 Task: Look for space in Angra dos Reis, Brazil from 4th September, 2023 to 10th September, 2023 for 1 adult in price range Rs.9000 to Rs.17000. Place can be private room with 1  bedroom having 1 bed and 1 bathroom. Property type can be house, flat, guest house, hotel. Amenities needed are: washing machine. Booking option can be shelf check-in. Required host language is Spanish.
Action: Mouse moved to (708, 100)
Screenshot: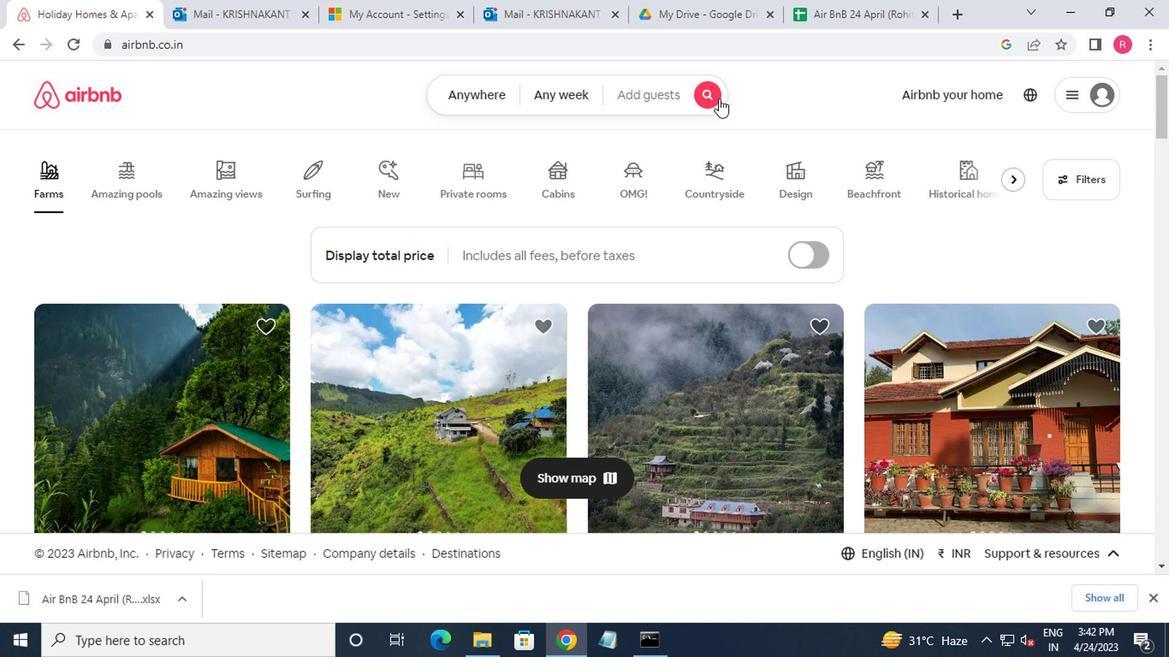 
Action: Mouse pressed left at (708, 100)
Screenshot: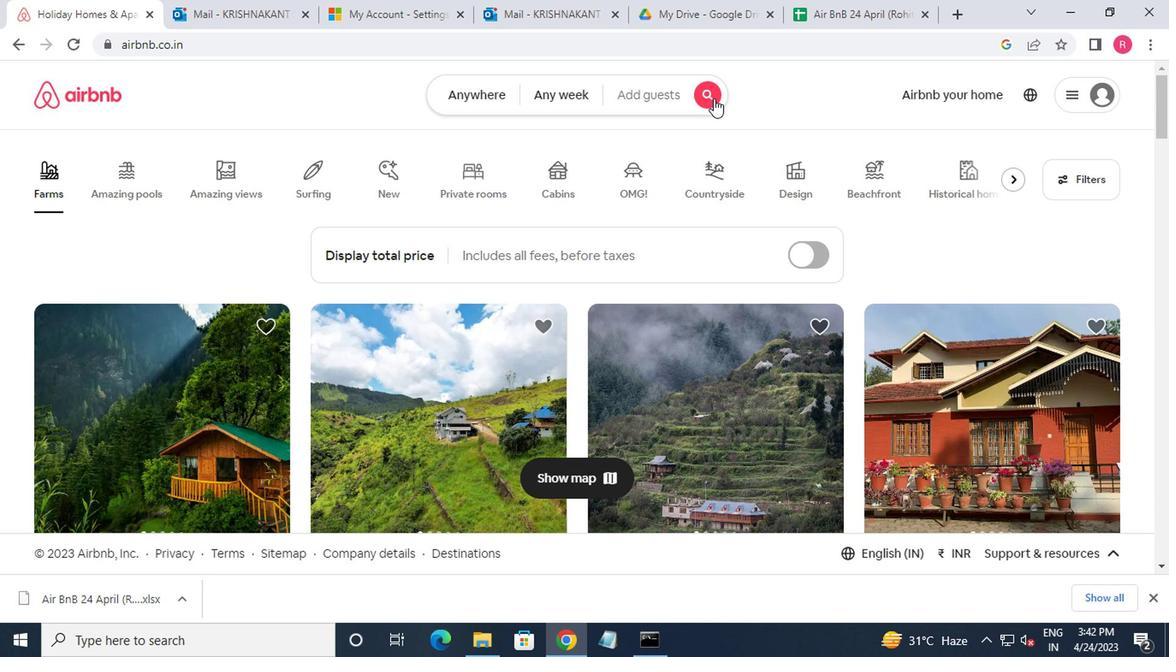
Action: Mouse moved to (373, 158)
Screenshot: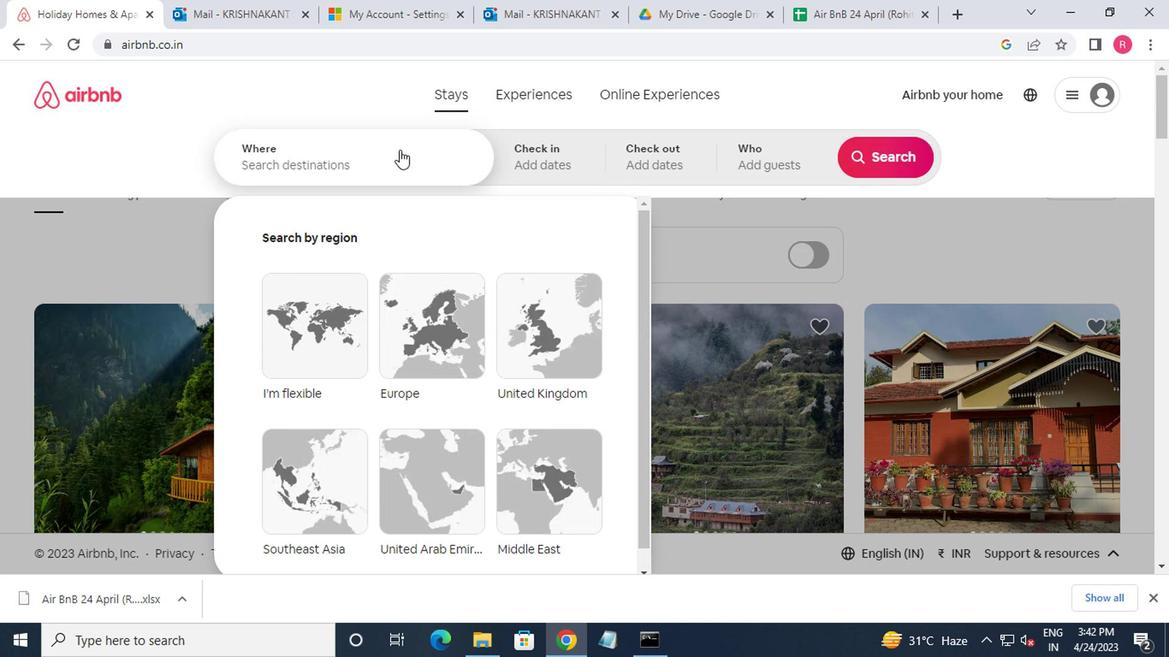
Action: Mouse pressed left at (373, 158)
Screenshot: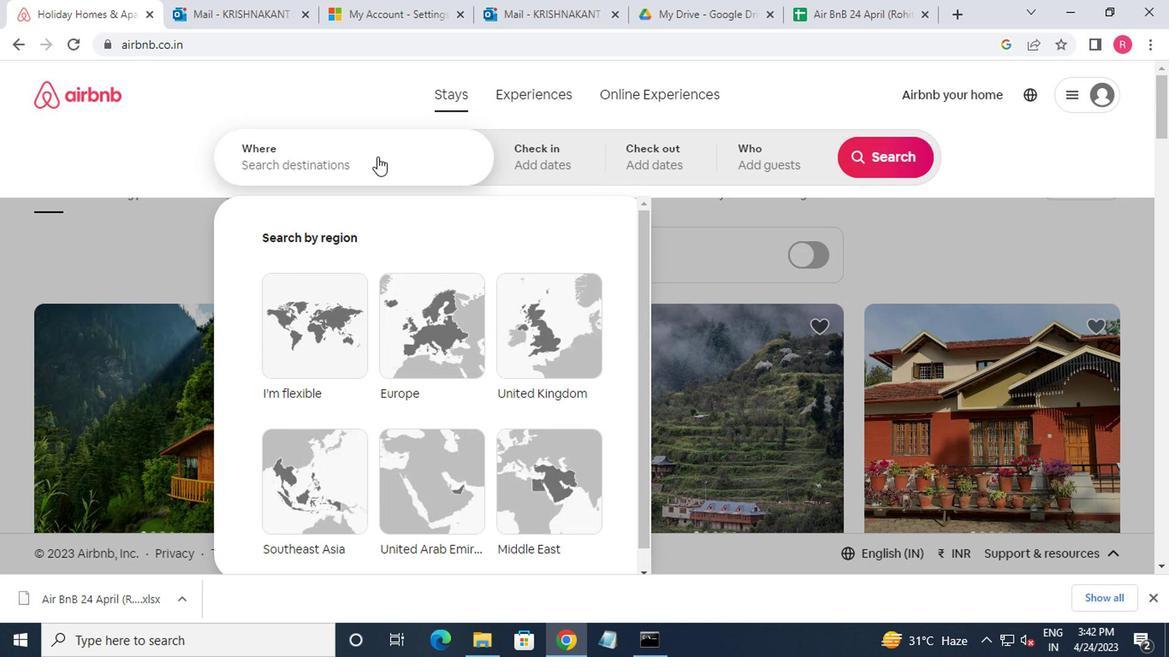 
Action: Mouse moved to (372, 158)
Screenshot: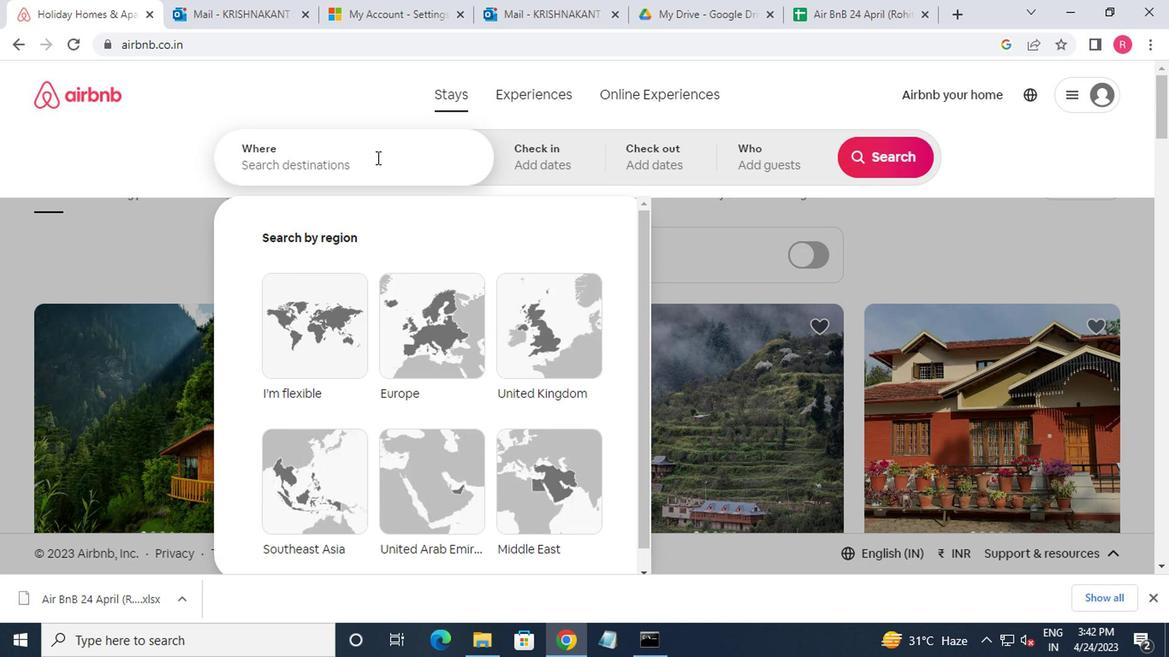 
Action: Key pressed angra<Key.space>dos<Key.space>reis,brazil<Key.enter>
Screenshot: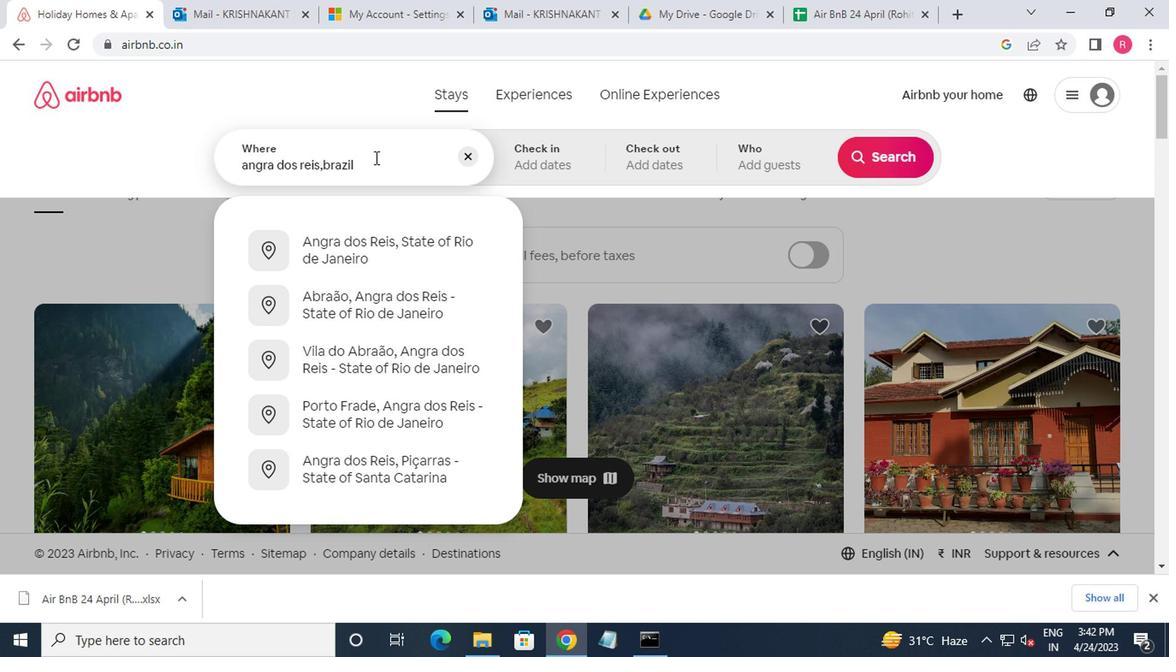 
Action: Mouse moved to (866, 300)
Screenshot: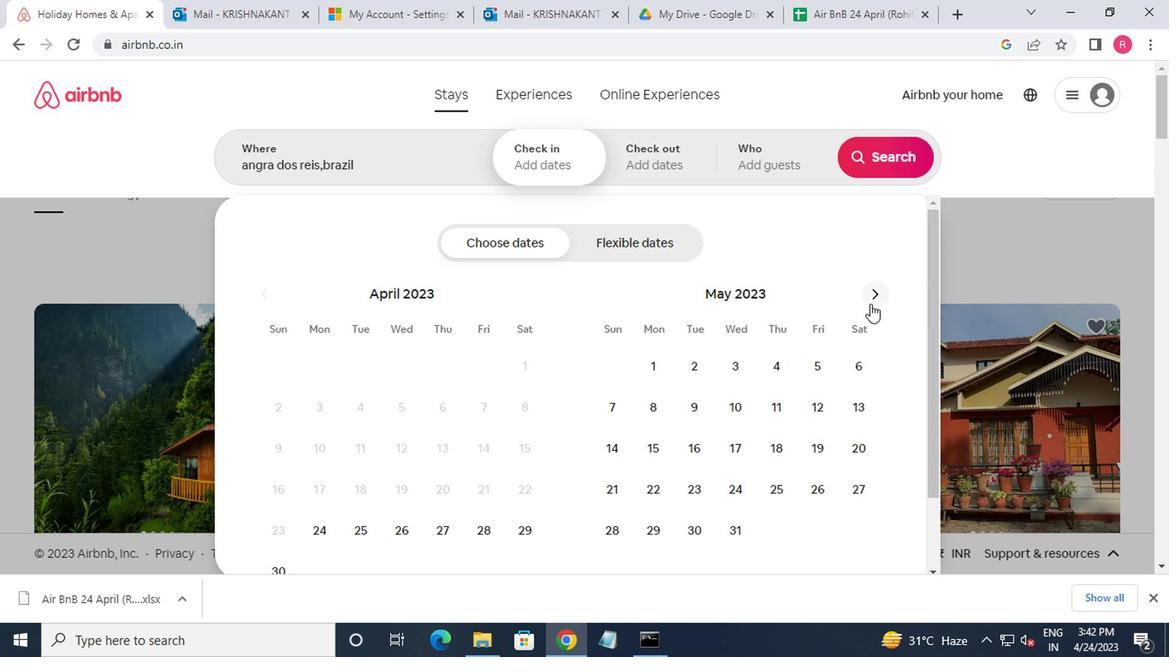 
Action: Mouse pressed left at (866, 300)
Screenshot: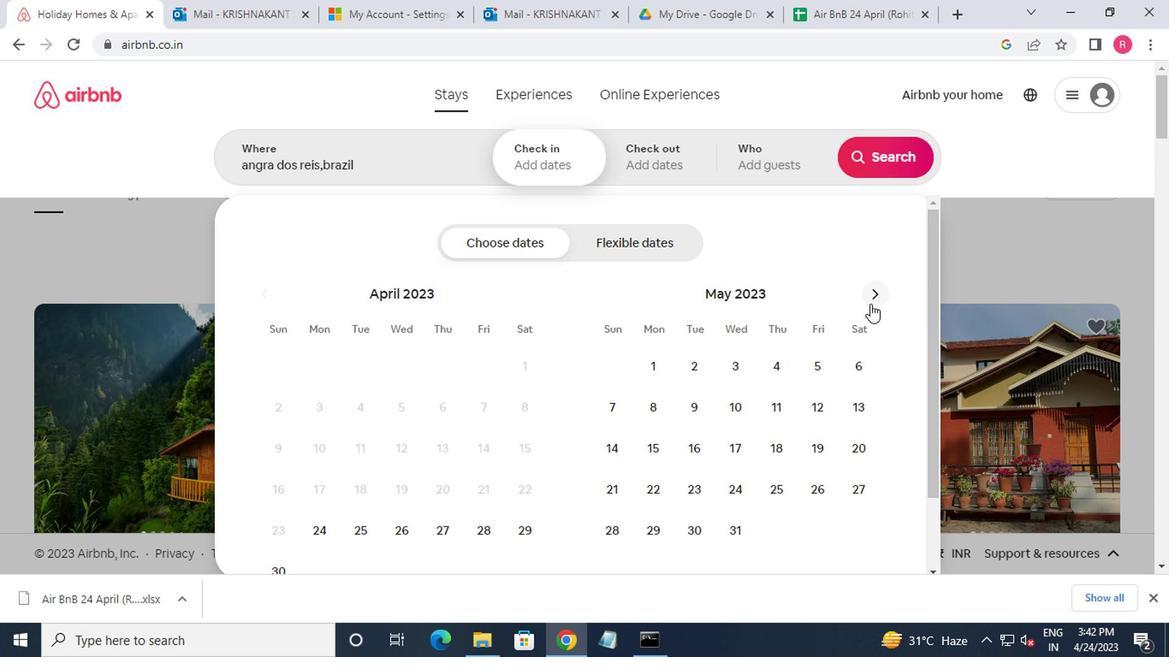 
Action: Mouse pressed left at (866, 300)
Screenshot: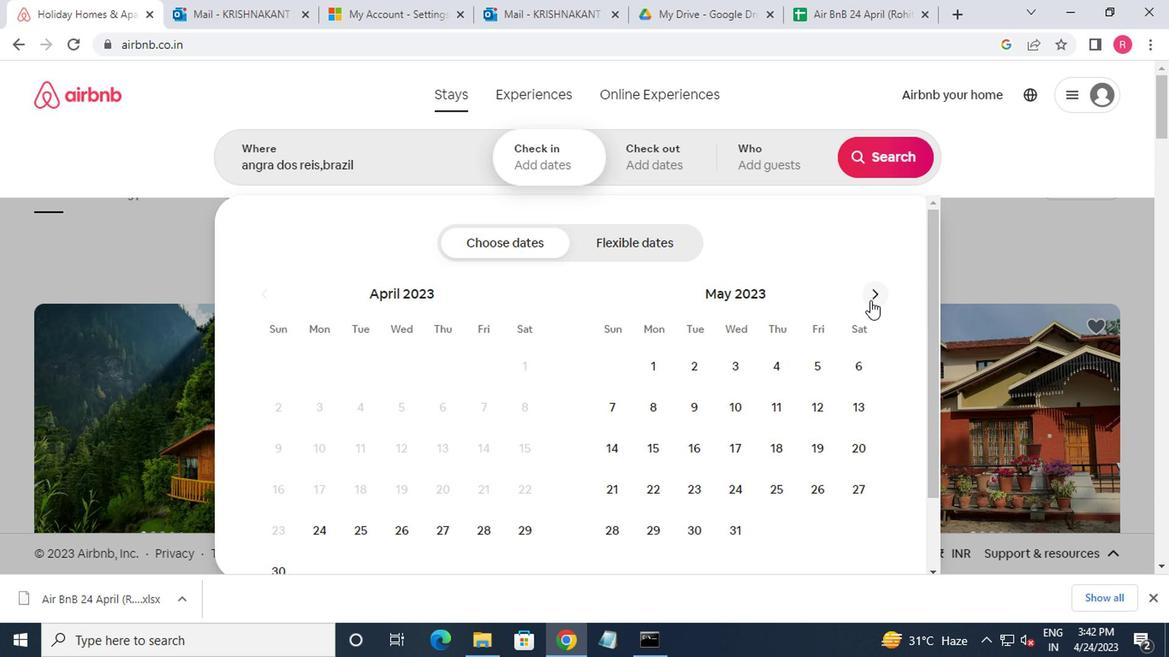 
Action: Mouse pressed left at (866, 300)
Screenshot: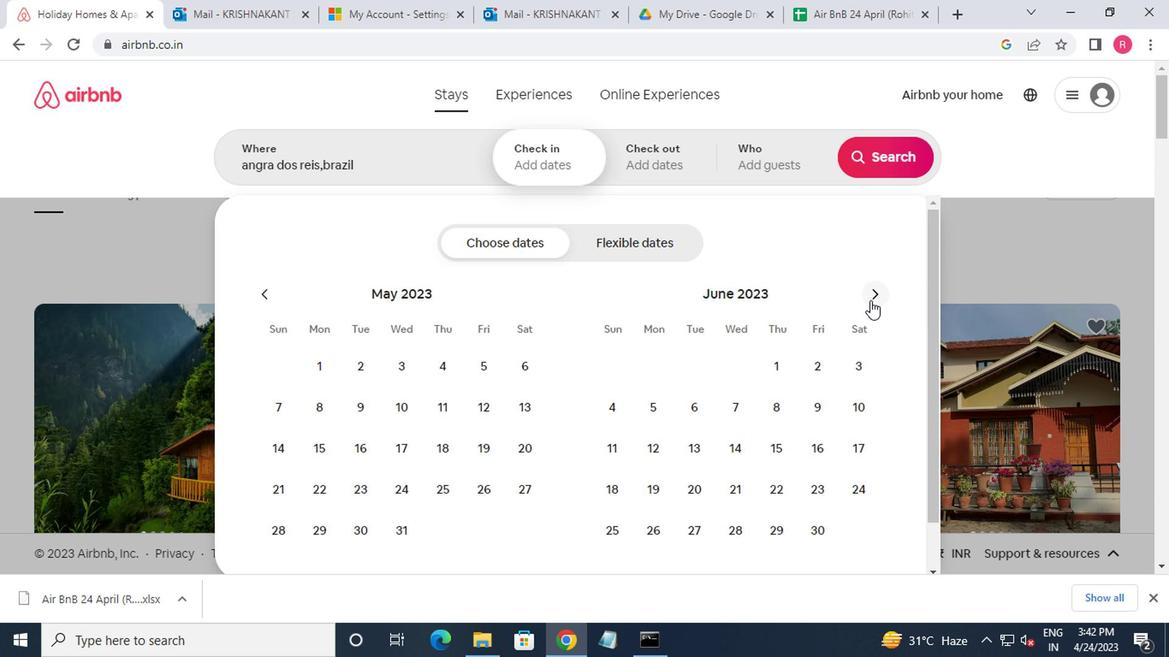 
Action: Mouse pressed left at (866, 300)
Screenshot: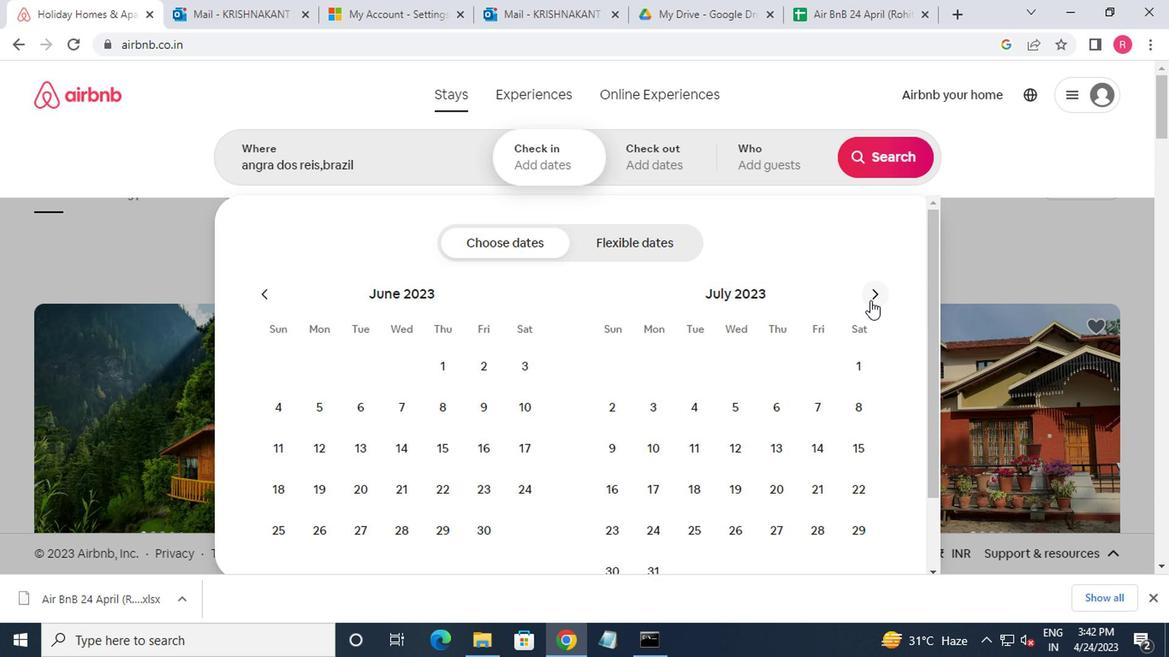 
Action: Mouse pressed left at (866, 300)
Screenshot: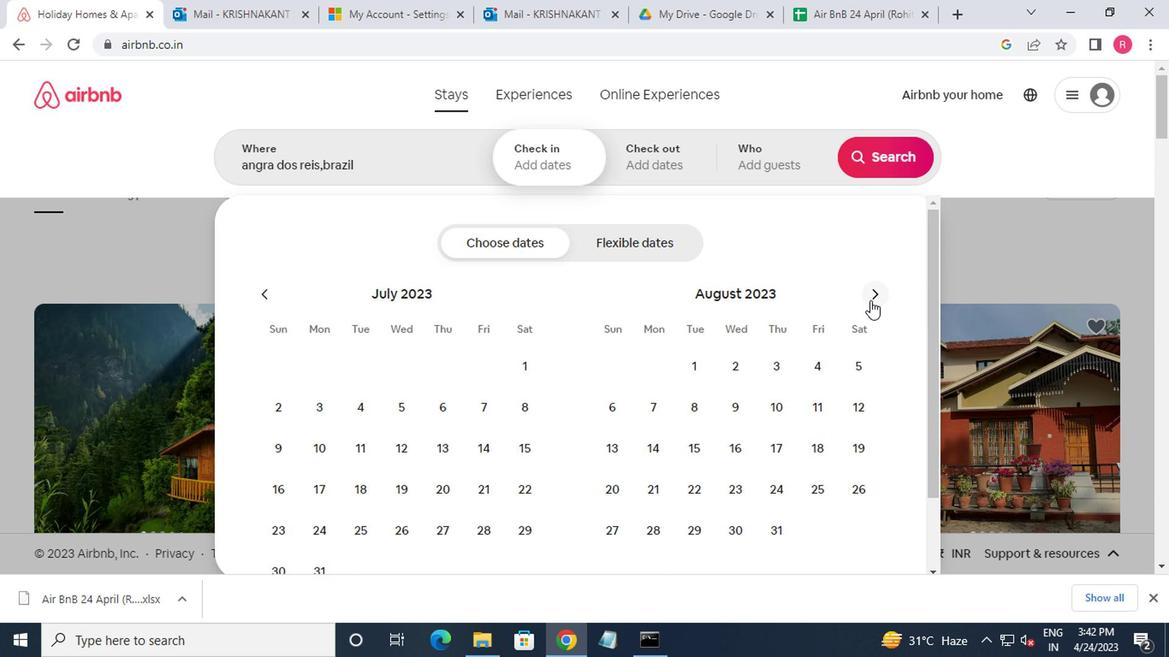 
Action: Mouse moved to (665, 406)
Screenshot: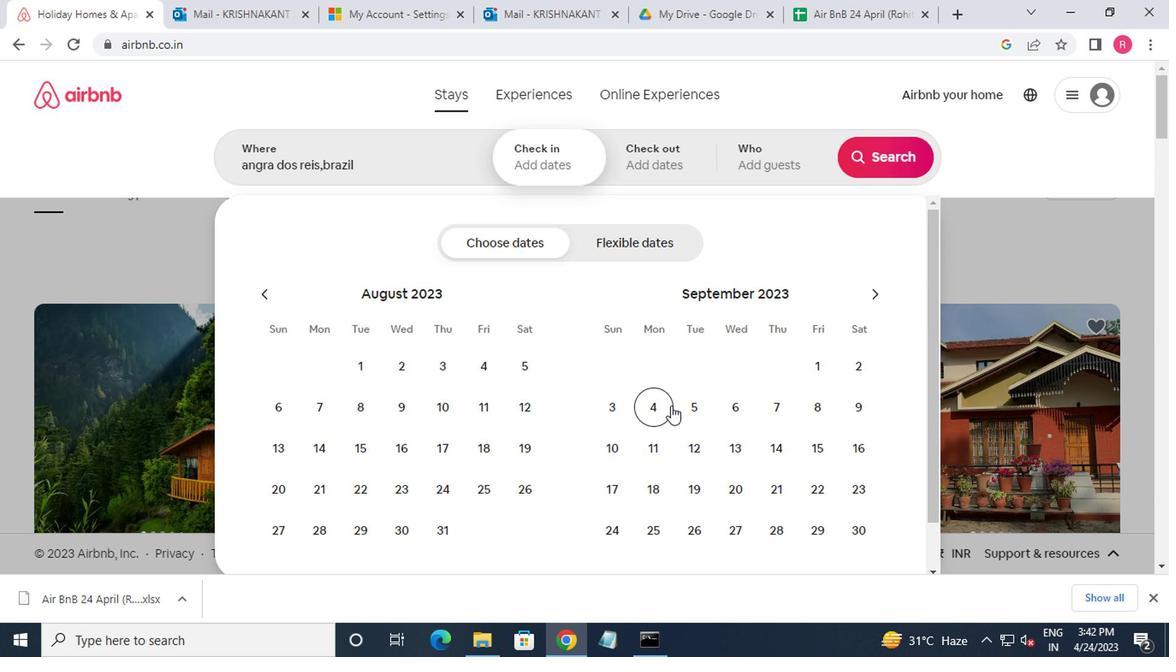 
Action: Mouse pressed left at (665, 406)
Screenshot: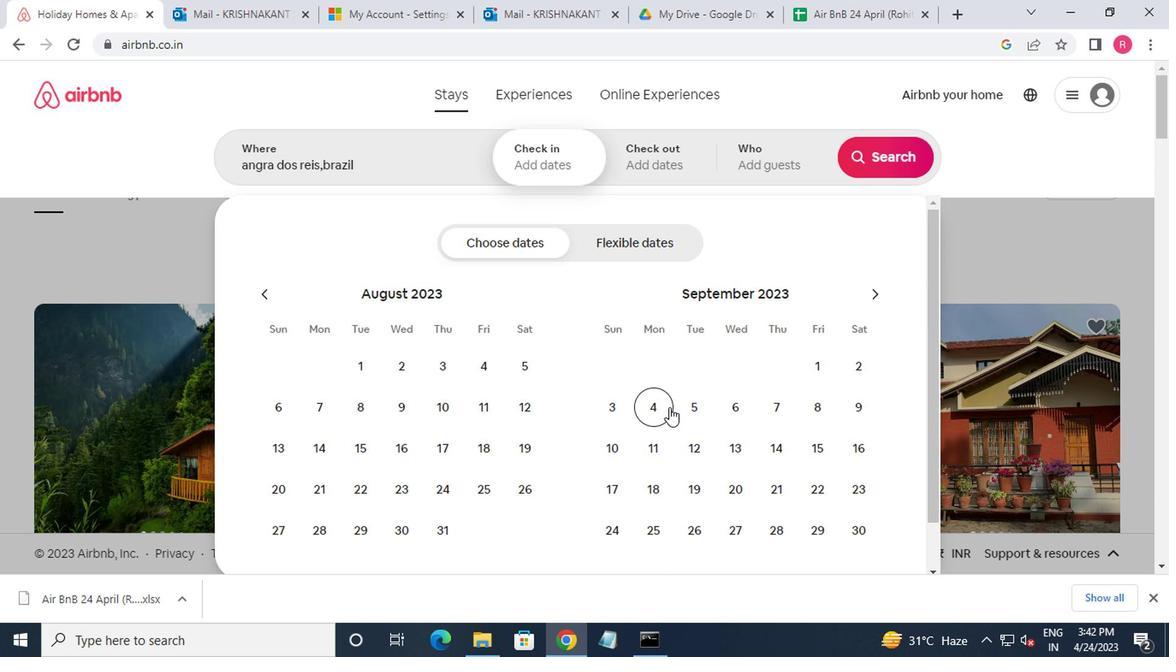 
Action: Mouse moved to (622, 451)
Screenshot: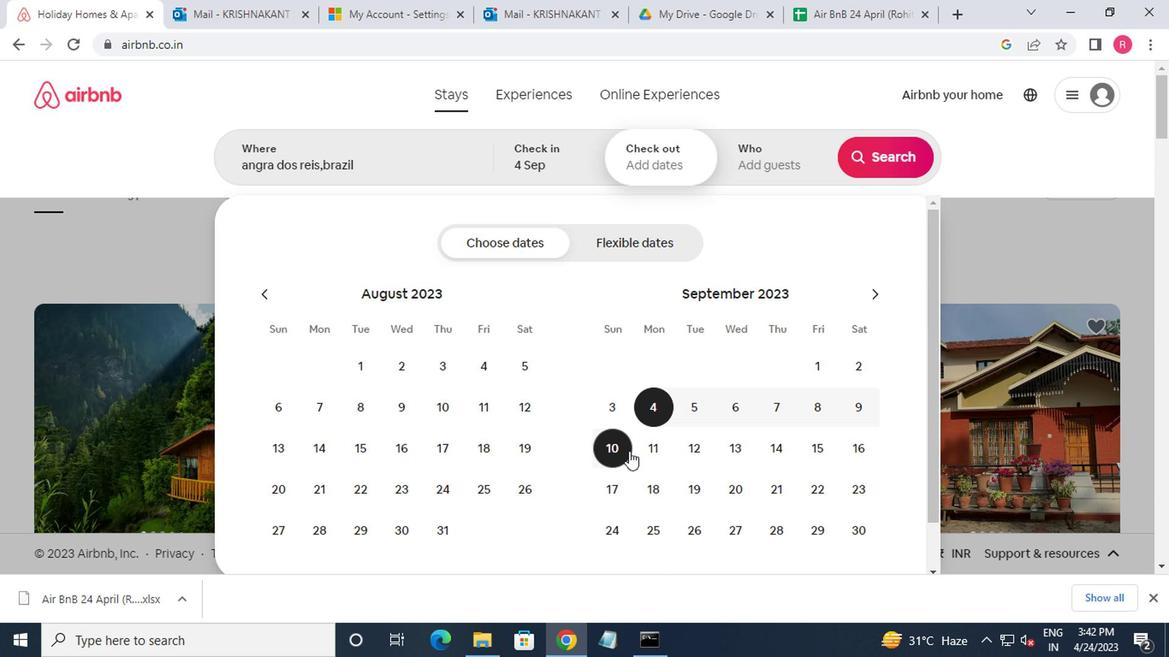 
Action: Mouse pressed left at (622, 451)
Screenshot: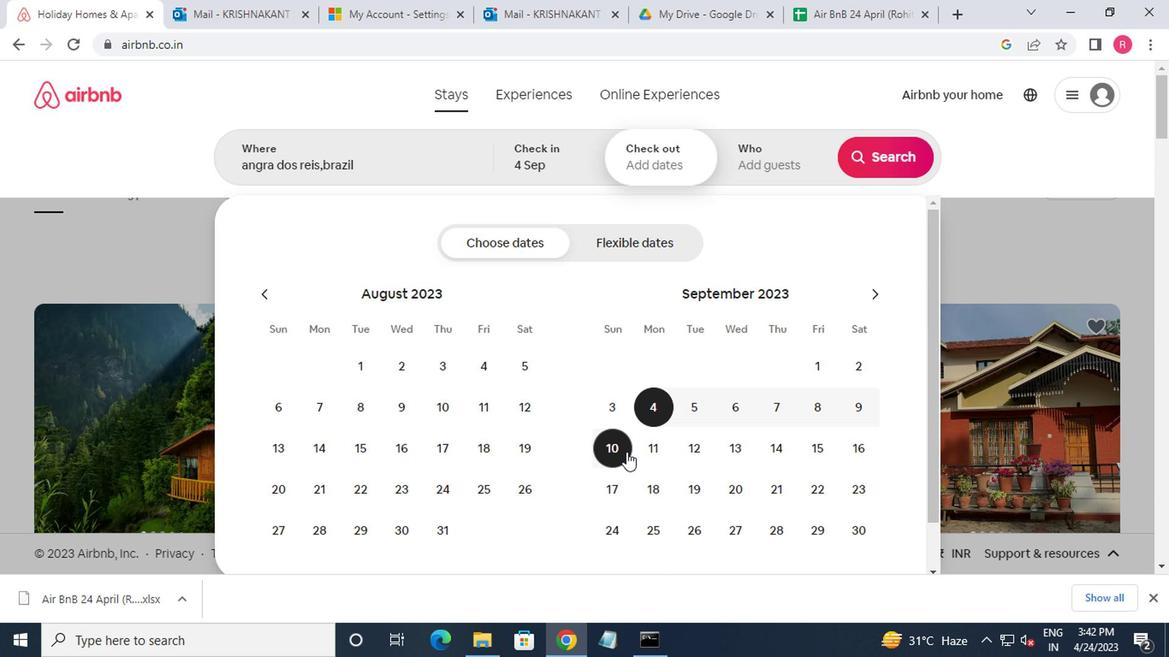 
Action: Mouse moved to (749, 174)
Screenshot: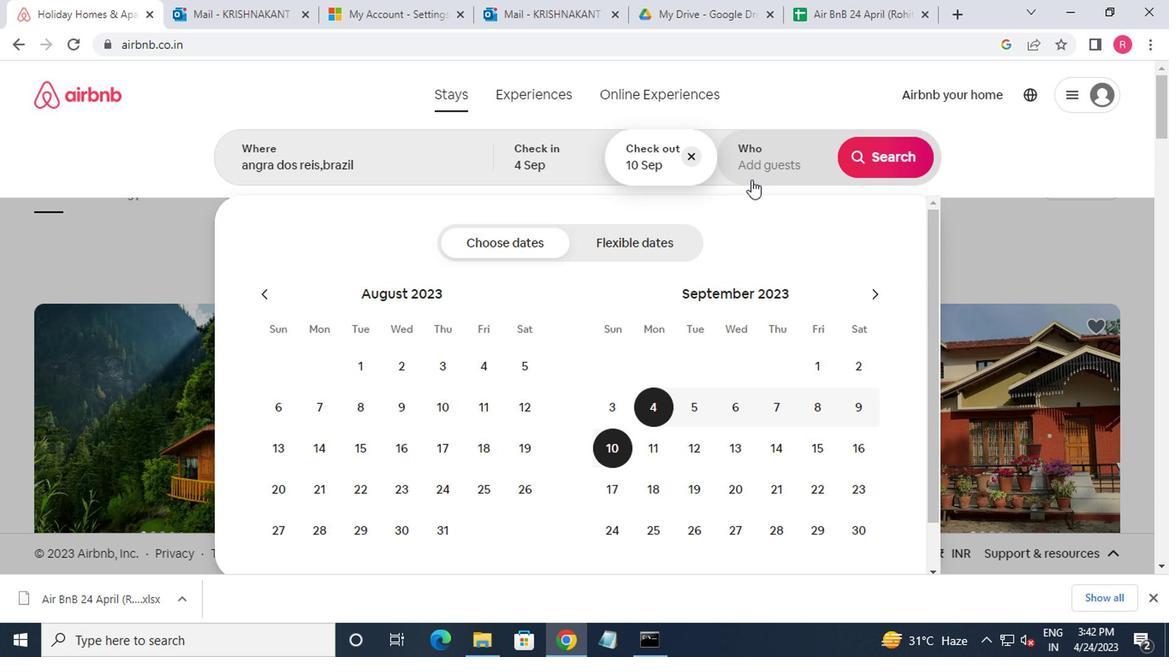 
Action: Mouse pressed left at (749, 174)
Screenshot: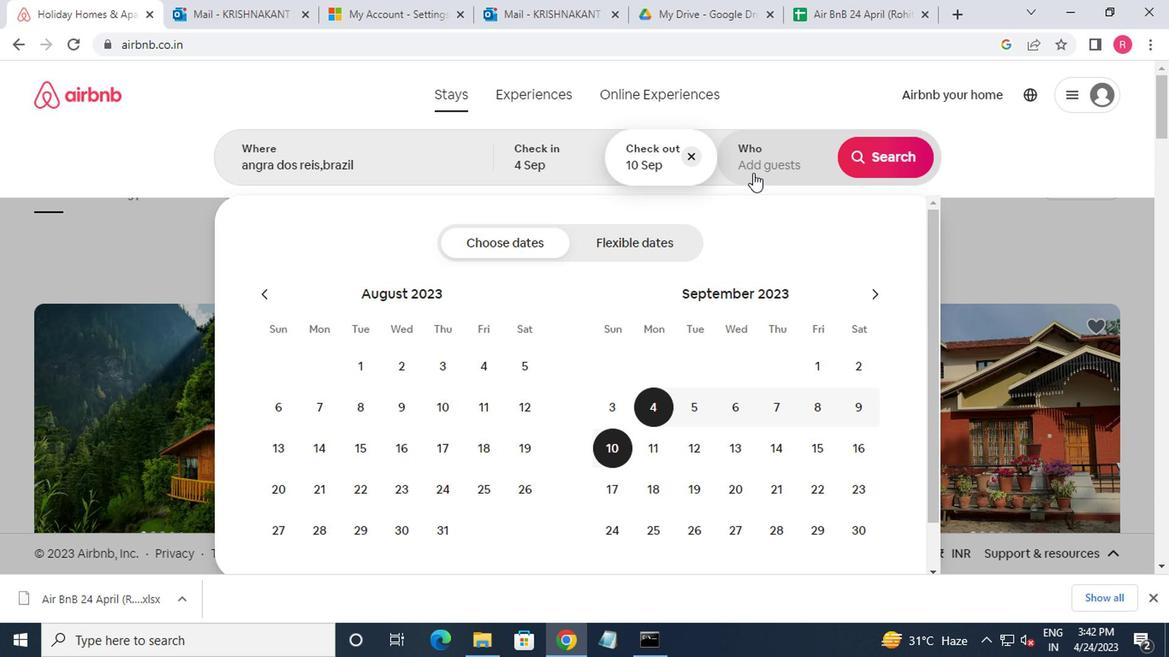 
Action: Mouse moved to (878, 250)
Screenshot: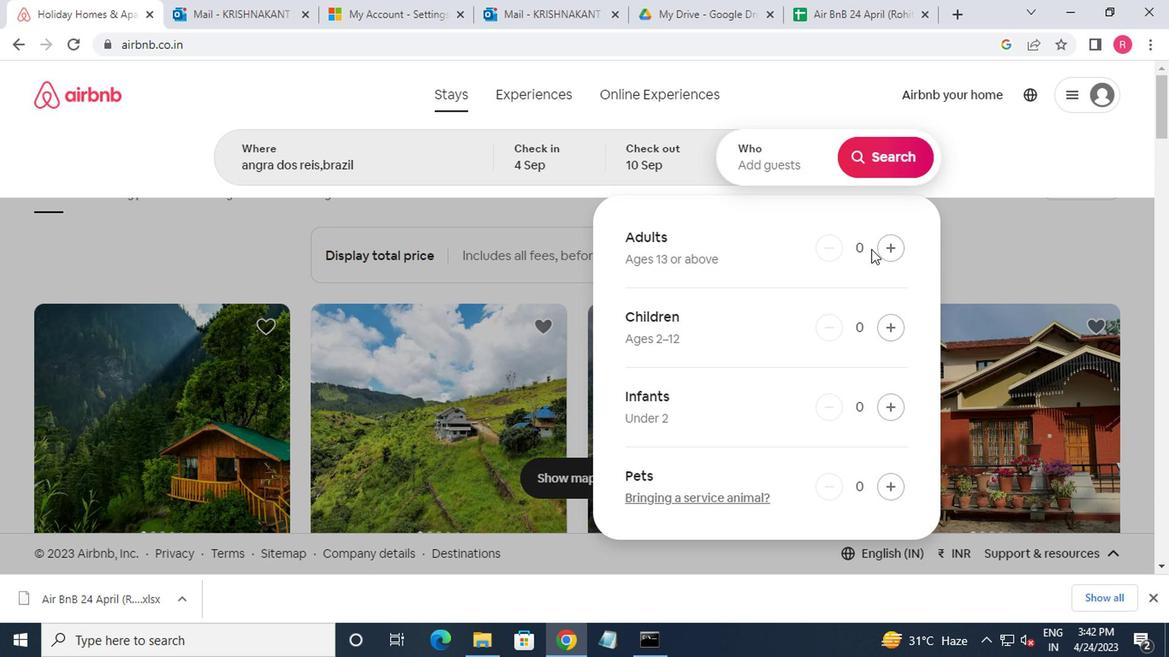 
Action: Mouse pressed left at (878, 250)
Screenshot: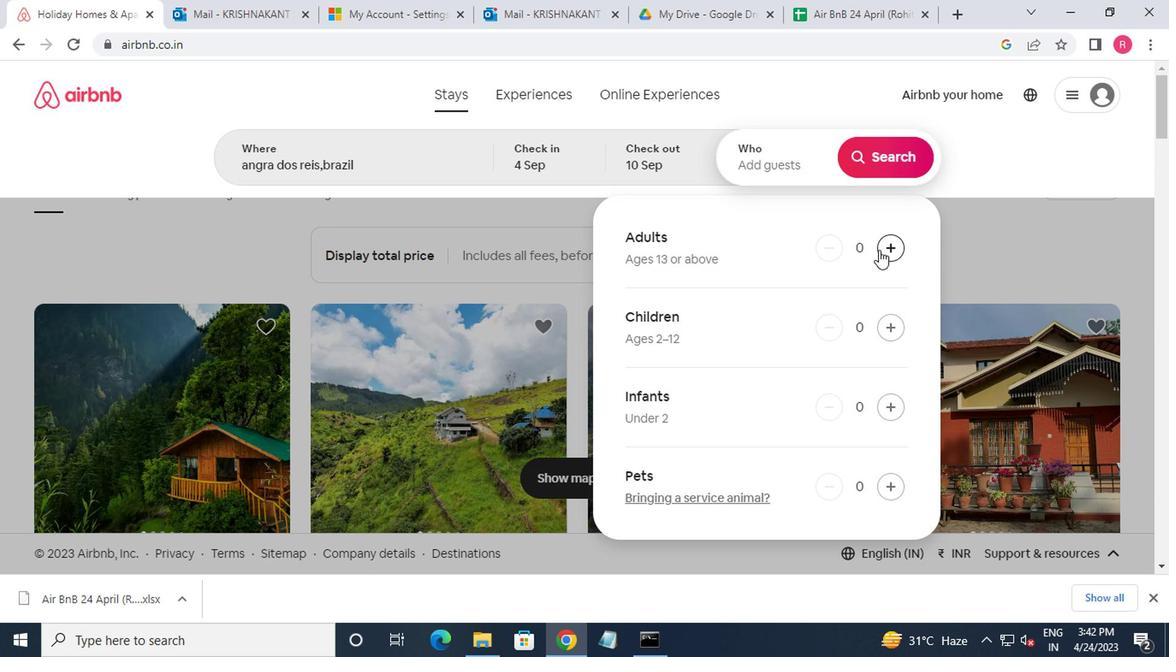 
Action: Mouse moved to (864, 161)
Screenshot: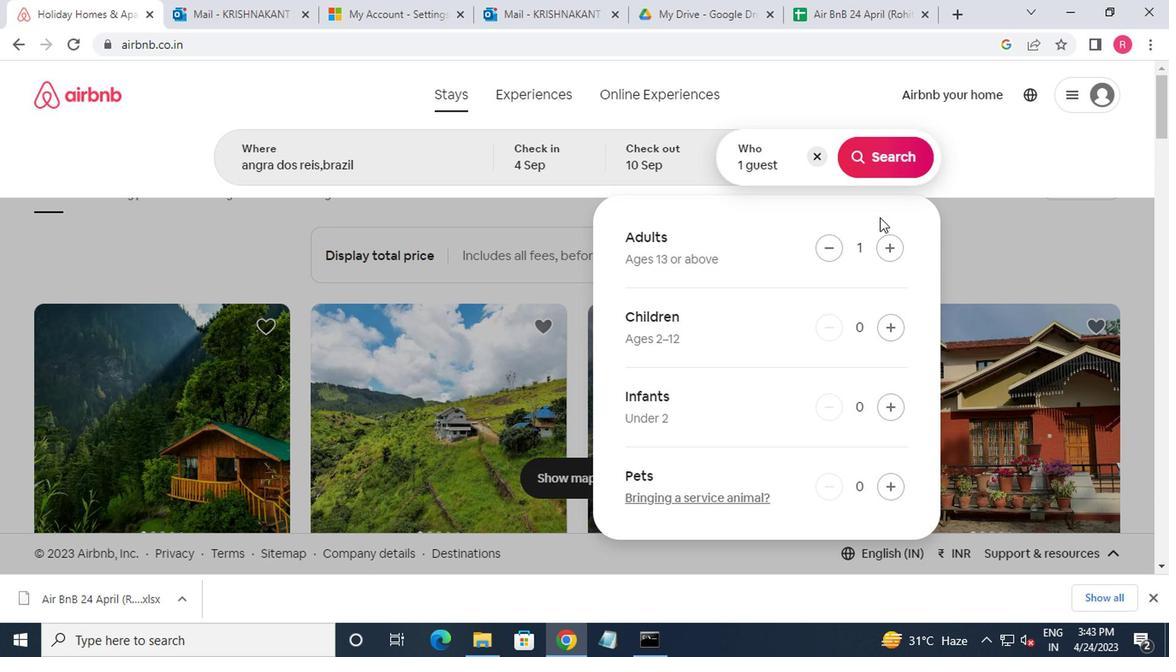 
Action: Mouse pressed left at (864, 161)
Screenshot: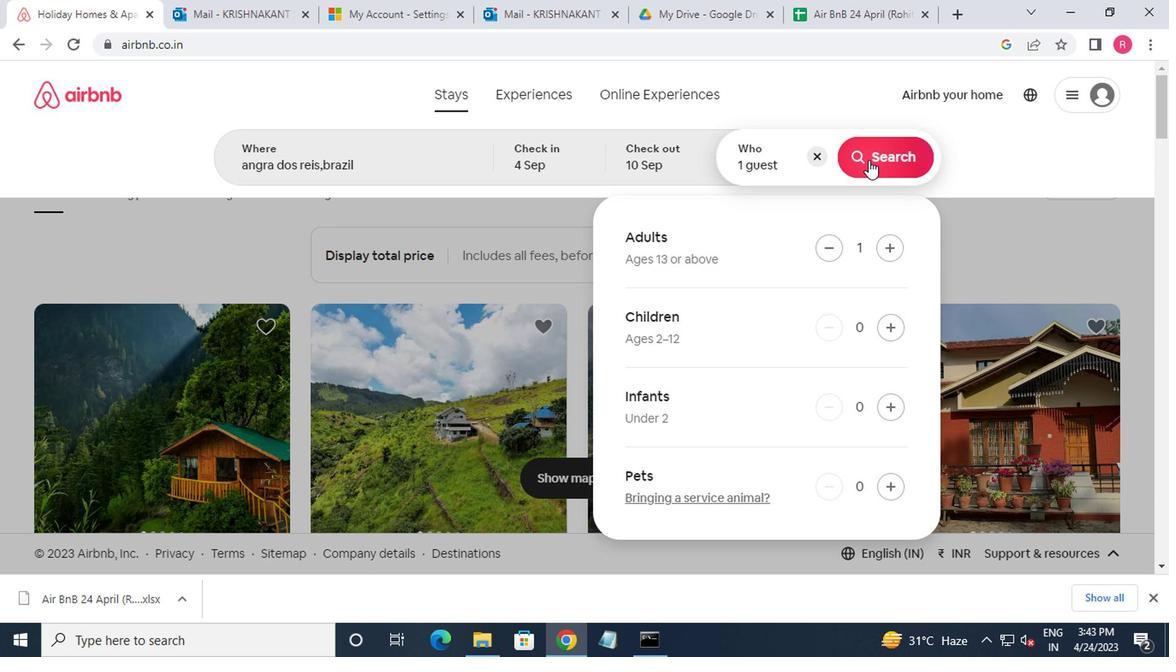 
Action: Mouse moved to (1093, 179)
Screenshot: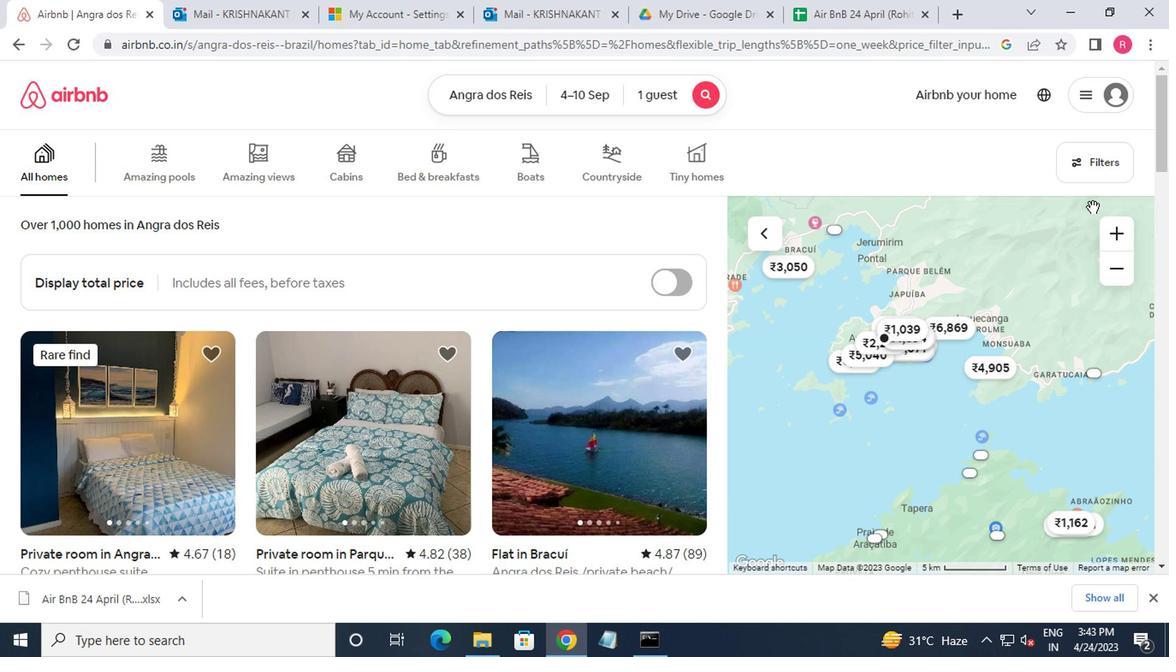 
Action: Mouse pressed left at (1093, 179)
Screenshot: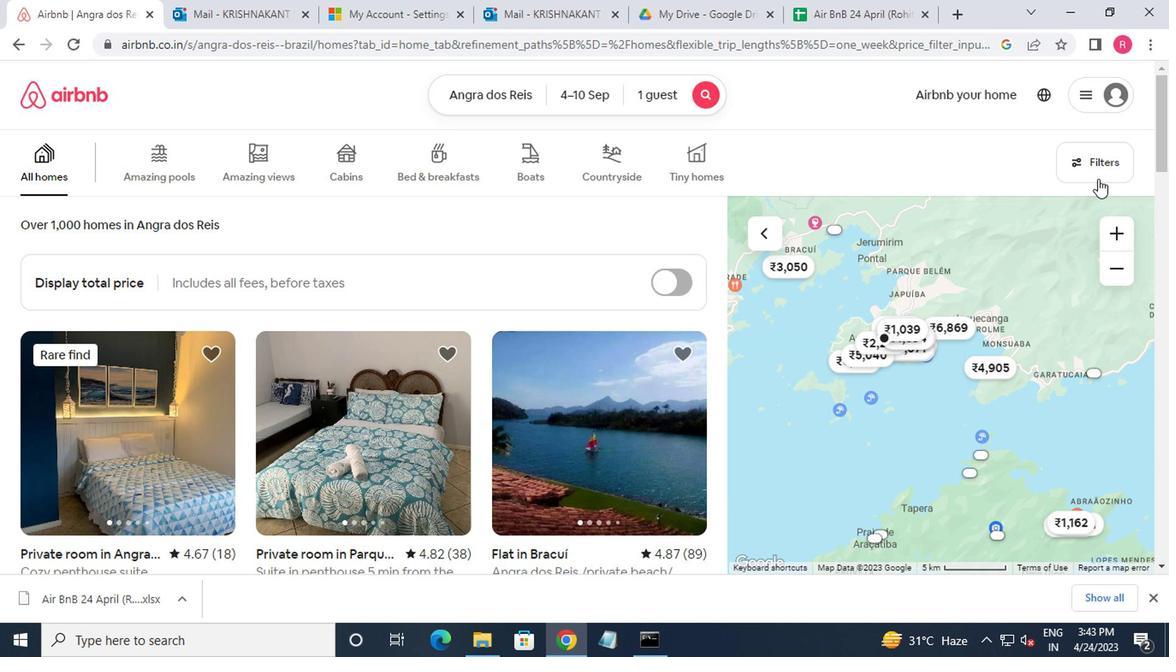
Action: Mouse moved to (363, 373)
Screenshot: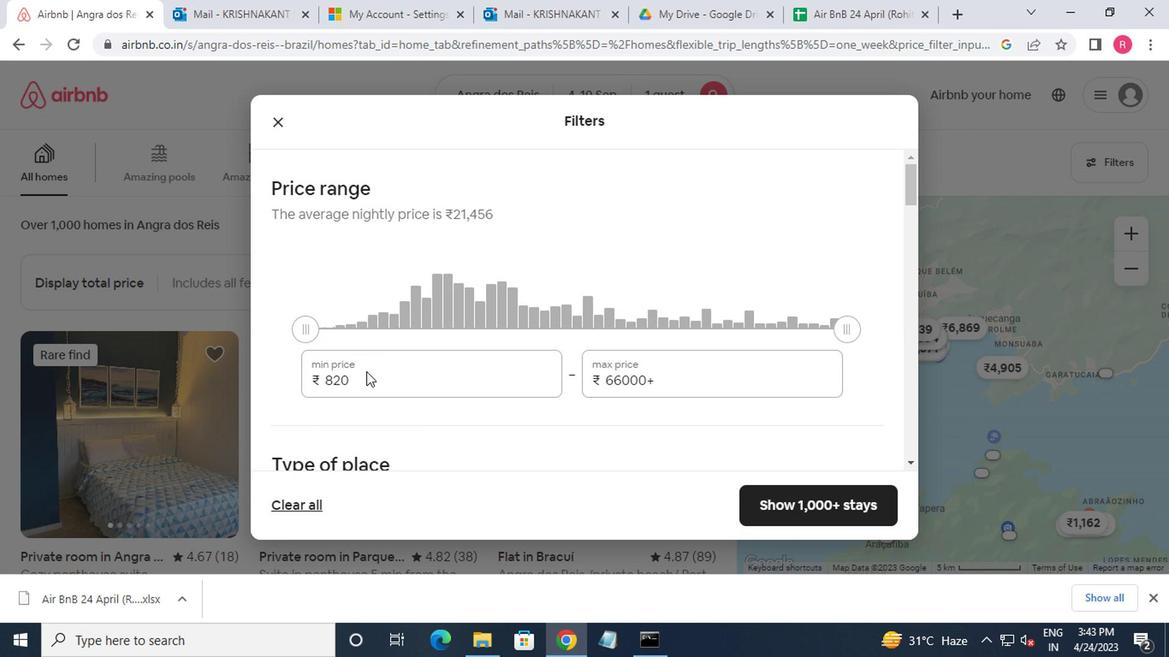 
Action: Mouse pressed left at (363, 373)
Screenshot: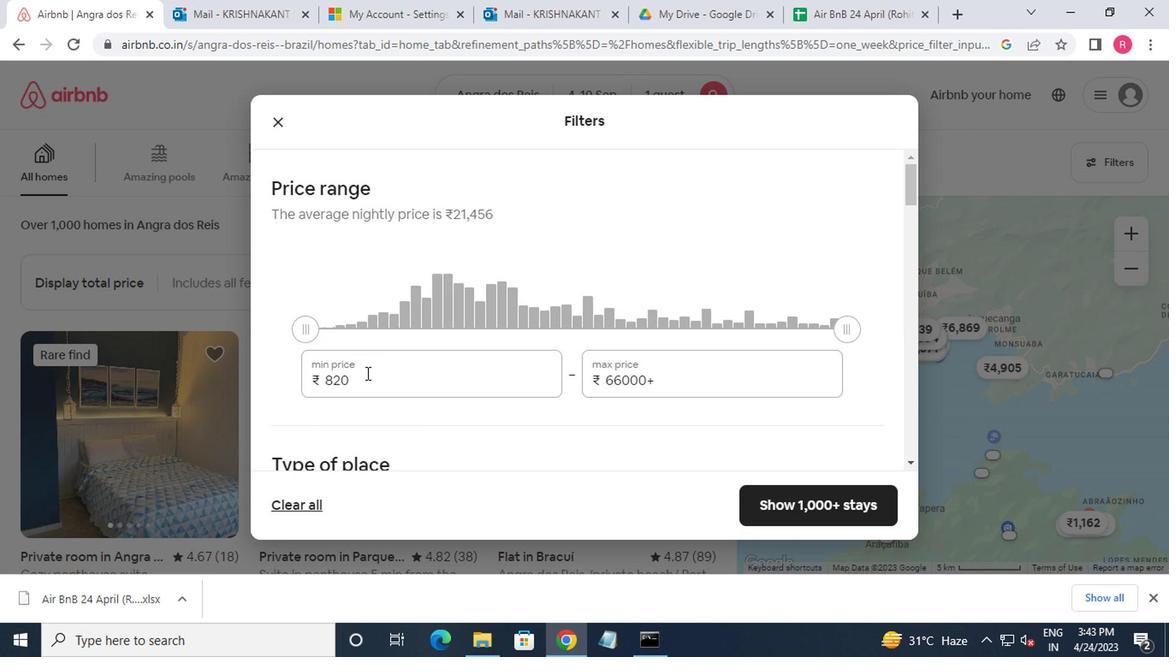 
Action: Key pressed <Key.backspace><Key.backspace><Key.backspace><Key.backspace><Key.backspace>9000
Screenshot: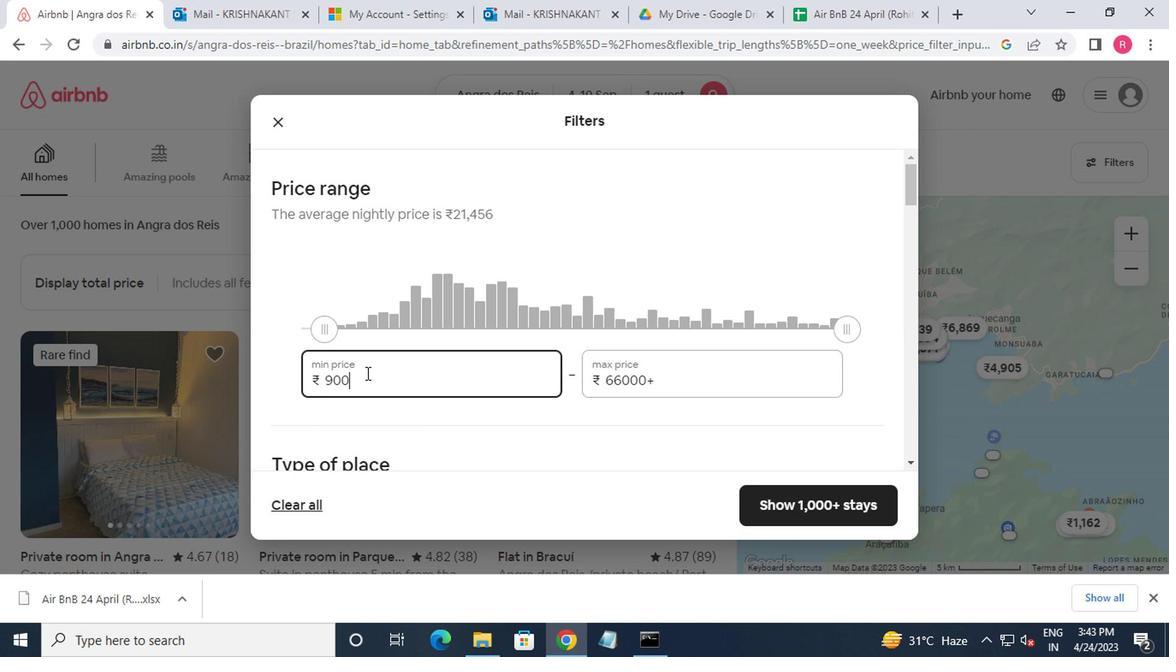 
Action: Mouse moved to (644, 378)
Screenshot: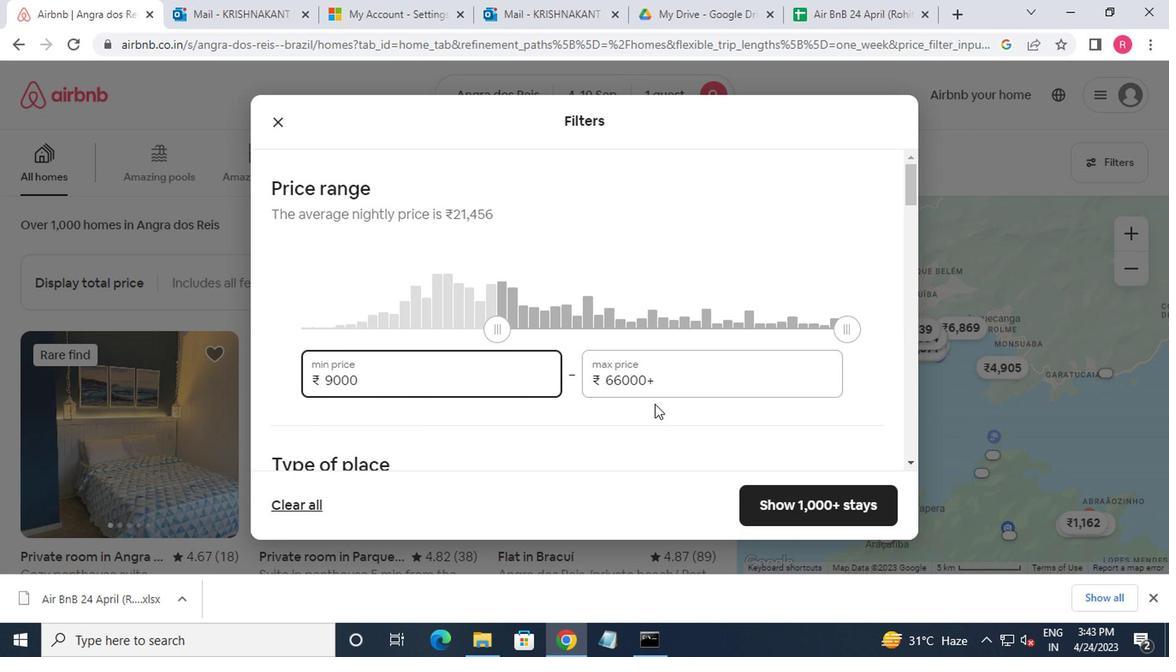 
Action: Mouse pressed left at (644, 378)
Screenshot: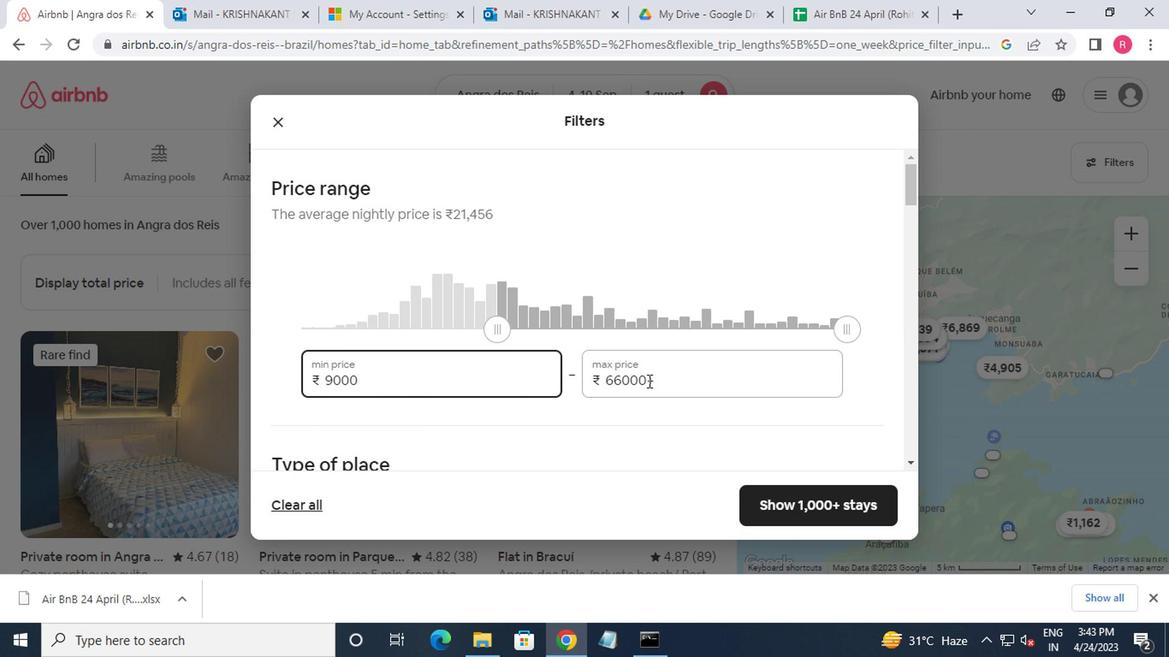 
Action: Mouse moved to (658, 381)
Screenshot: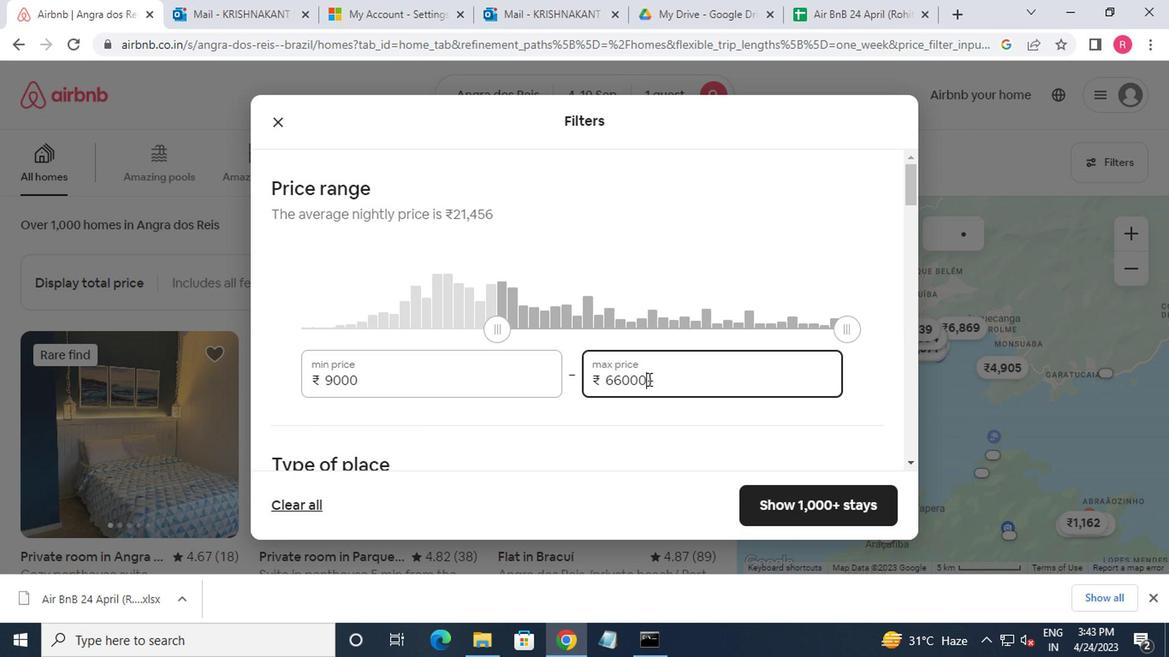 
Action: Mouse pressed left at (658, 381)
Screenshot: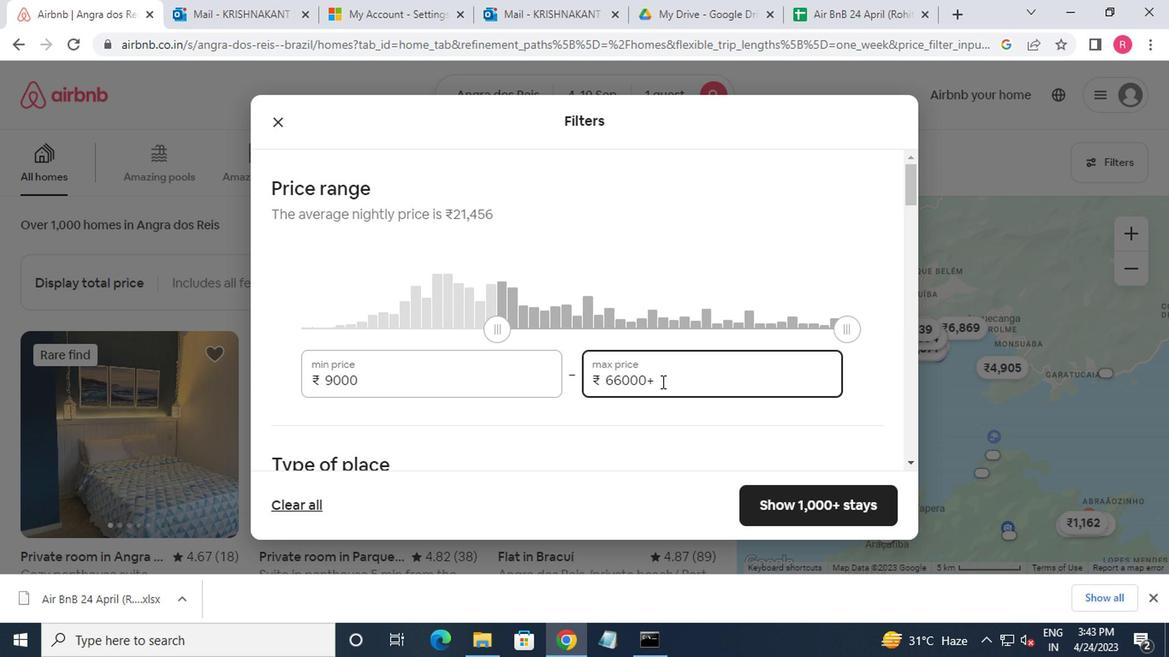 
Action: Key pressed <Key.backspace><Key.backspace><Key.backspace><Key.backspace><Key.backspace><Key.backspace><Key.backspace><Key.backspace><Key.backspace><Key.backspace><Key.backspace><Key.backspace><Key.backspace><Key.backspace><Key.backspace><Key.backspace><Key.backspace><Key.backspace>17000
Screenshot: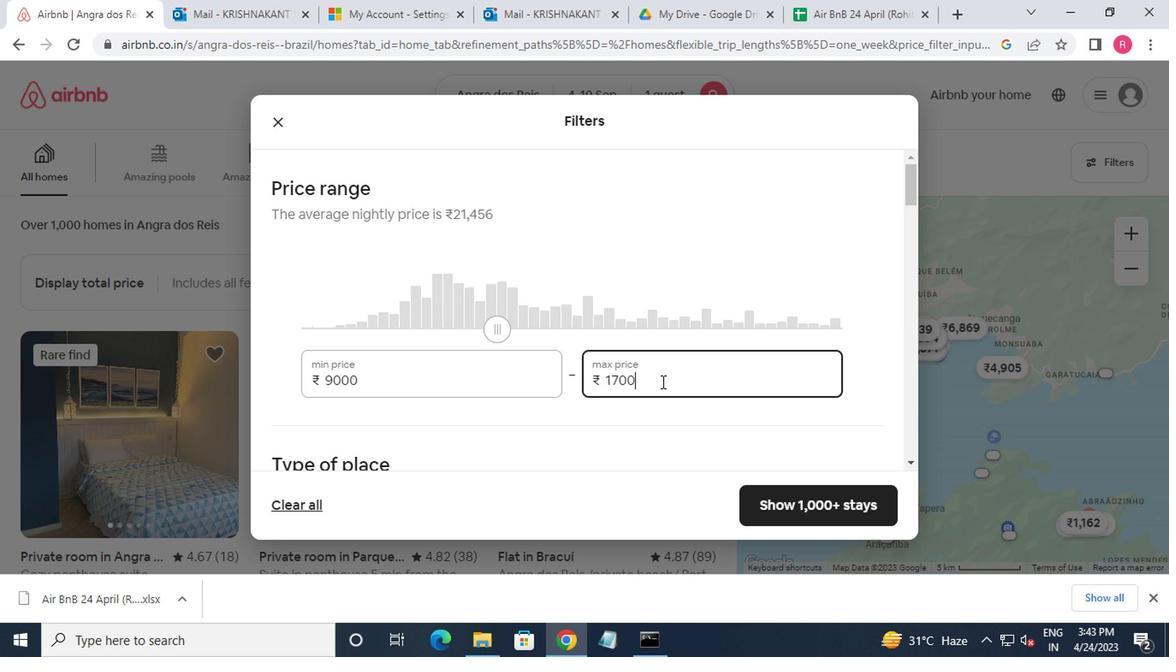 
Action: Mouse moved to (537, 459)
Screenshot: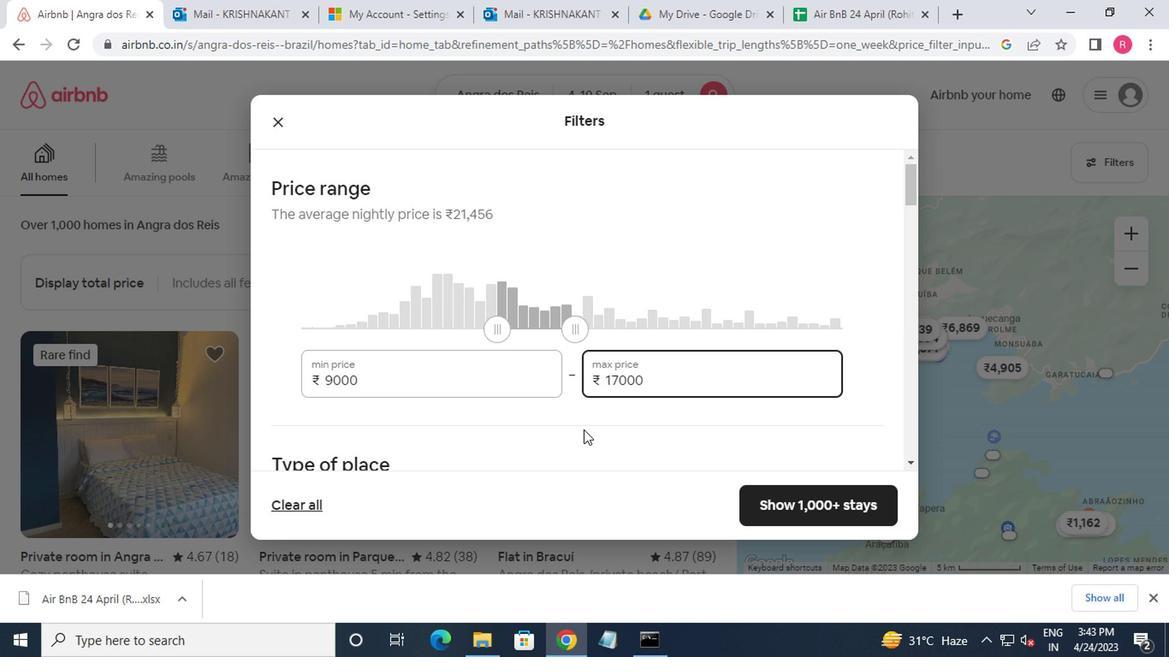 
Action: Mouse scrolled (537, 458) with delta (0, -1)
Screenshot: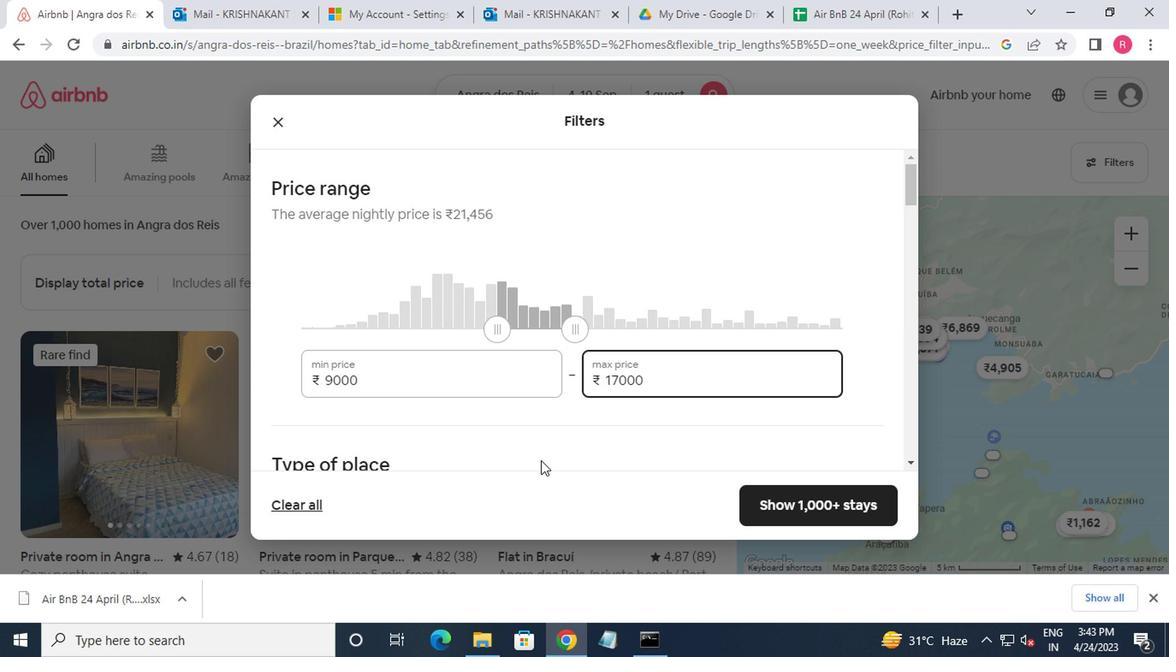 
Action: Mouse scrolled (537, 458) with delta (0, -1)
Screenshot: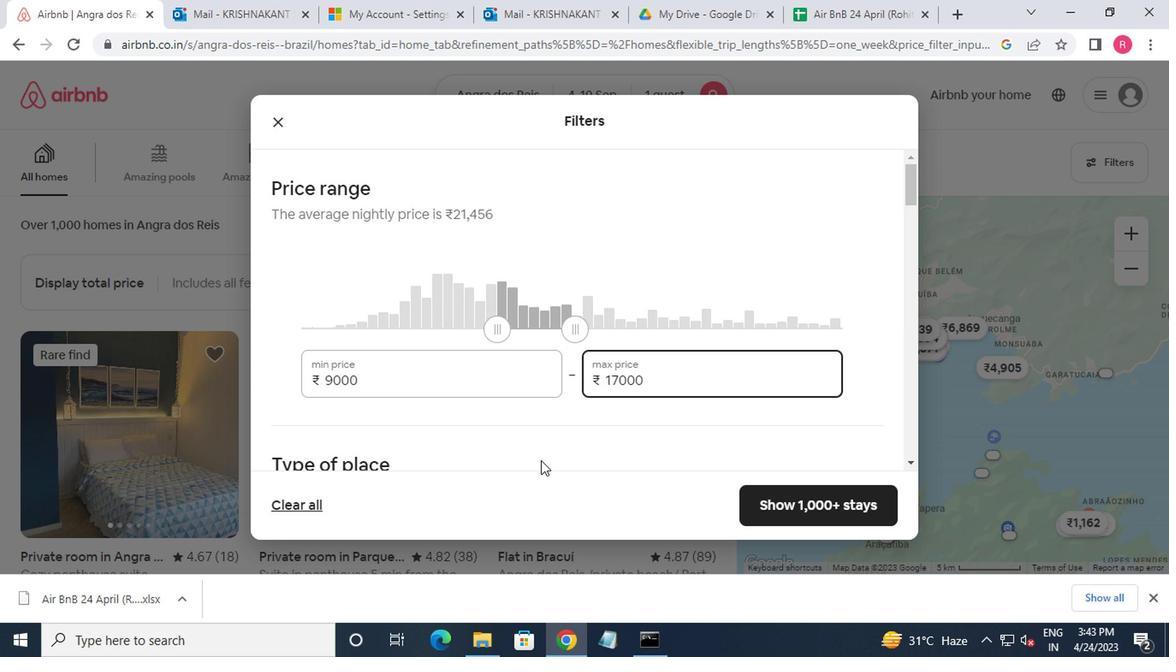 
Action: Mouse moved to (537, 459)
Screenshot: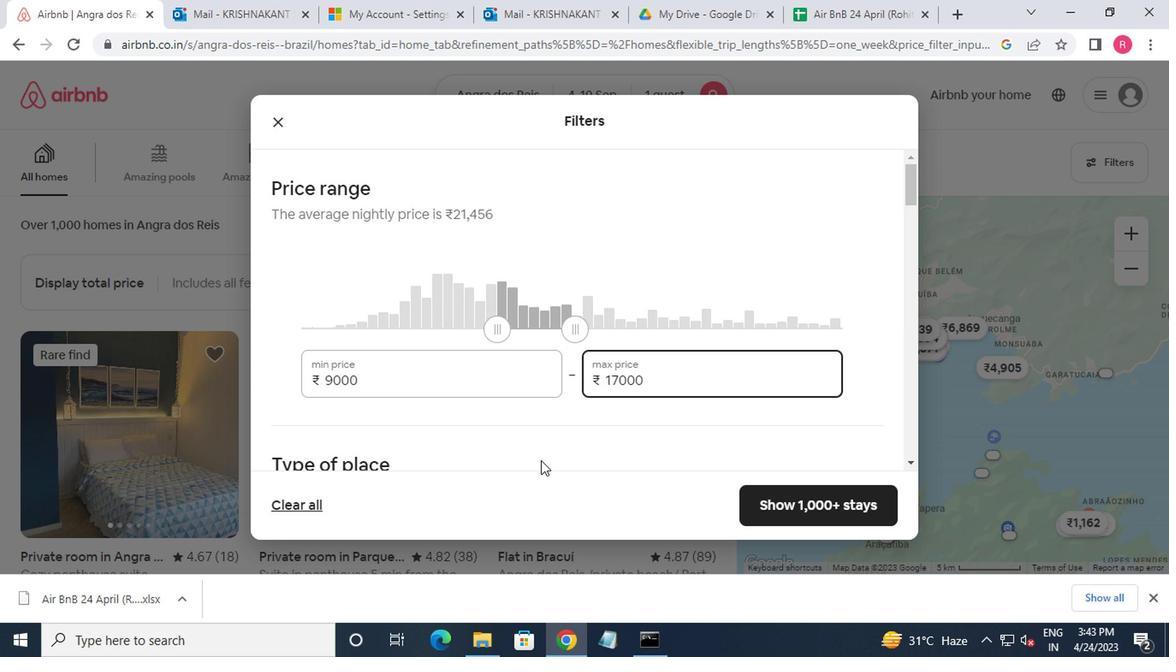 
Action: Mouse scrolled (537, 458) with delta (0, -1)
Screenshot: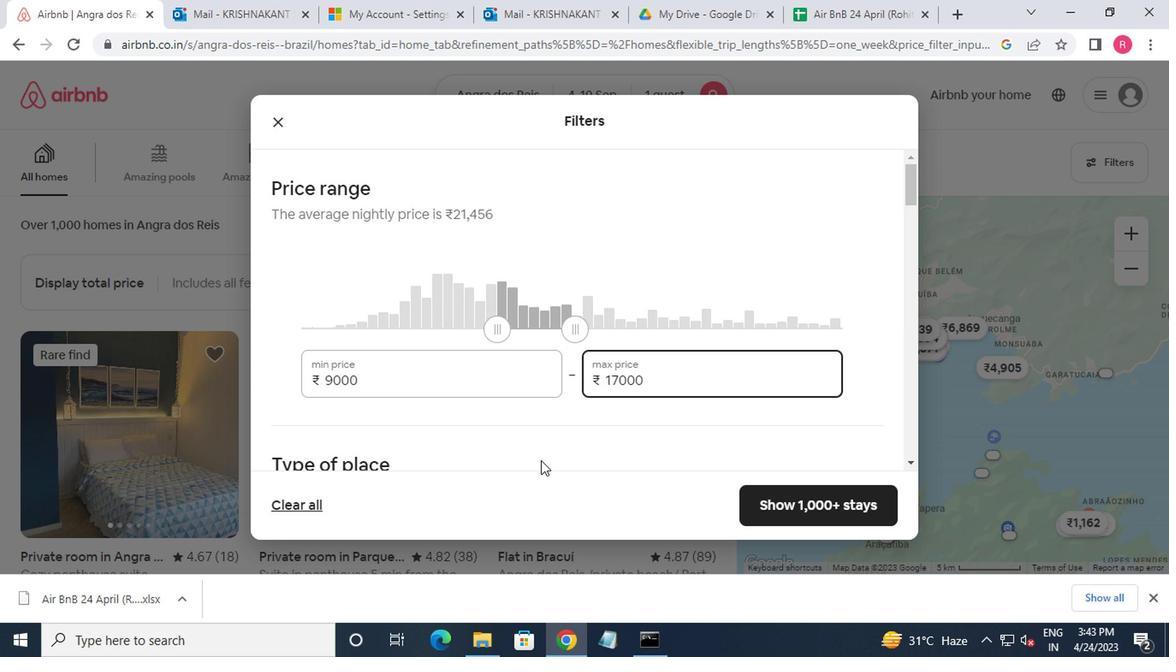 
Action: Mouse moved to (576, 261)
Screenshot: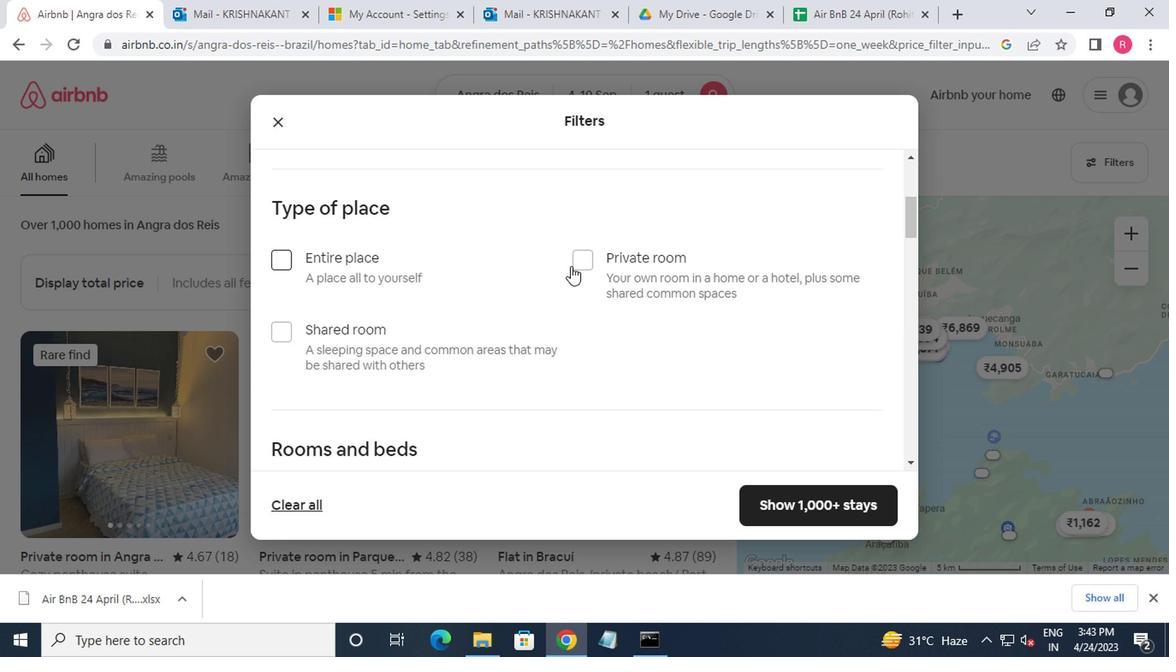 
Action: Mouse pressed left at (576, 261)
Screenshot: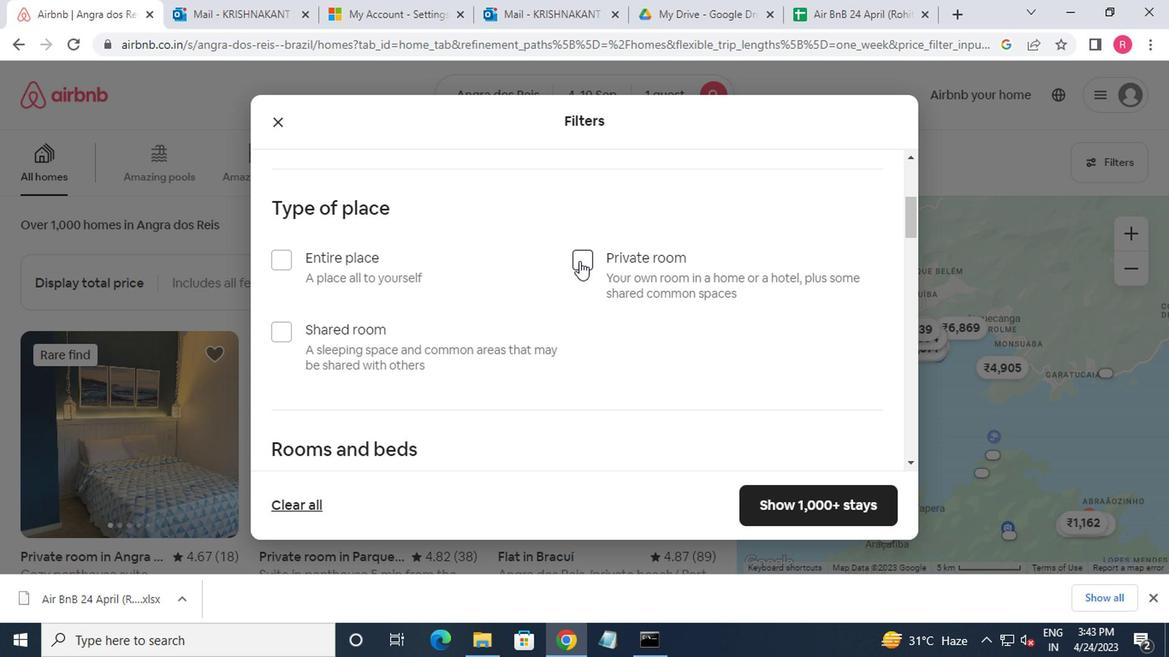 
Action: Mouse moved to (541, 277)
Screenshot: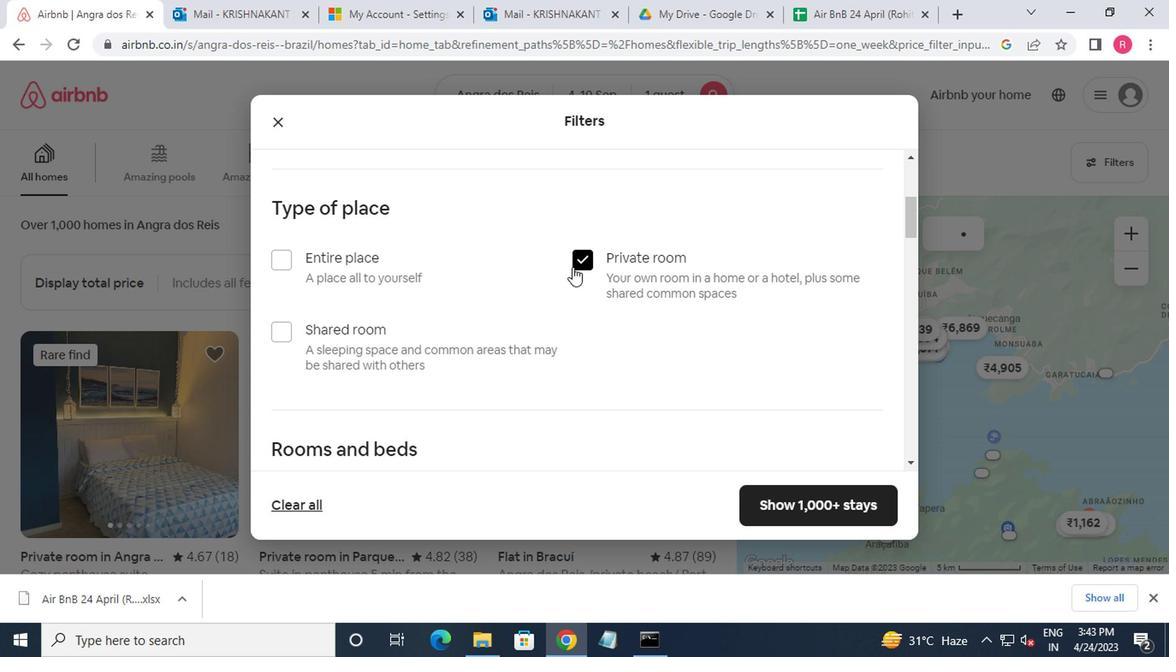 
Action: Mouse scrolled (541, 276) with delta (0, 0)
Screenshot: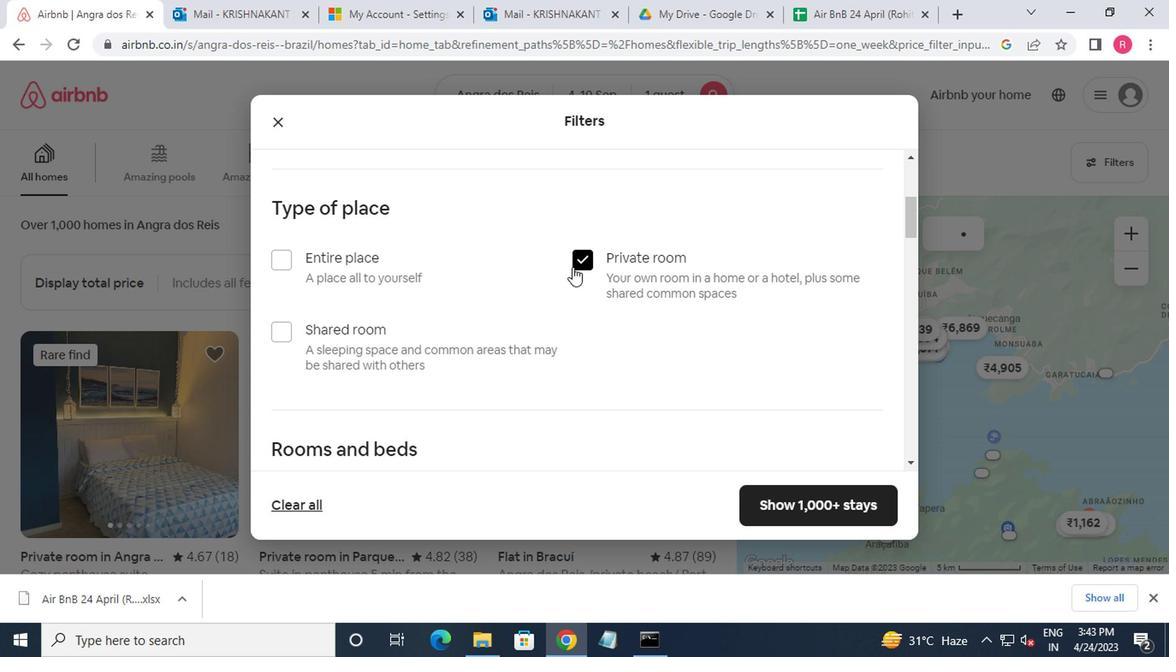 
Action: Mouse moved to (540, 277)
Screenshot: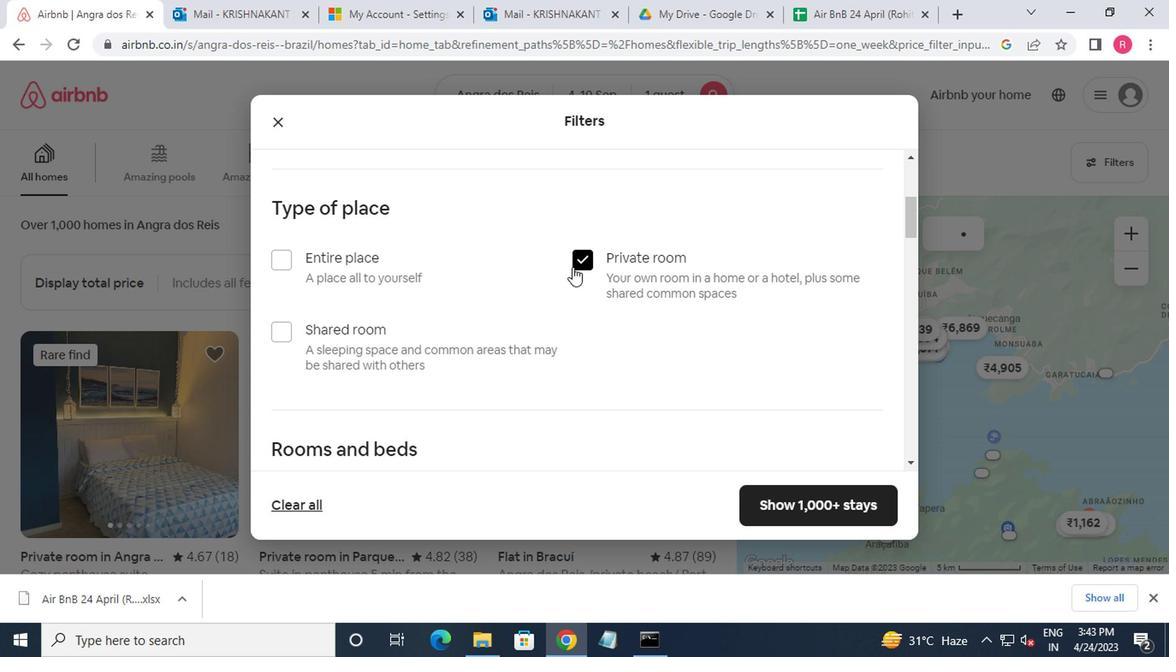 
Action: Mouse scrolled (540, 276) with delta (0, 0)
Screenshot: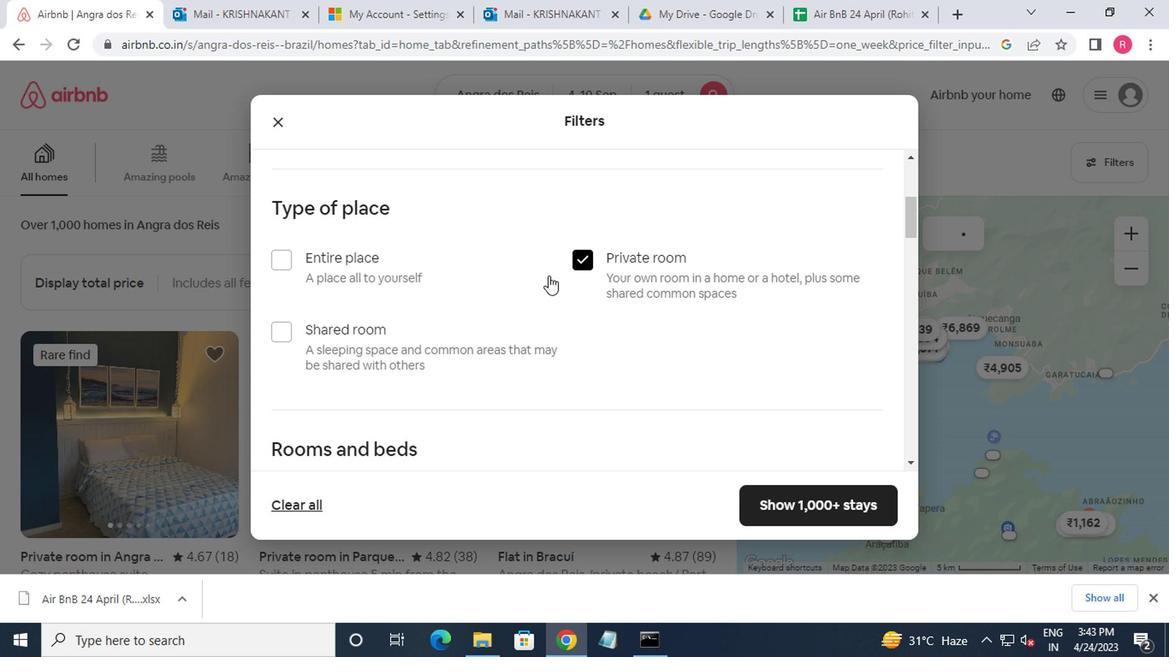 
Action: Mouse scrolled (540, 276) with delta (0, 0)
Screenshot: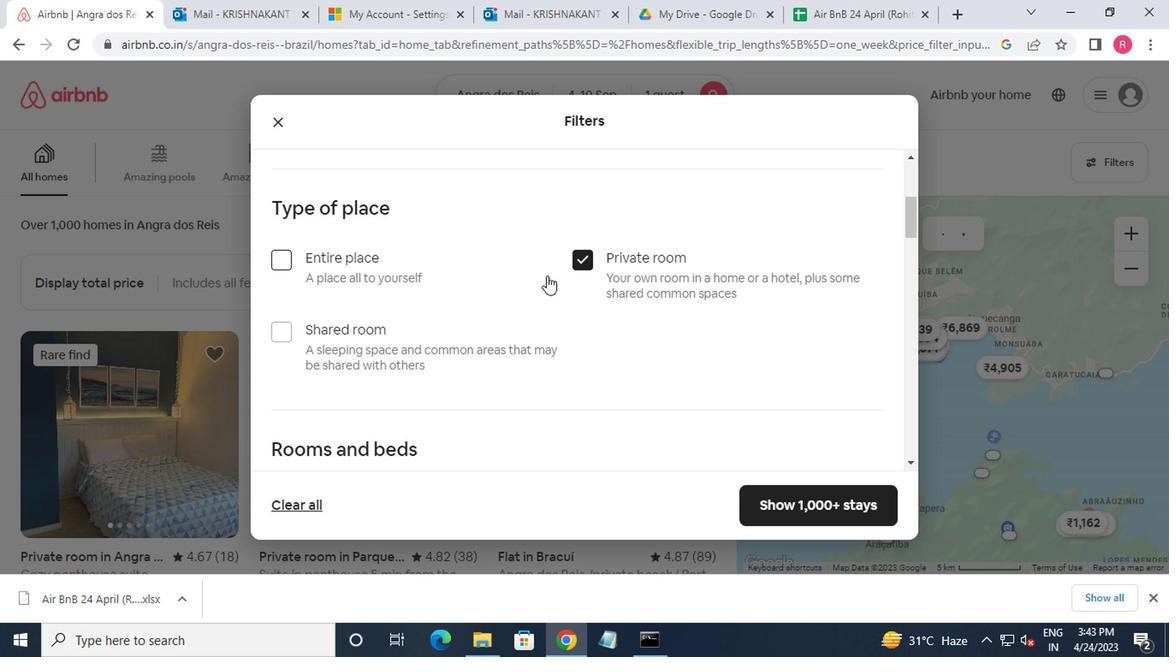 
Action: Mouse moved to (381, 278)
Screenshot: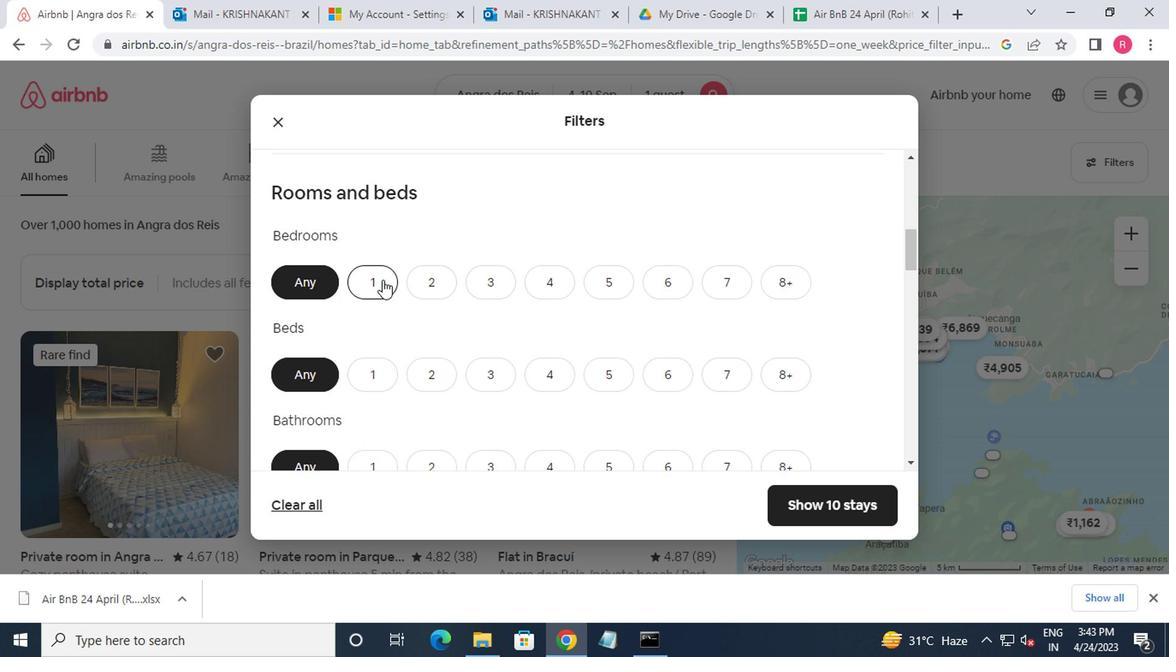 
Action: Mouse pressed left at (381, 278)
Screenshot: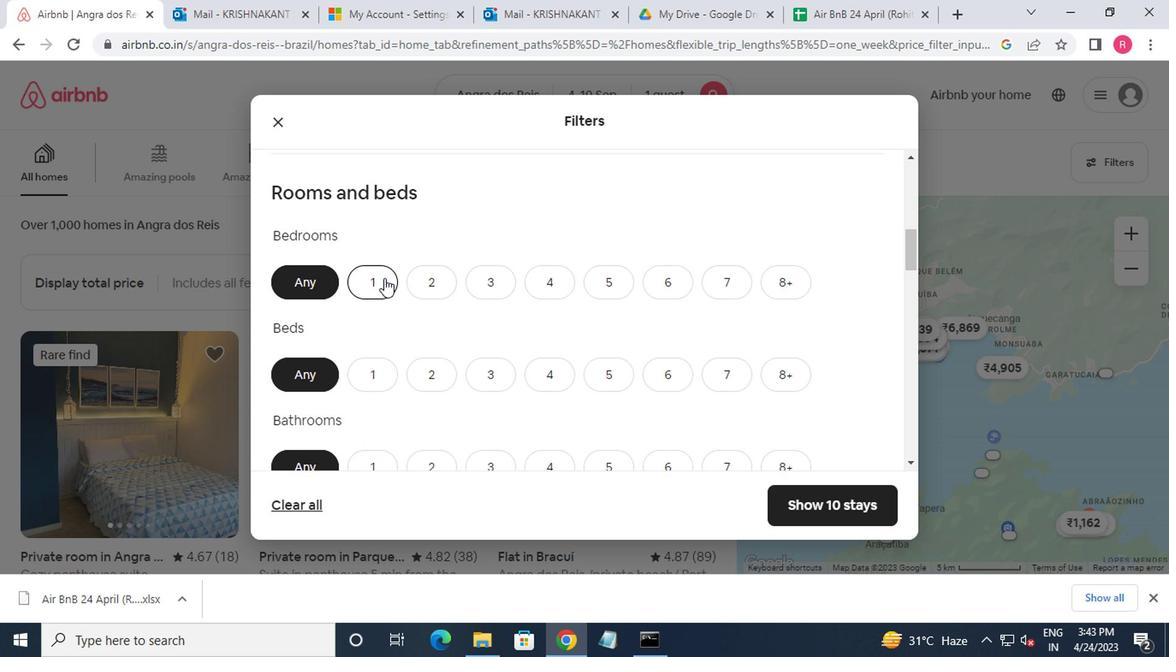 
Action: Mouse moved to (374, 303)
Screenshot: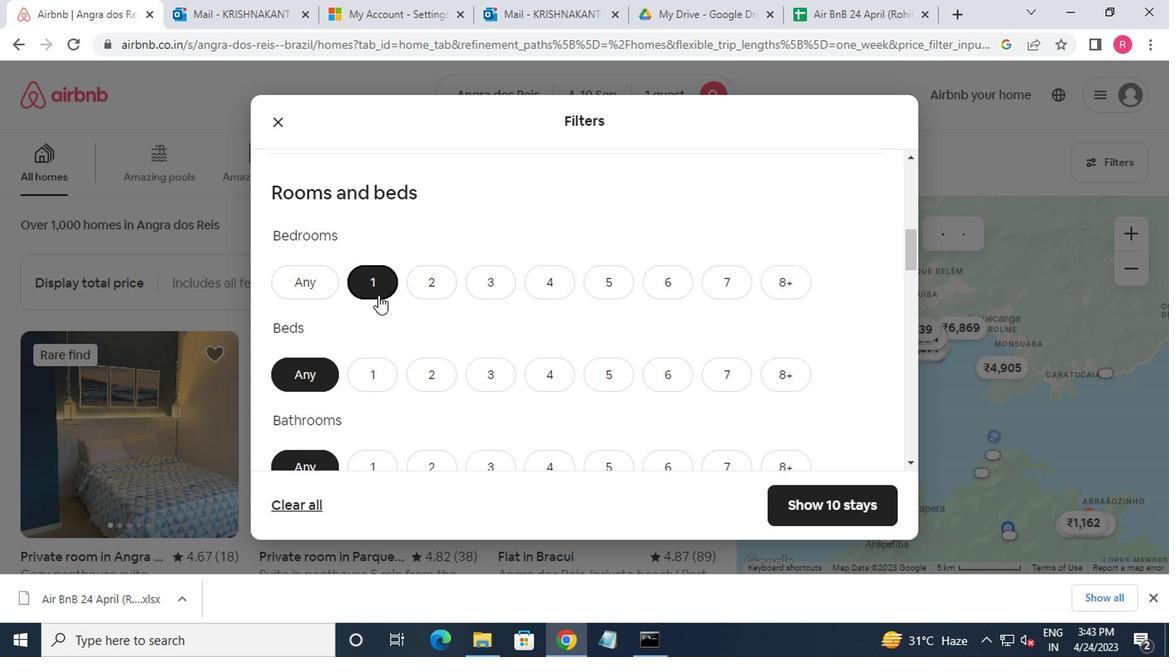 
Action: Mouse scrolled (374, 302) with delta (0, 0)
Screenshot: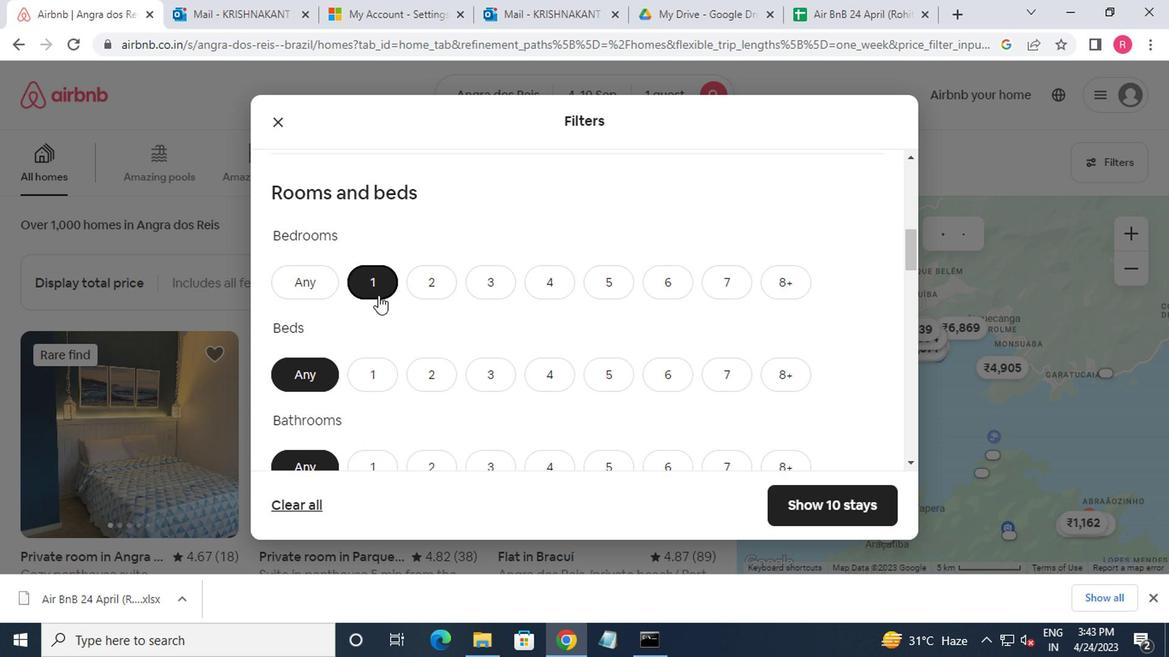 
Action: Mouse moved to (374, 292)
Screenshot: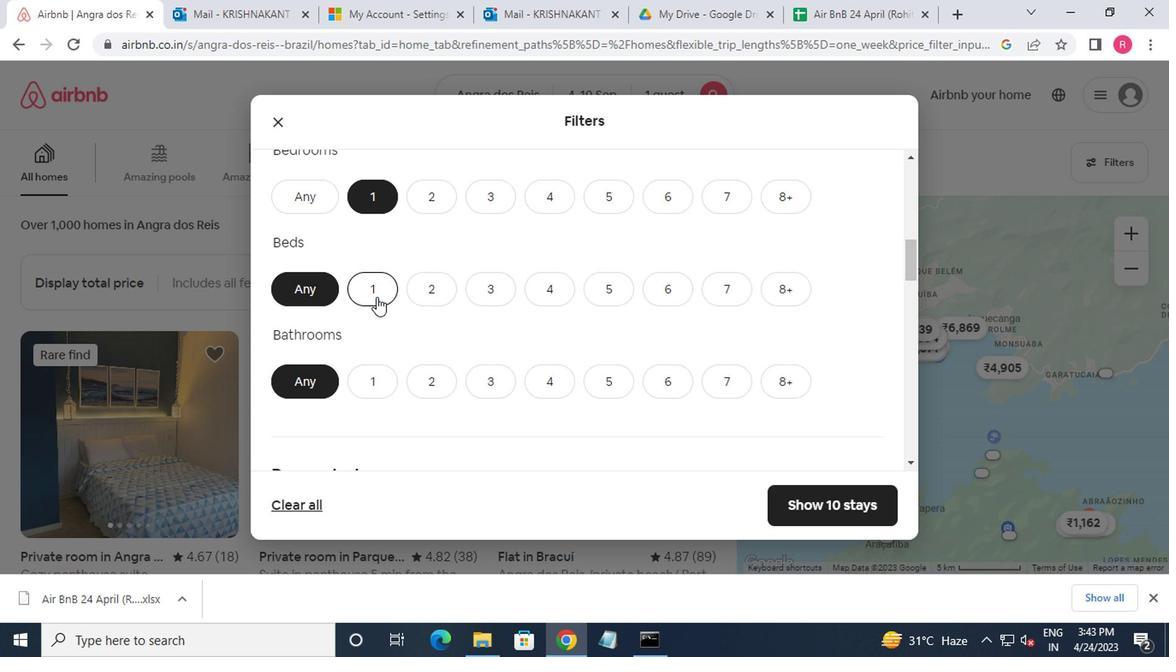 
Action: Mouse pressed left at (374, 292)
Screenshot: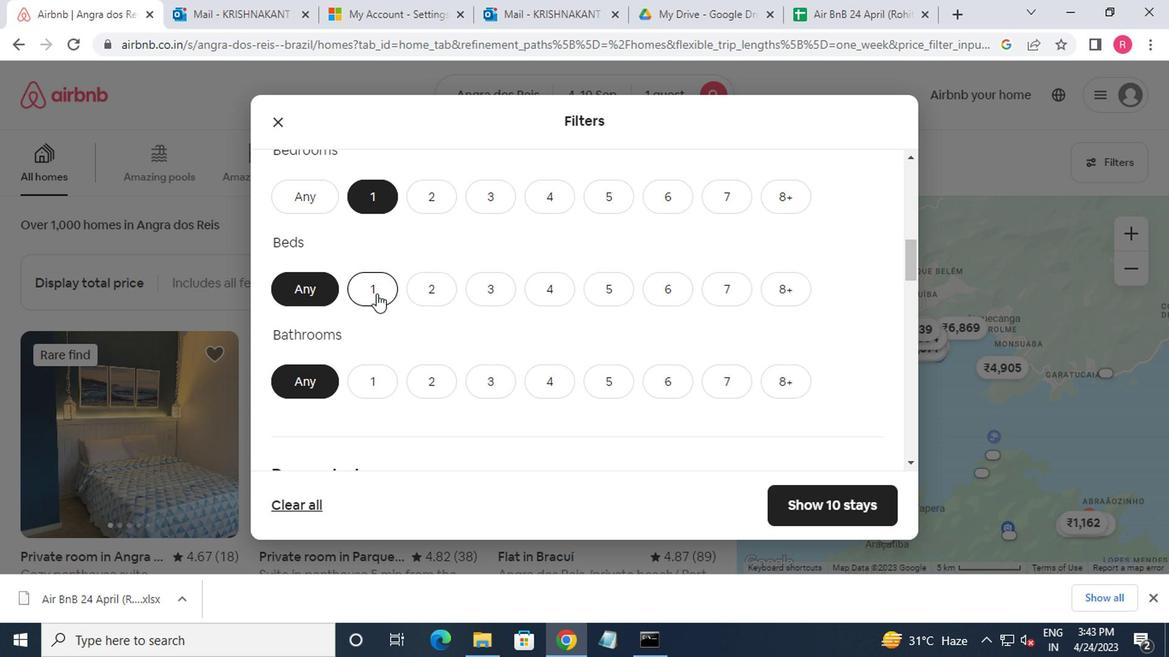 
Action: Mouse moved to (382, 374)
Screenshot: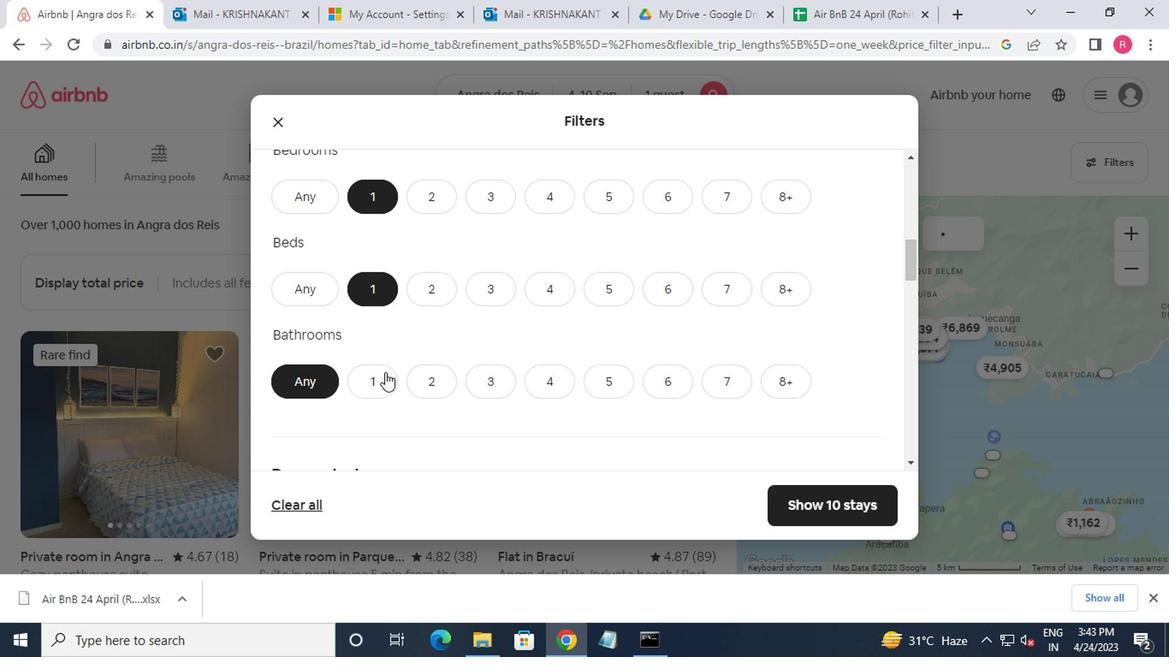 
Action: Mouse pressed left at (382, 374)
Screenshot: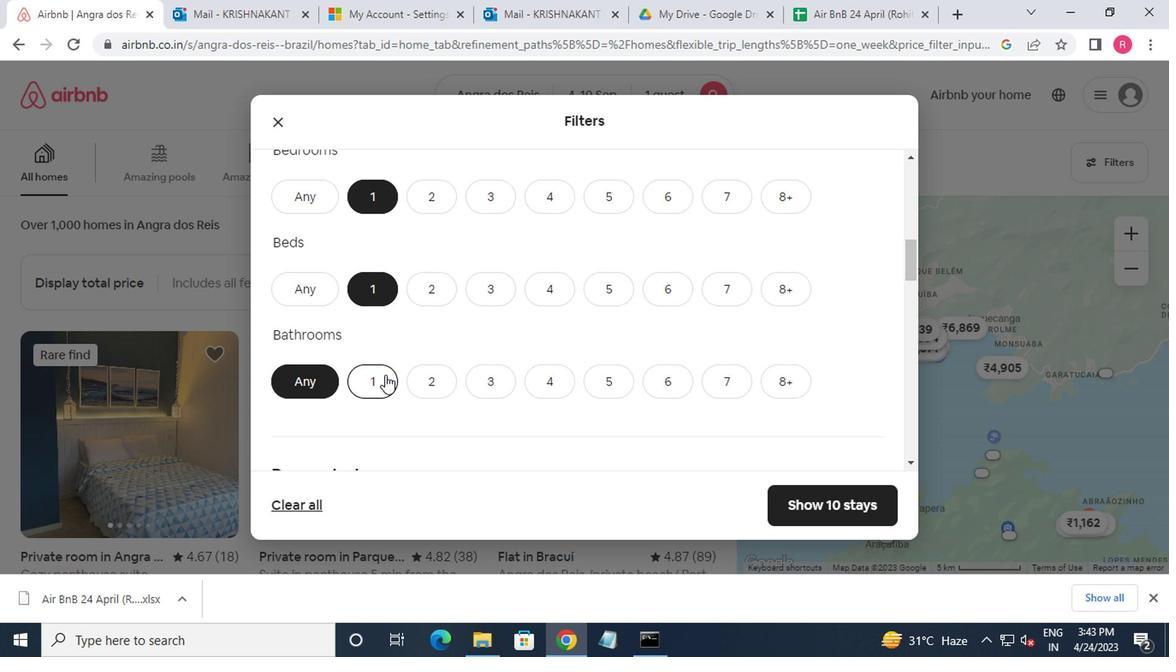 
Action: Mouse moved to (361, 415)
Screenshot: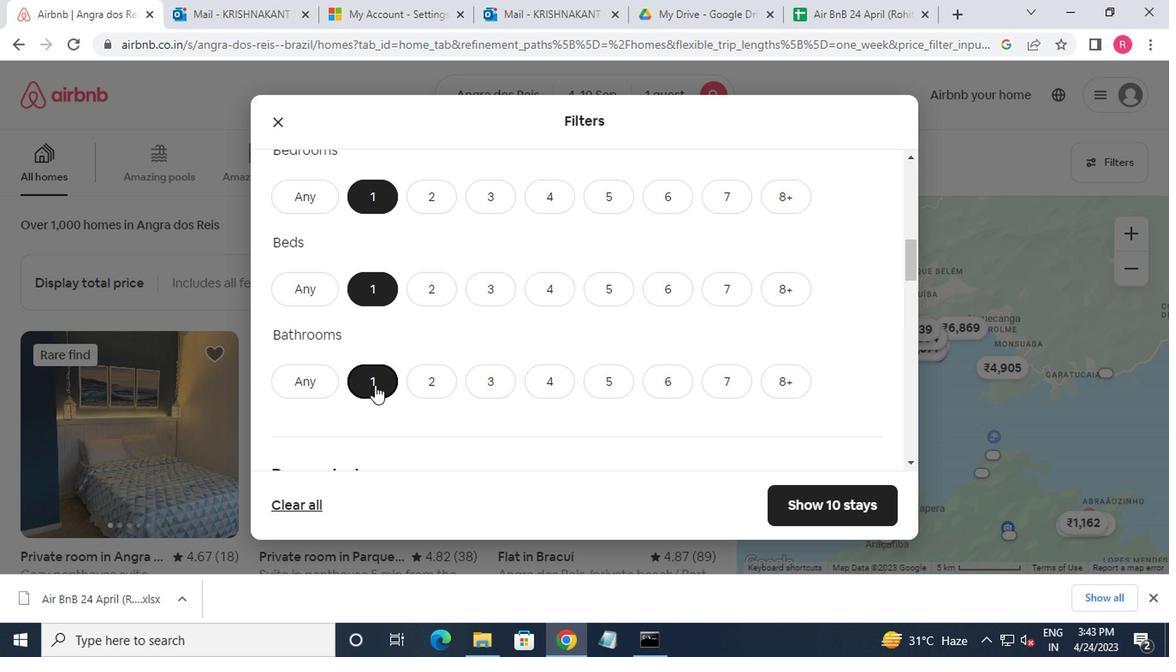 
Action: Mouse scrolled (361, 414) with delta (0, 0)
Screenshot: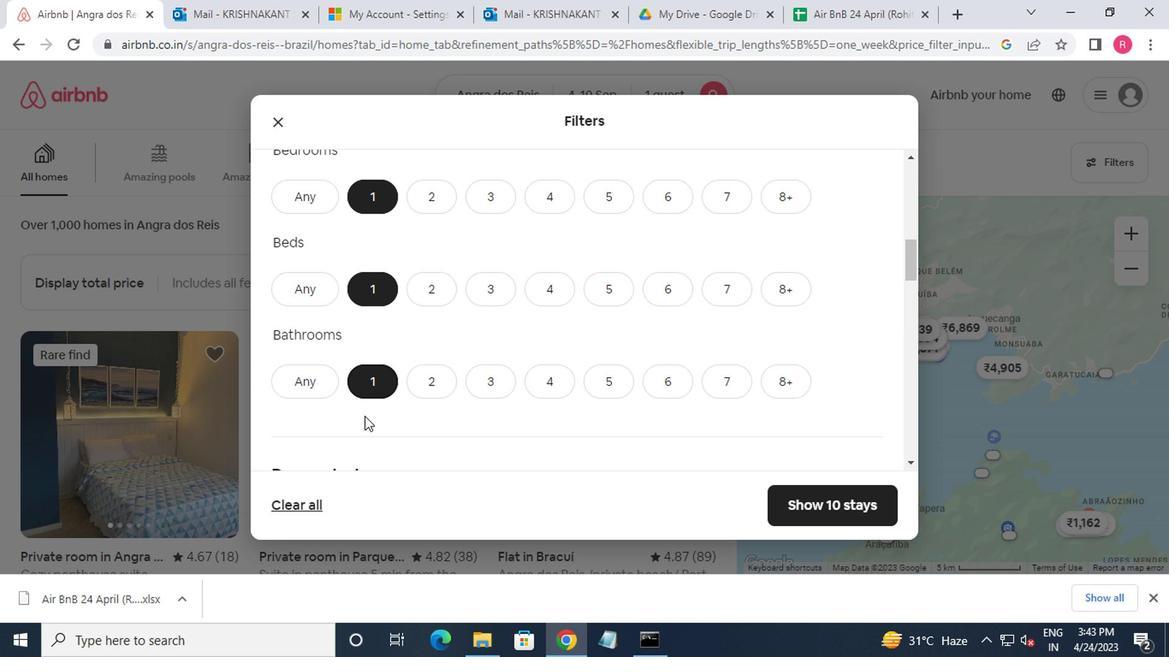 
Action: Mouse moved to (361, 417)
Screenshot: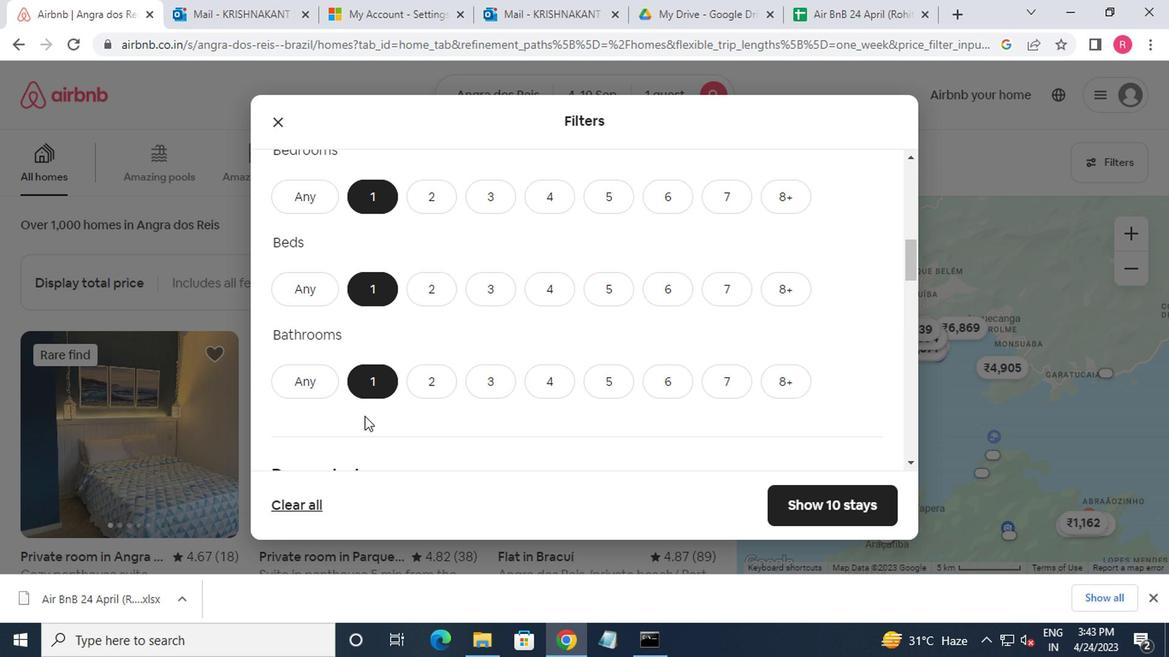 
Action: Mouse scrolled (361, 416) with delta (0, 0)
Screenshot: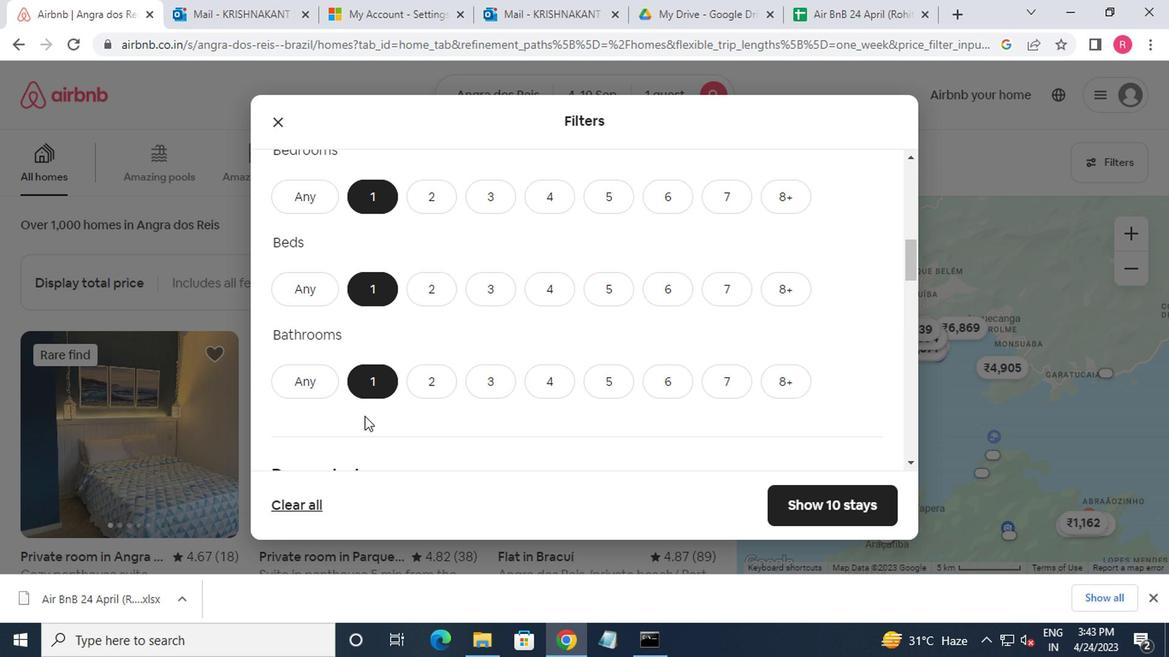 
Action: Mouse moved to (315, 409)
Screenshot: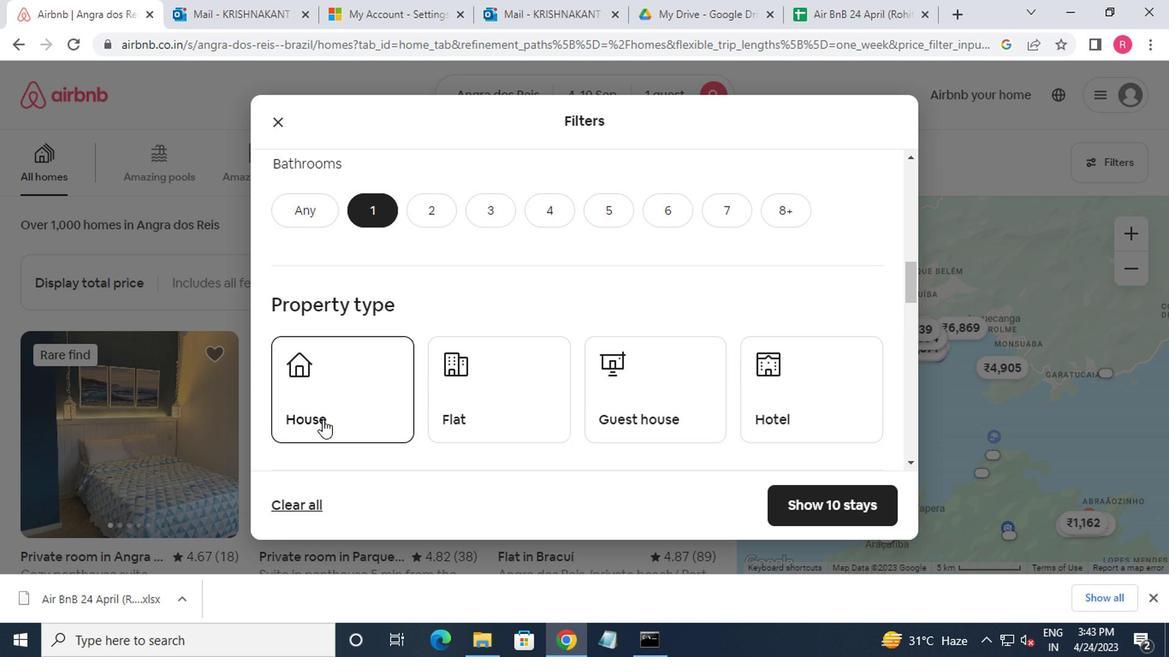 
Action: Mouse pressed left at (315, 409)
Screenshot: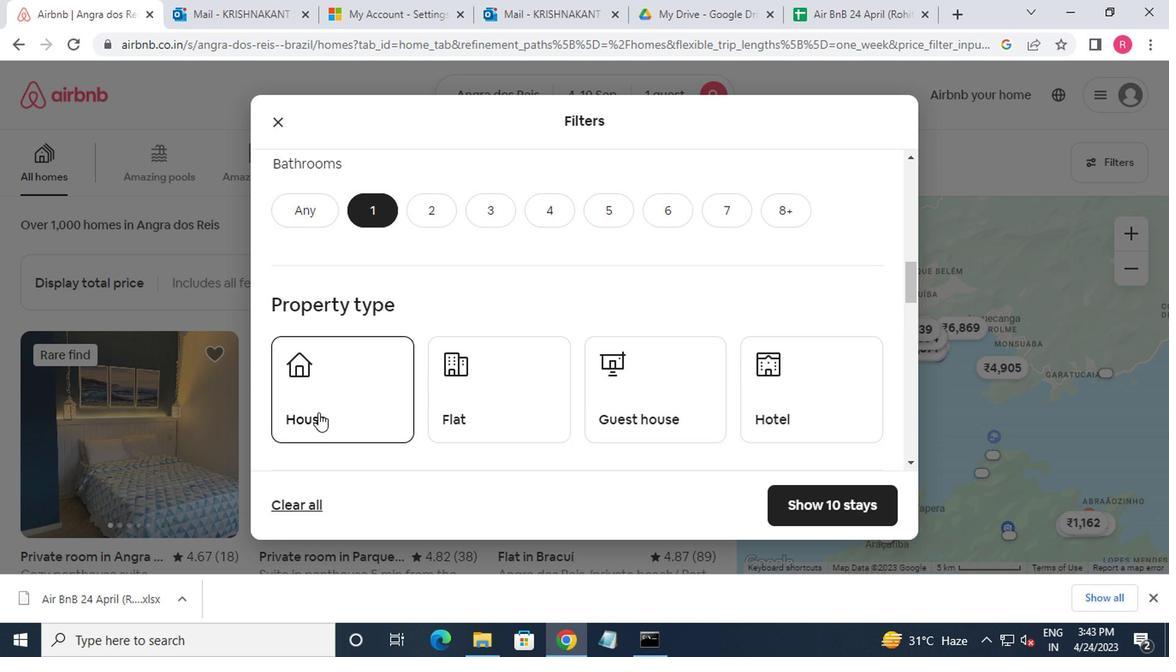 
Action: Mouse moved to (459, 398)
Screenshot: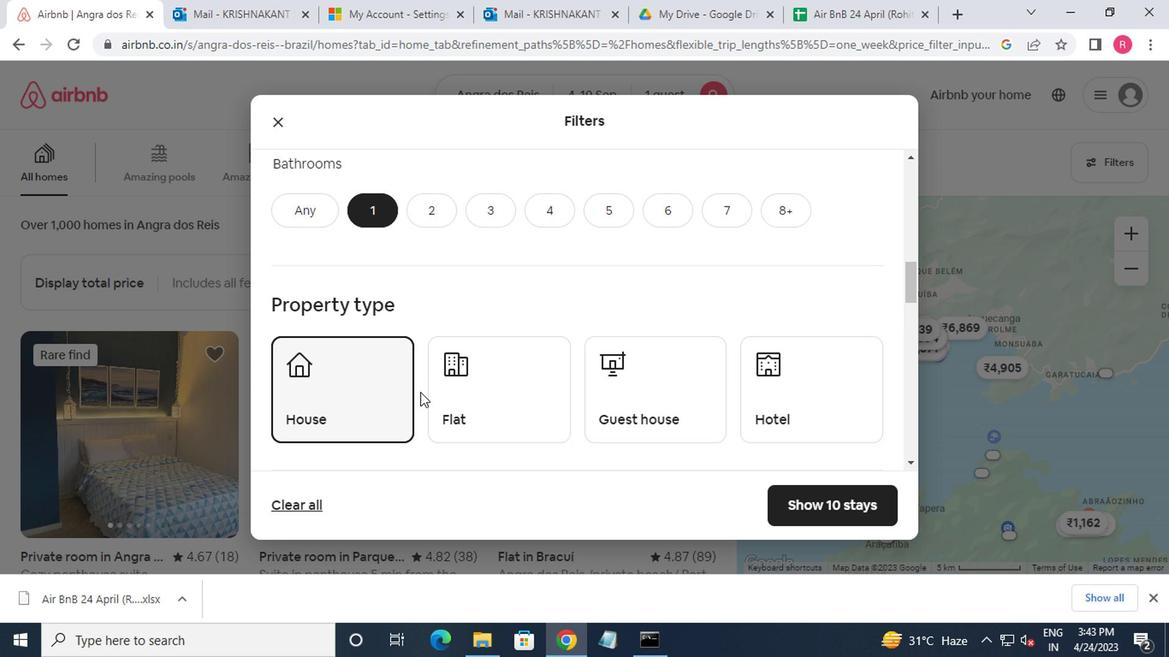 
Action: Mouse pressed left at (459, 398)
Screenshot: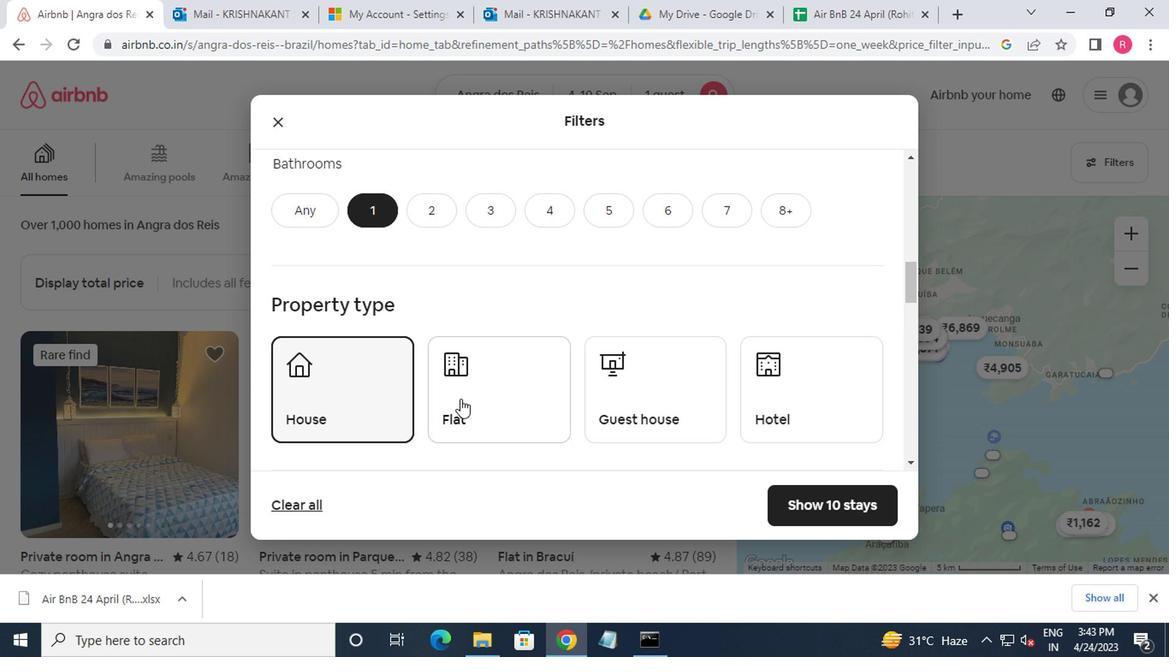 
Action: Mouse moved to (624, 411)
Screenshot: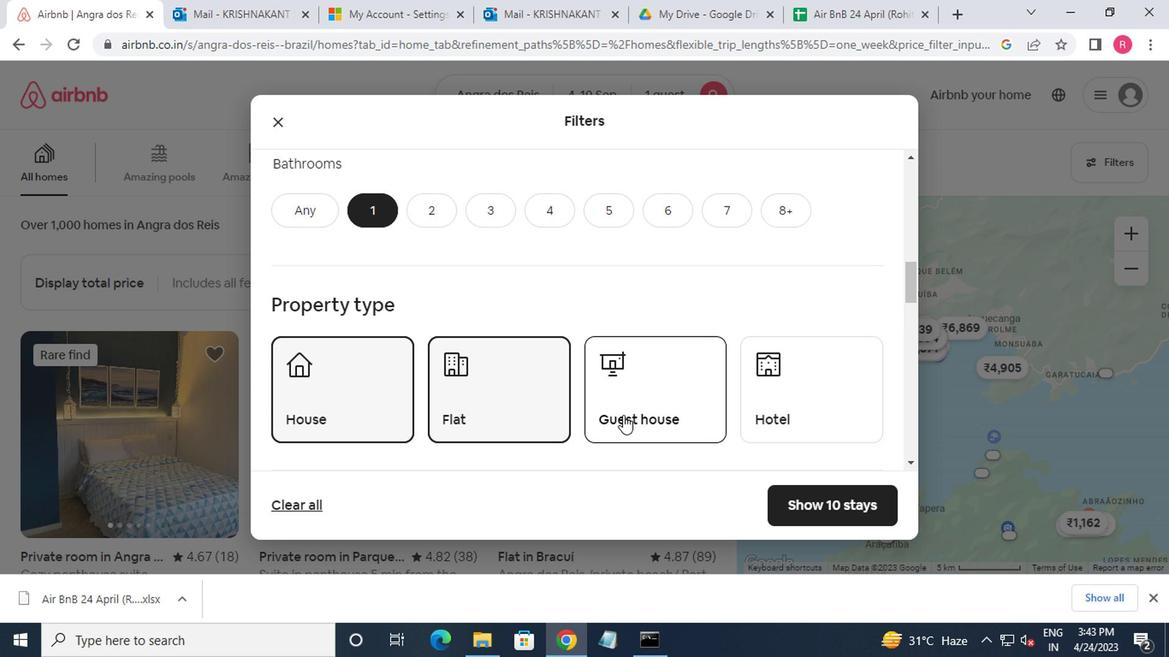 
Action: Mouse pressed left at (624, 411)
Screenshot: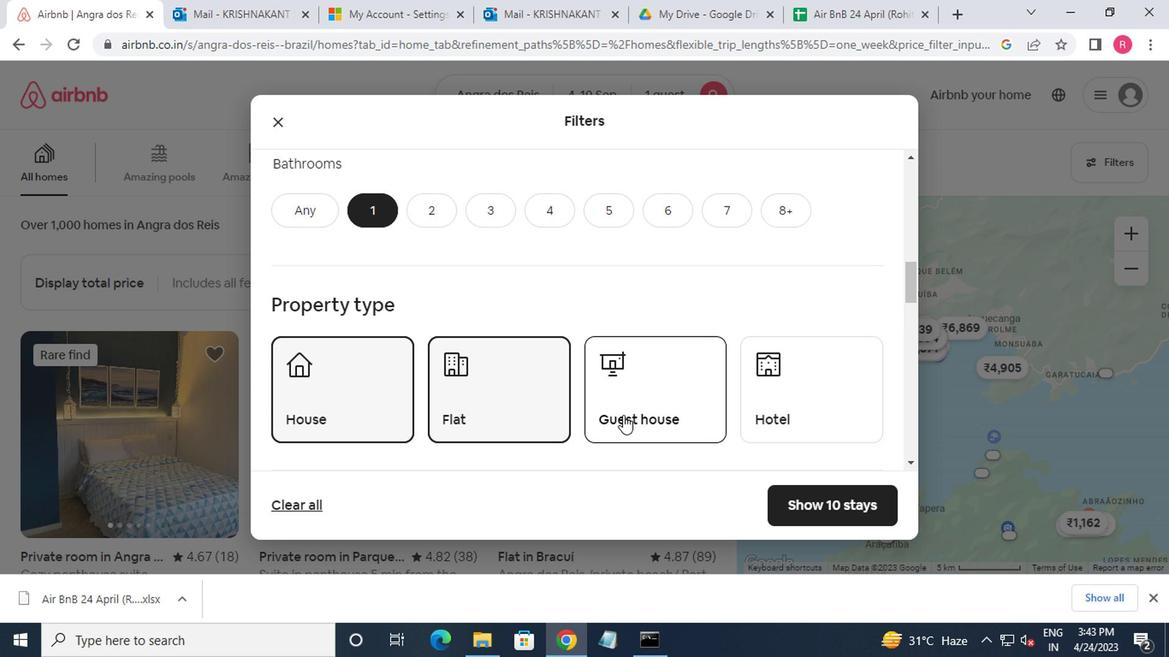 
Action: Mouse moved to (756, 401)
Screenshot: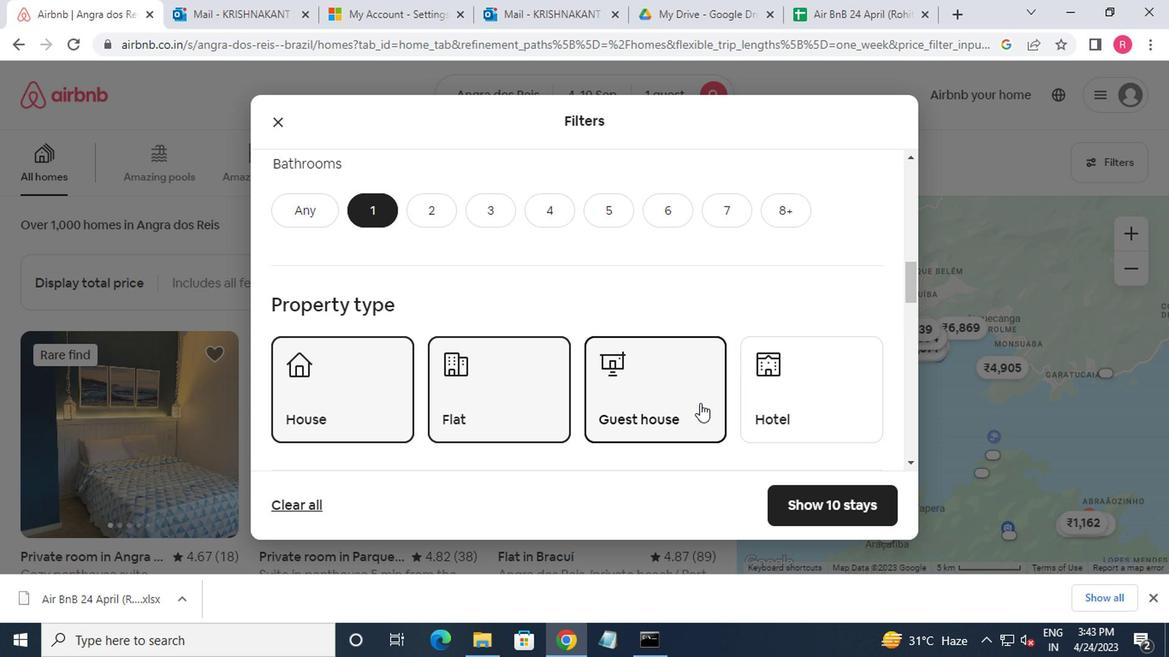
Action: Mouse pressed left at (756, 401)
Screenshot: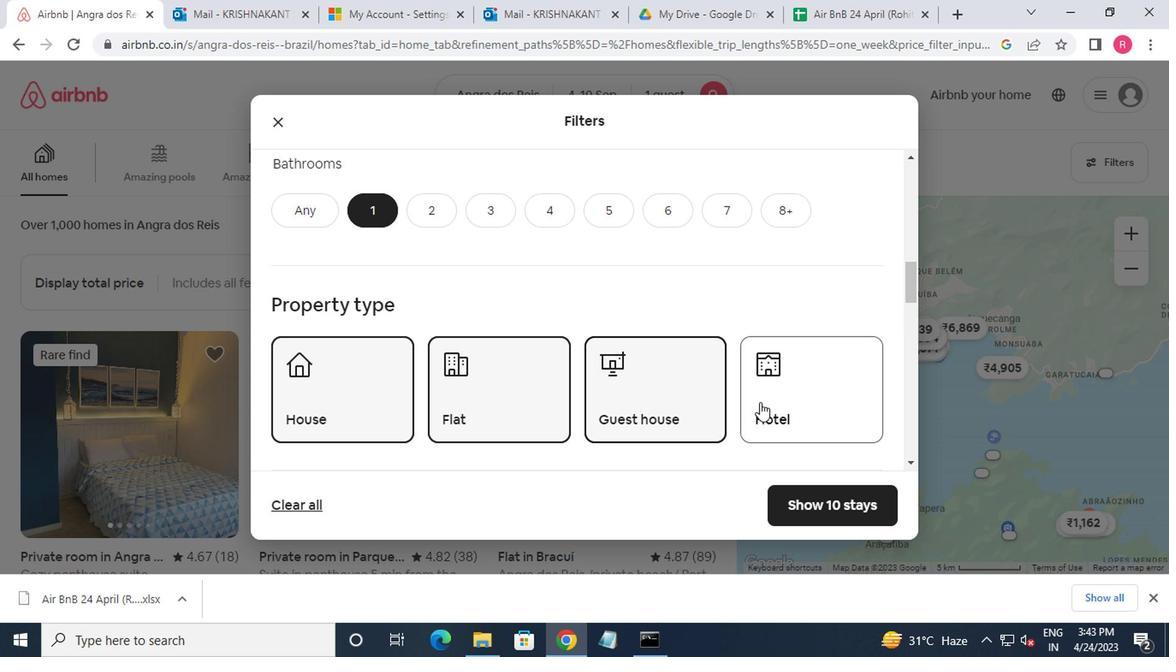 
Action: Mouse moved to (775, 381)
Screenshot: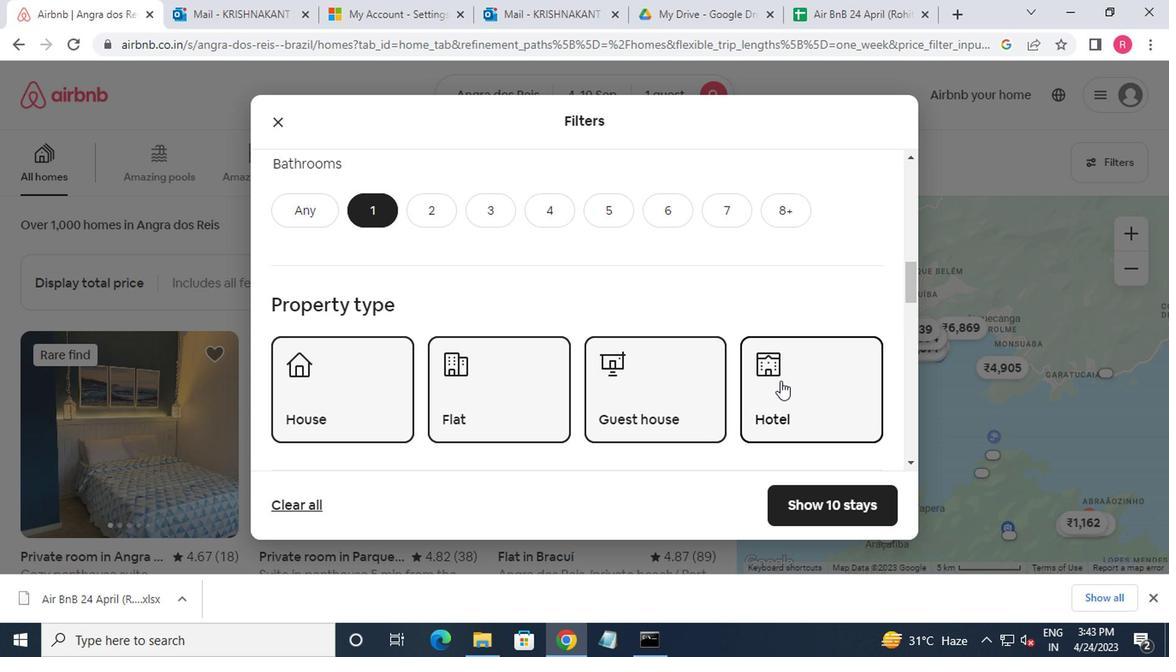 
Action: Mouse scrolled (775, 380) with delta (0, -1)
Screenshot: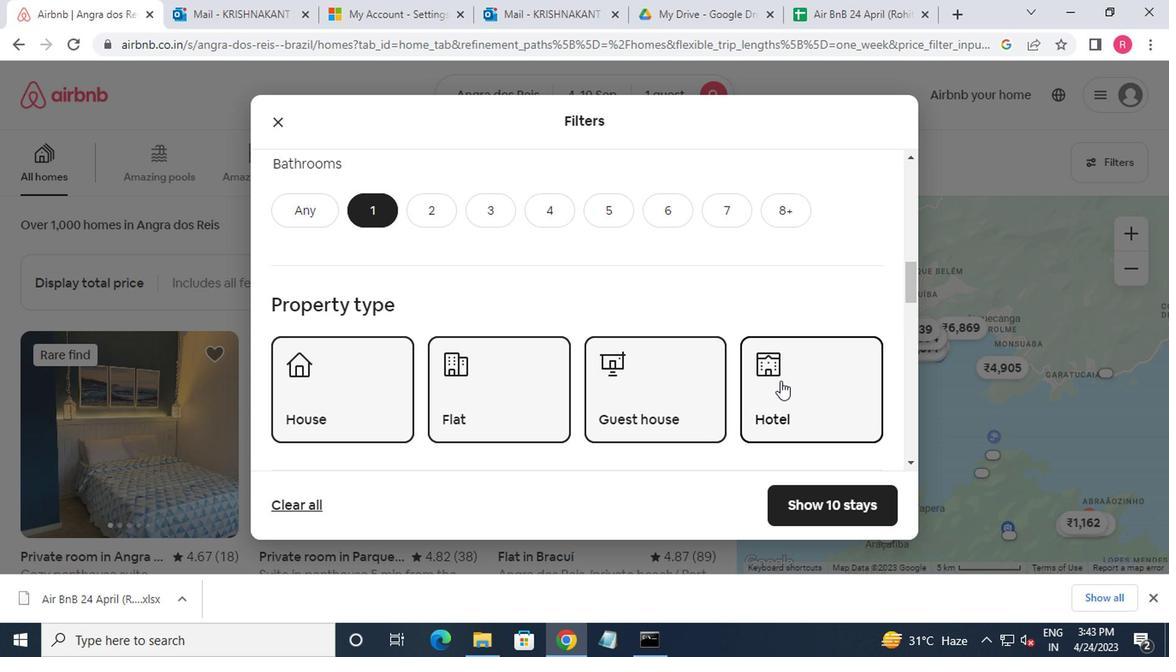 
Action: Mouse moved to (773, 384)
Screenshot: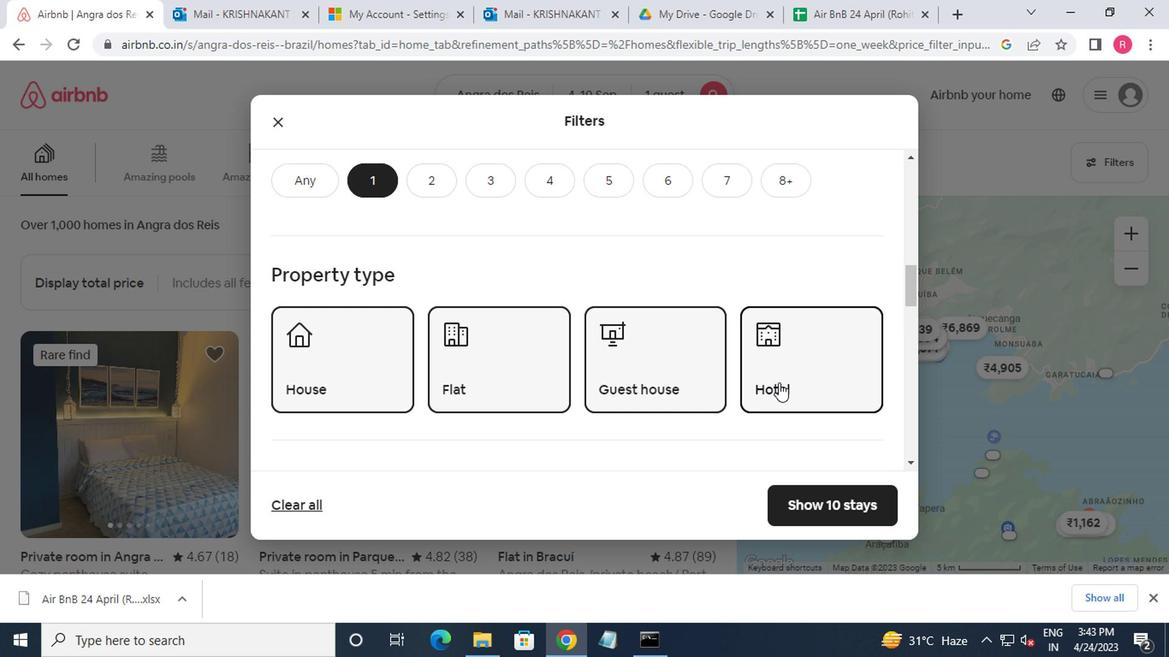 
Action: Mouse scrolled (773, 383) with delta (0, -1)
Screenshot: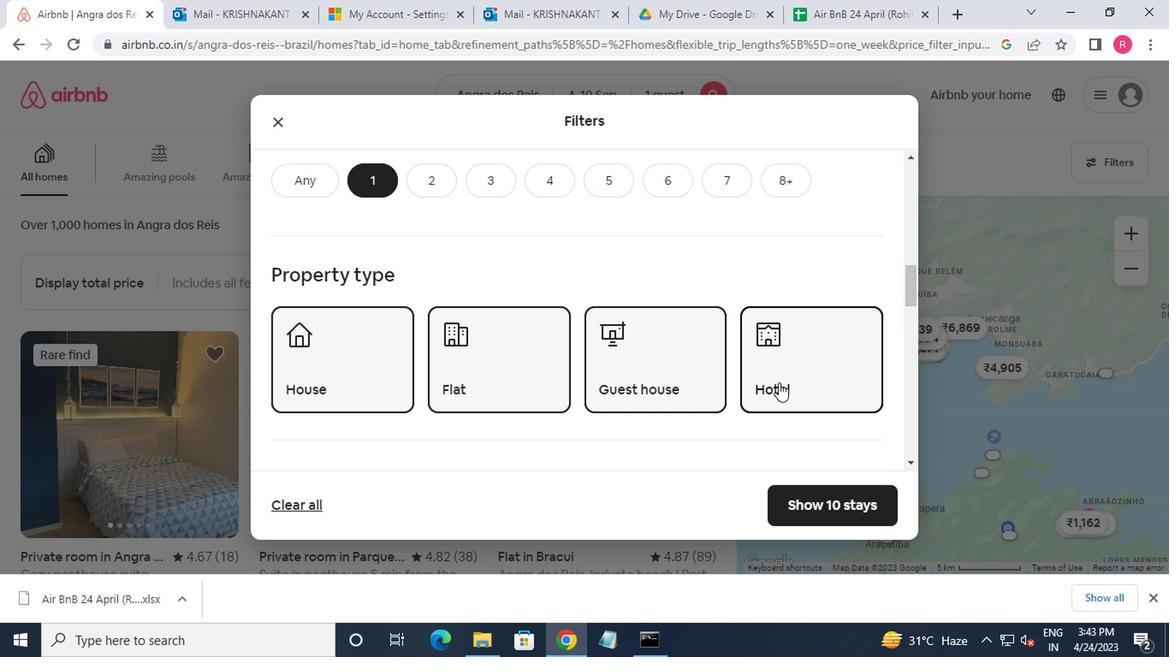 
Action: Mouse moved to (773, 389)
Screenshot: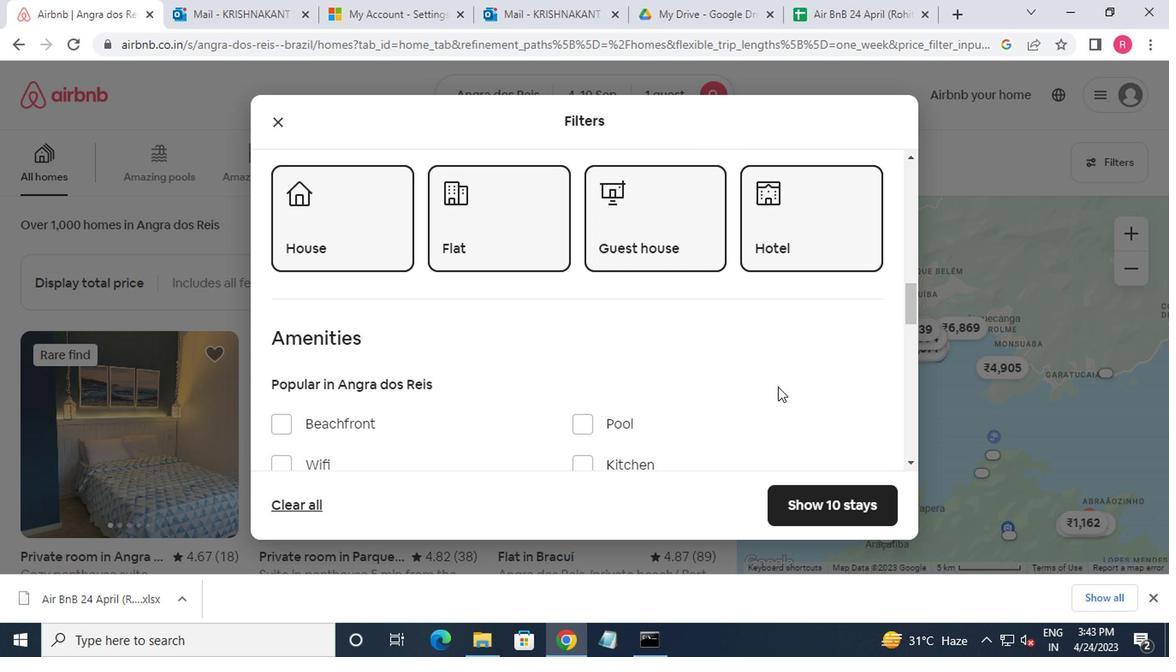 
Action: Mouse scrolled (773, 389) with delta (0, 0)
Screenshot: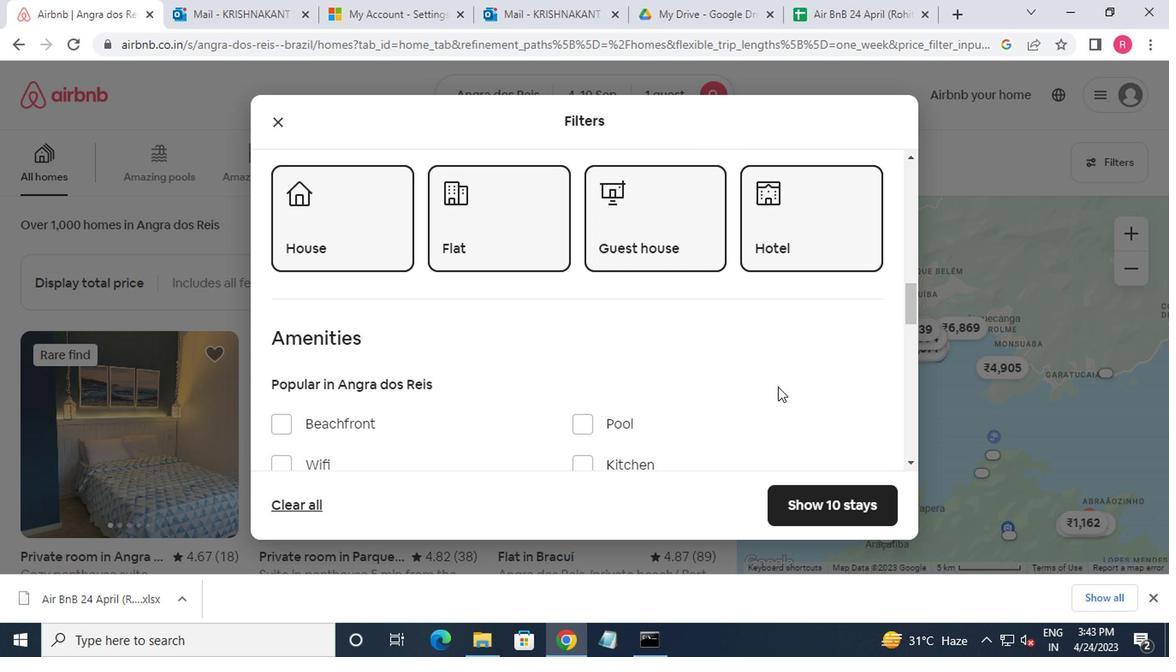 
Action: Mouse moved to (297, 453)
Screenshot: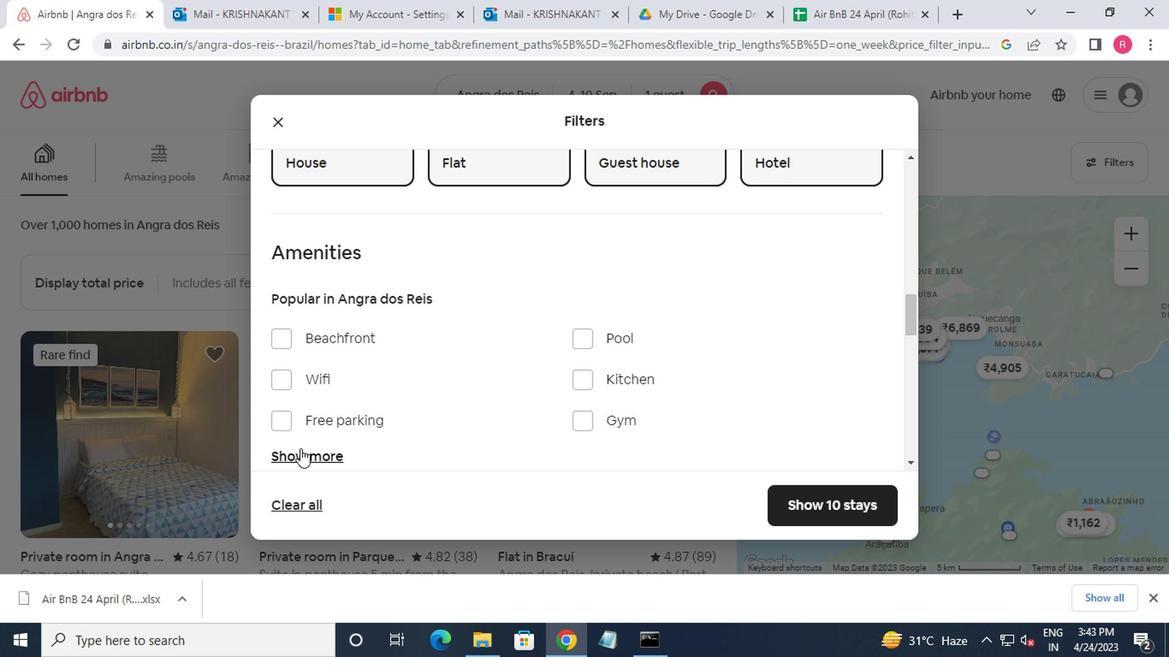 
Action: Mouse pressed left at (297, 453)
Screenshot: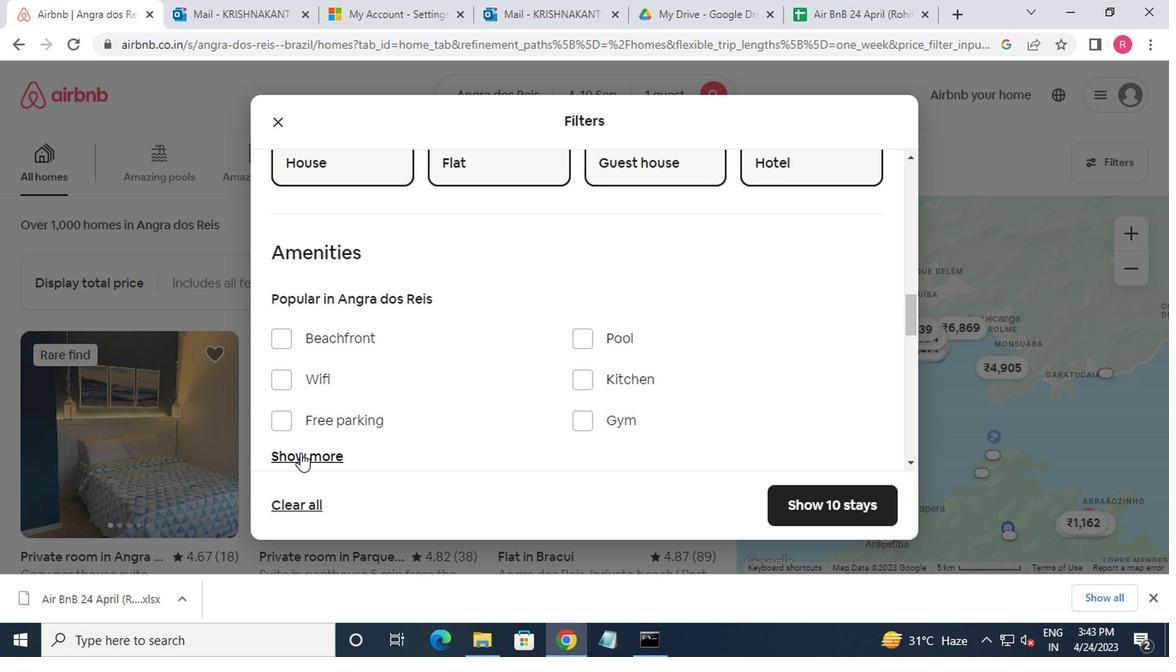 
Action: Mouse moved to (311, 429)
Screenshot: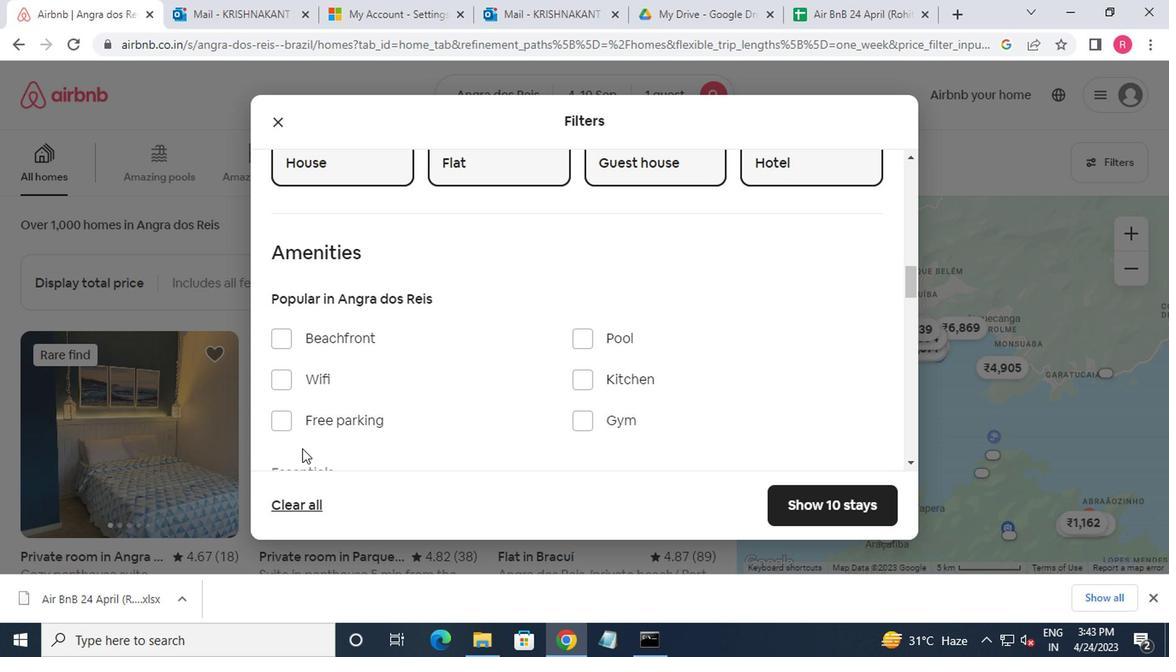 
Action: Mouse scrolled (311, 429) with delta (0, 0)
Screenshot: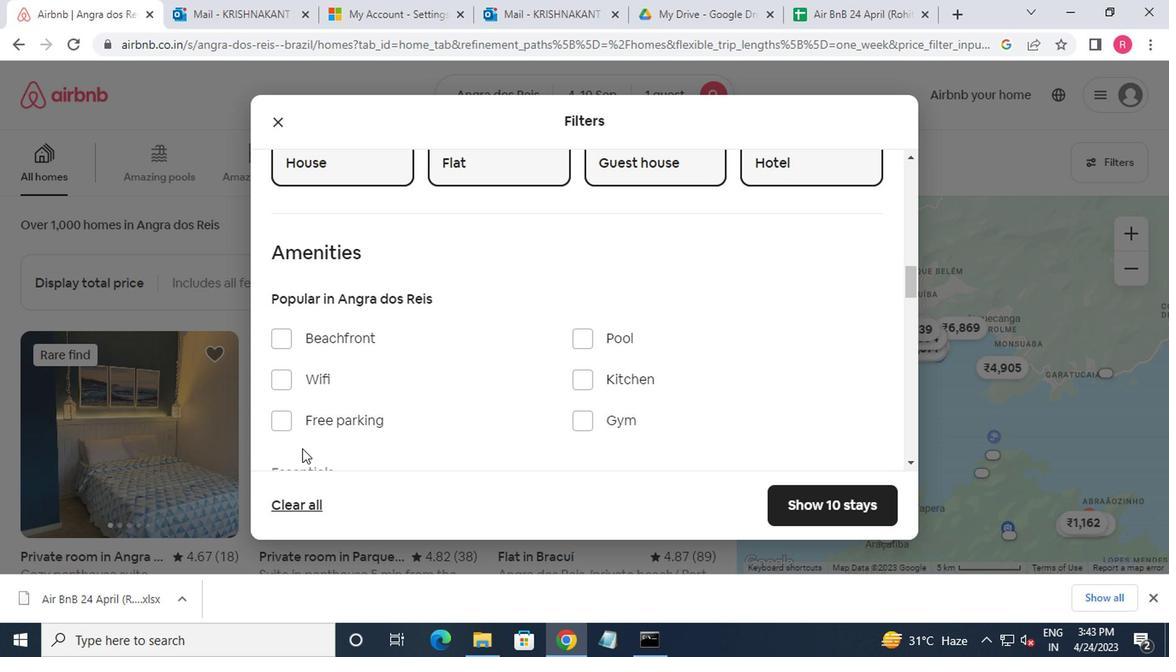 
Action: Mouse moved to (313, 429)
Screenshot: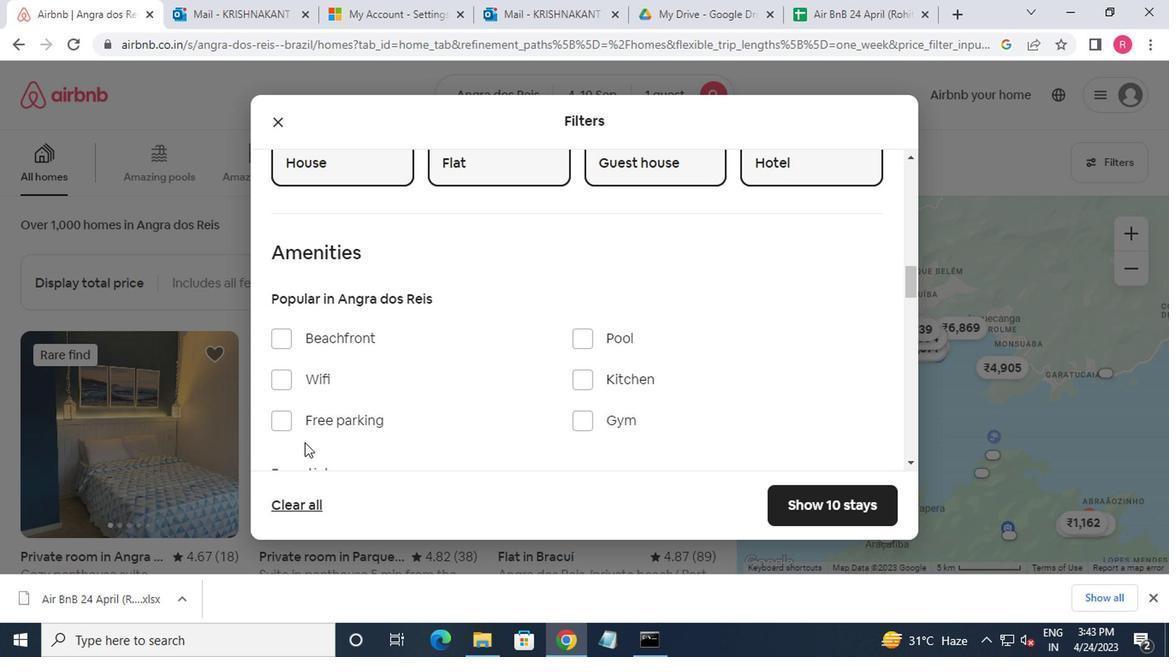 
Action: Mouse scrolled (313, 428) with delta (0, -1)
Screenshot: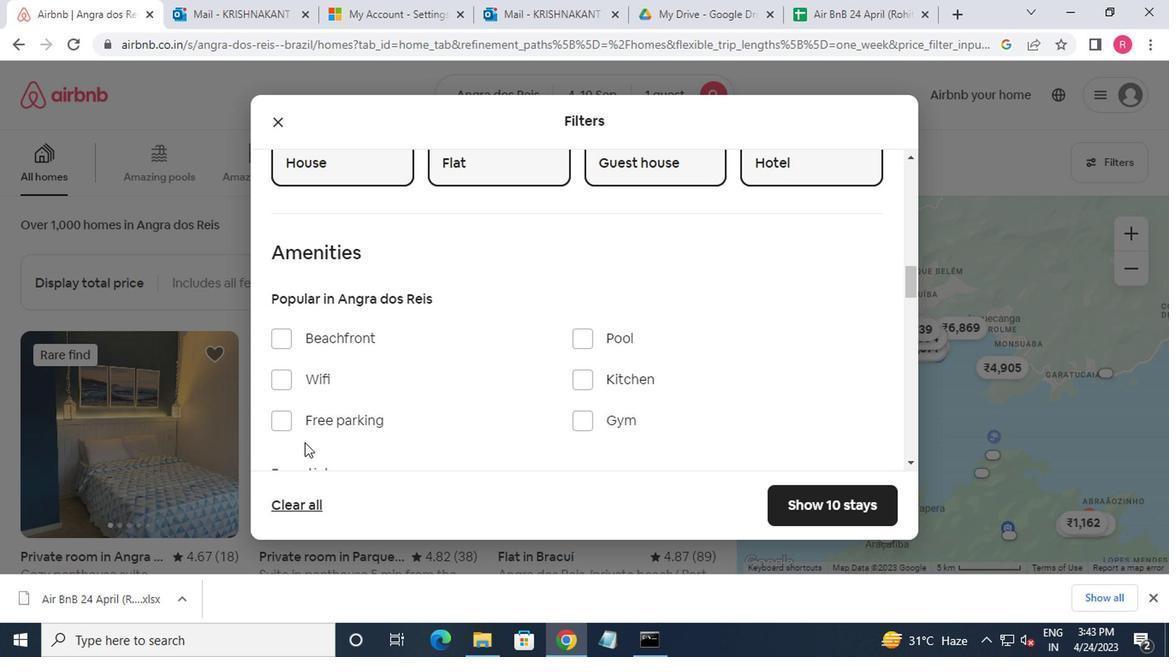 
Action: Mouse moved to (310, 369)
Screenshot: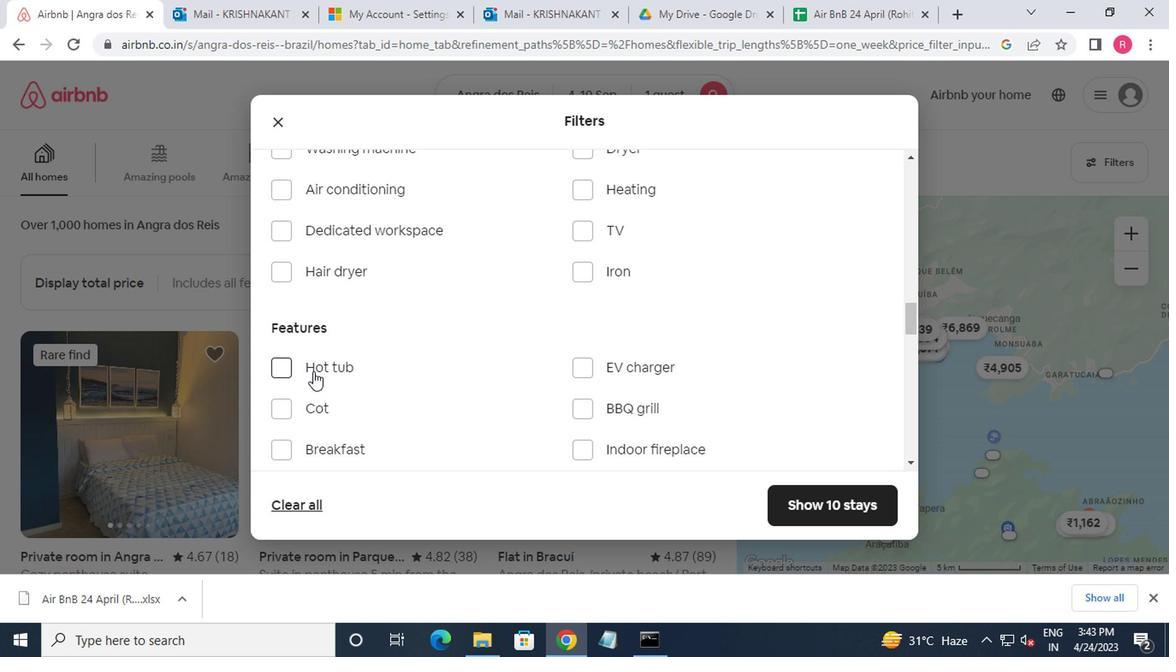
Action: Mouse scrolled (310, 369) with delta (0, 0)
Screenshot: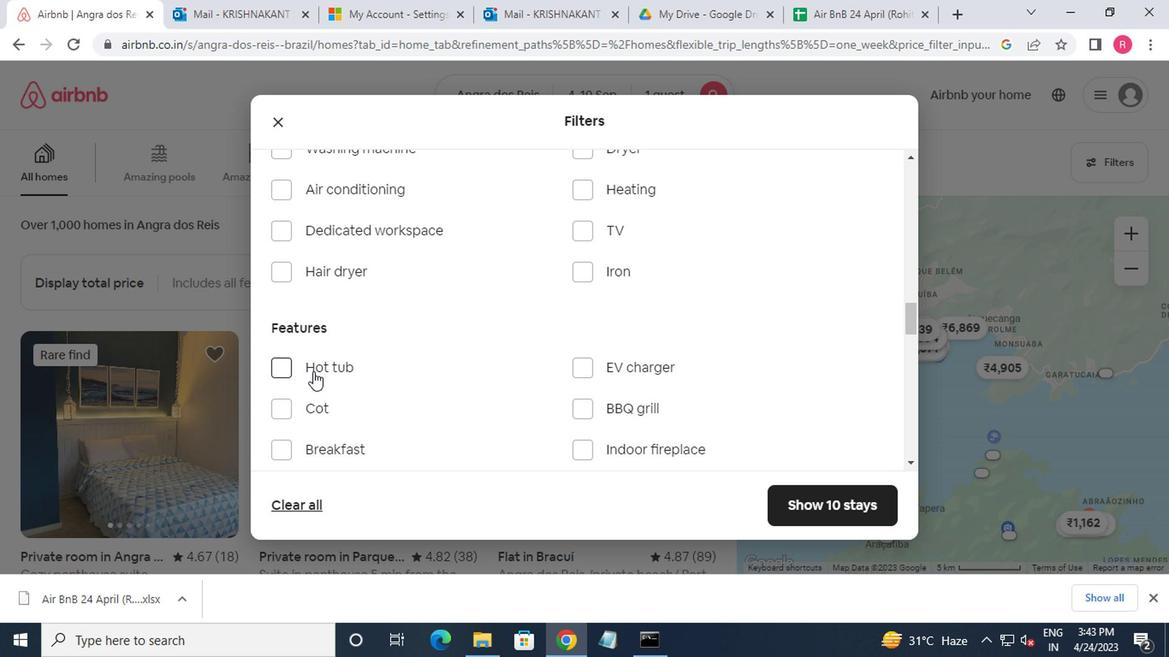 
Action: Mouse moved to (313, 365)
Screenshot: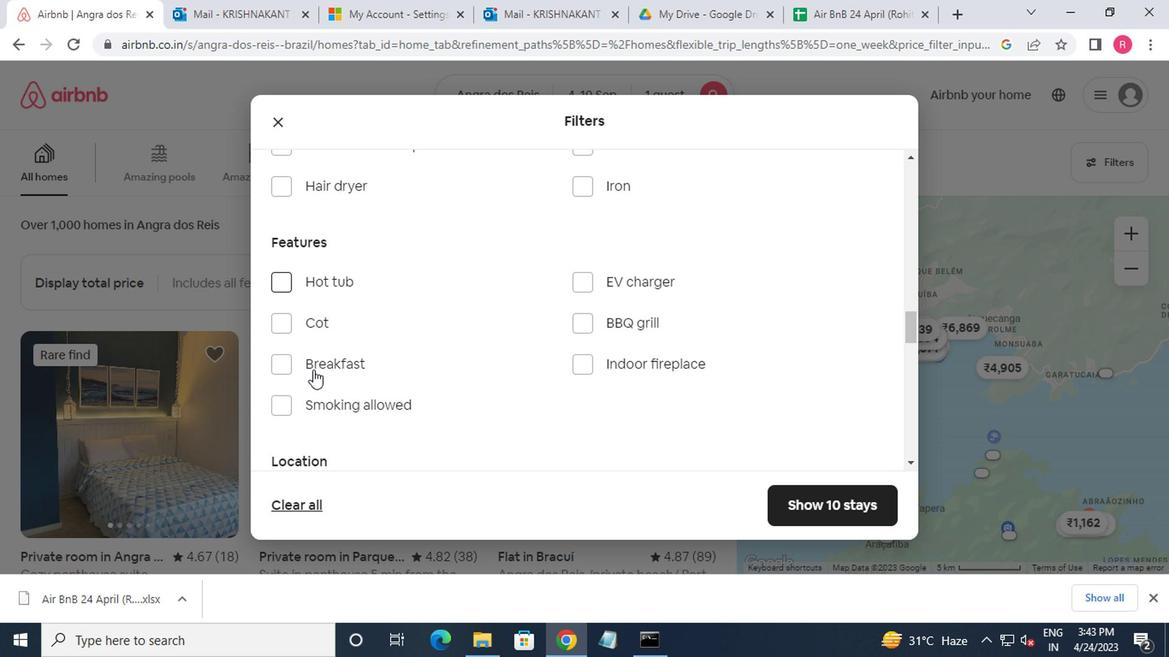 
Action: Mouse scrolled (313, 367) with delta (0, 1)
Screenshot: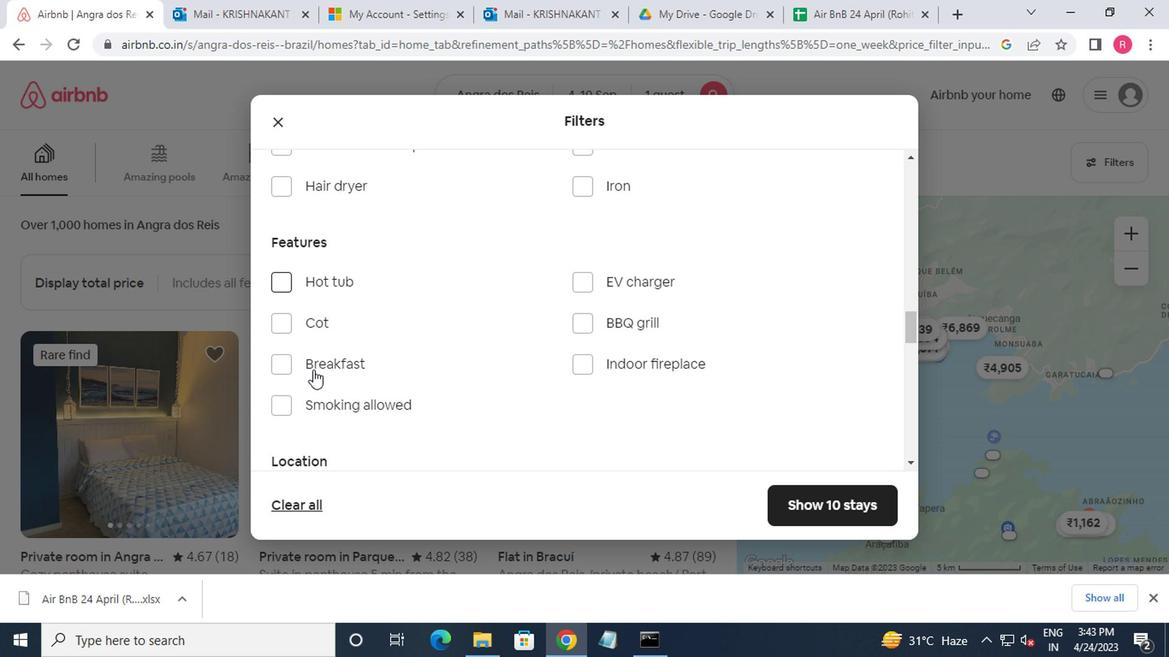 
Action: Mouse scrolled (313, 367) with delta (0, 1)
Screenshot: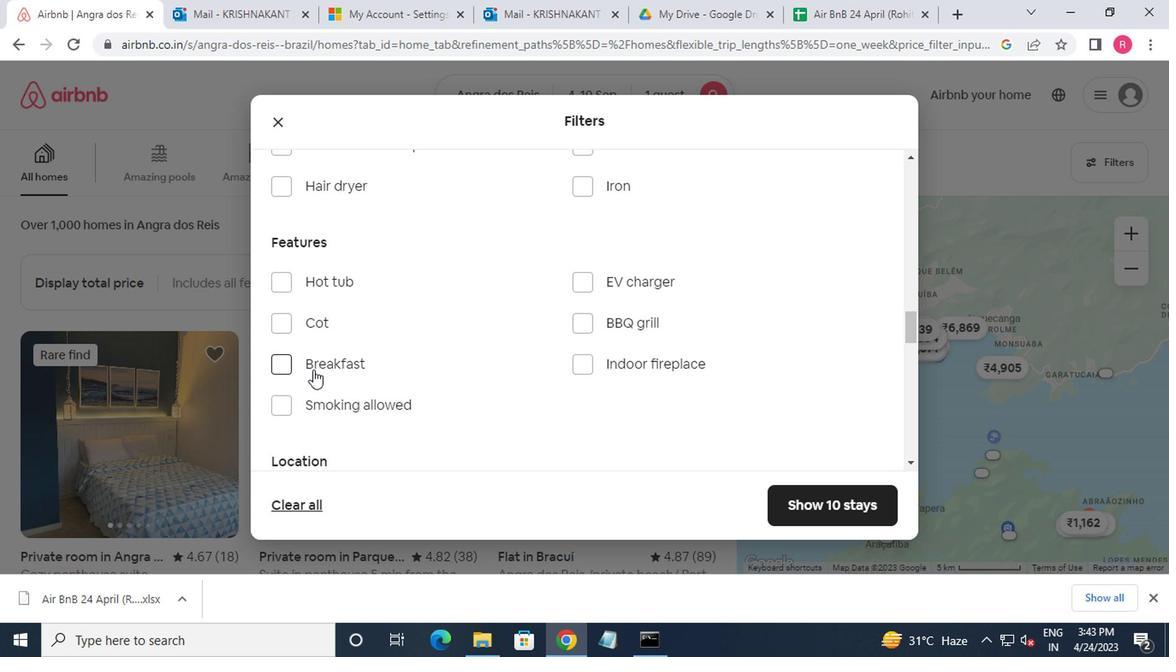 
Action: Mouse moved to (313, 365)
Screenshot: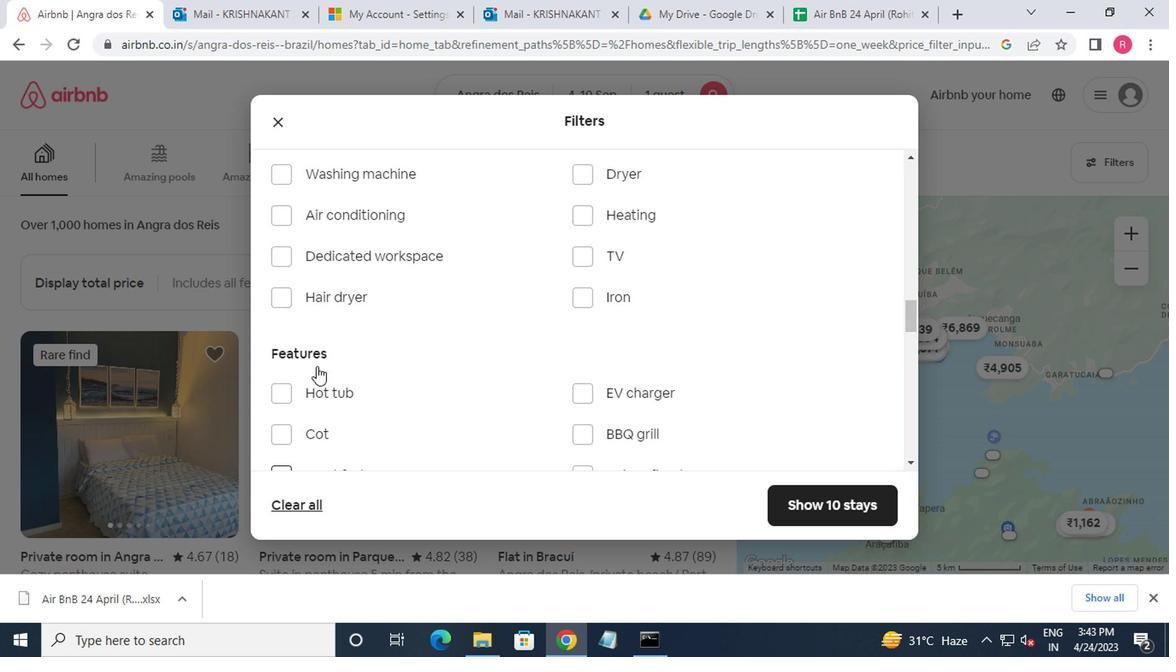 
Action: Mouse scrolled (313, 365) with delta (0, 0)
Screenshot: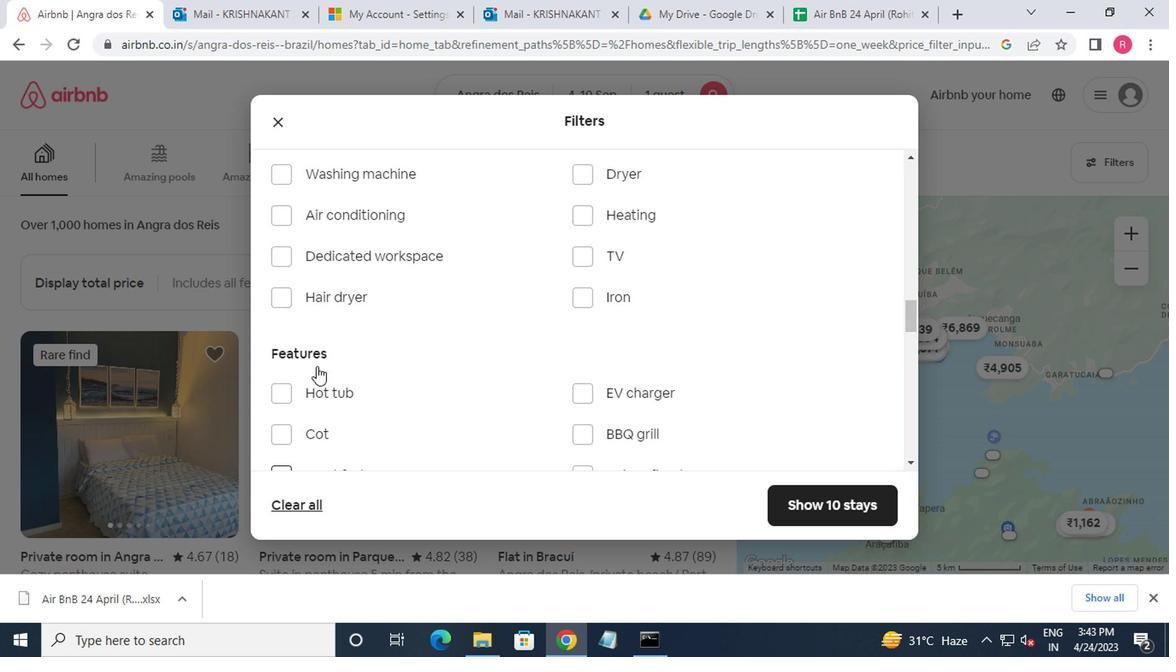 
Action: Mouse moved to (312, 378)
Screenshot: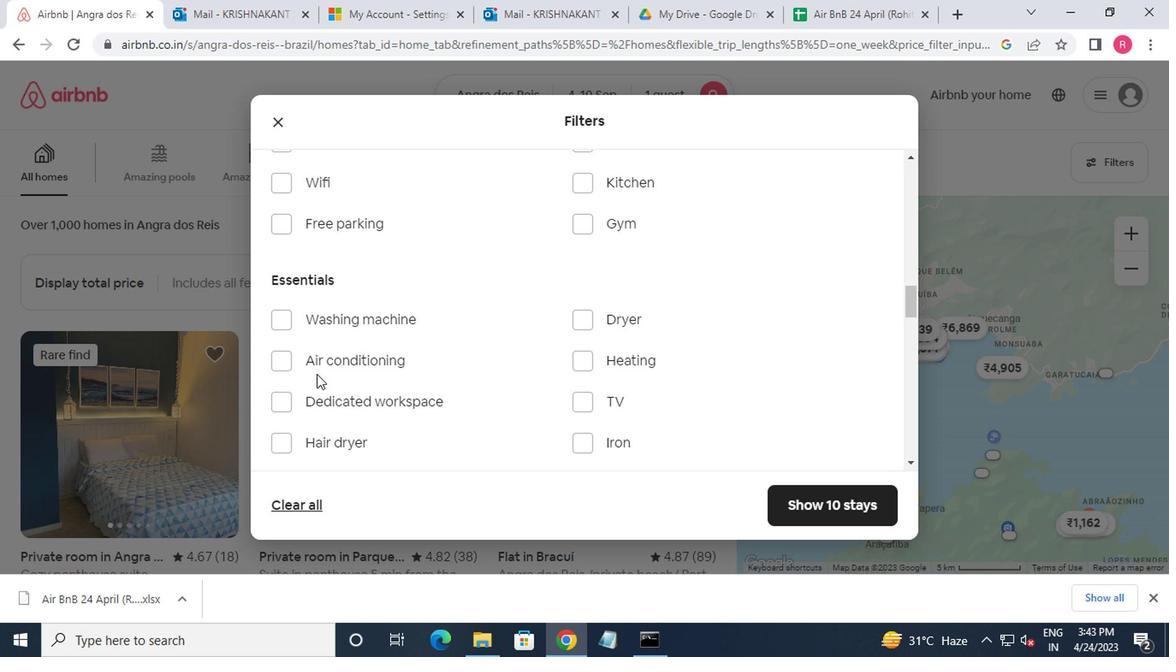 
Action: Mouse scrolled (312, 379) with delta (0, 1)
Screenshot: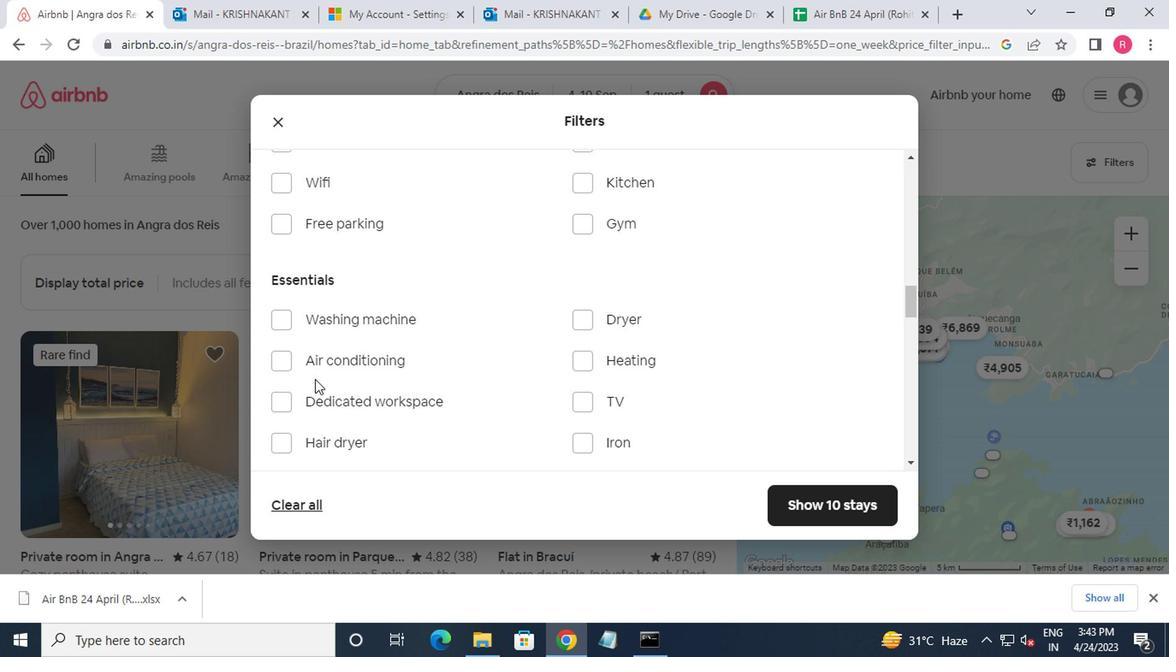 
Action: Mouse moved to (312, 381)
Screenshot: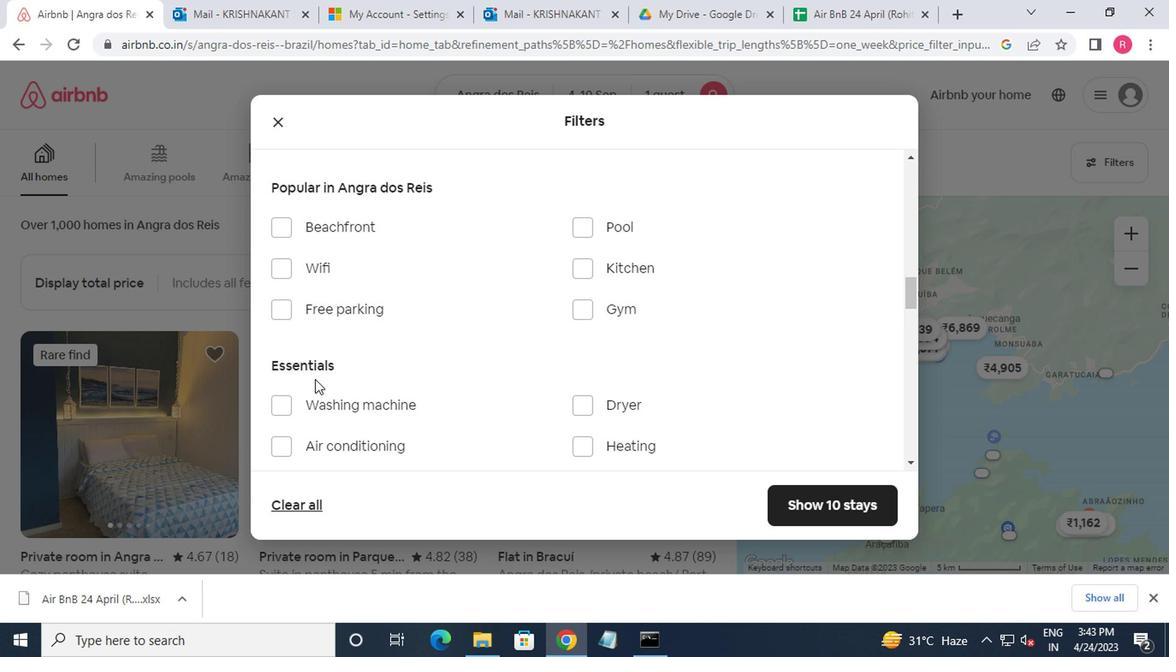 
Action: Mouse scrolled (312, 380) with delta (0, -1)
Screenshot: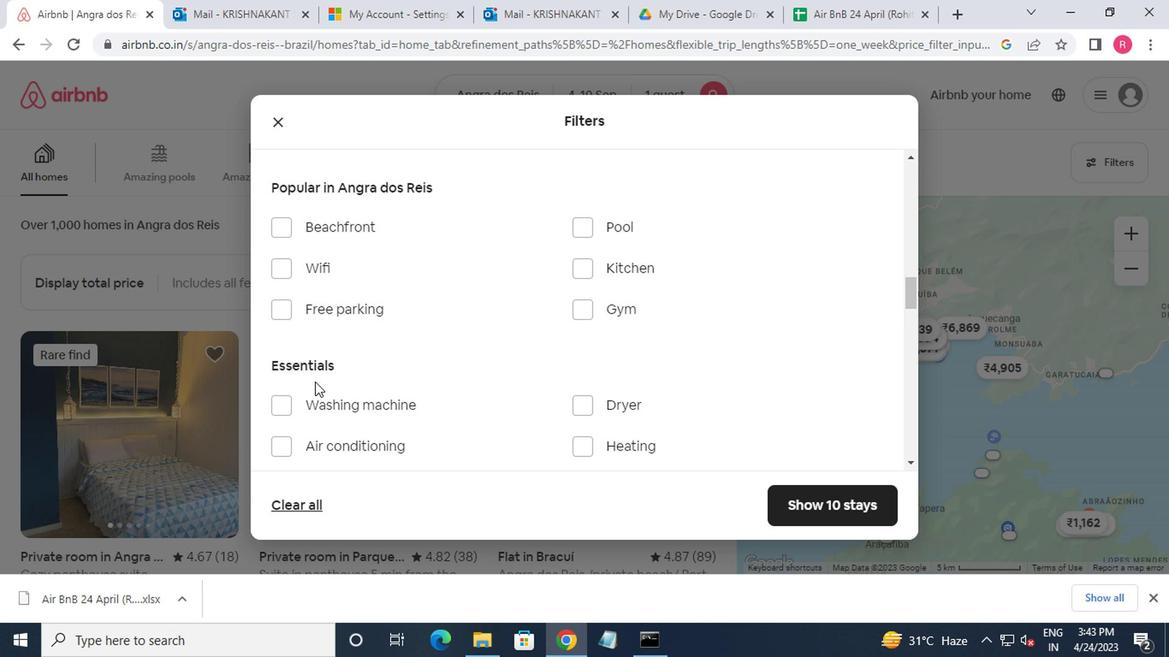 
Action: Mouse moved to (312, 382)
Screenshot: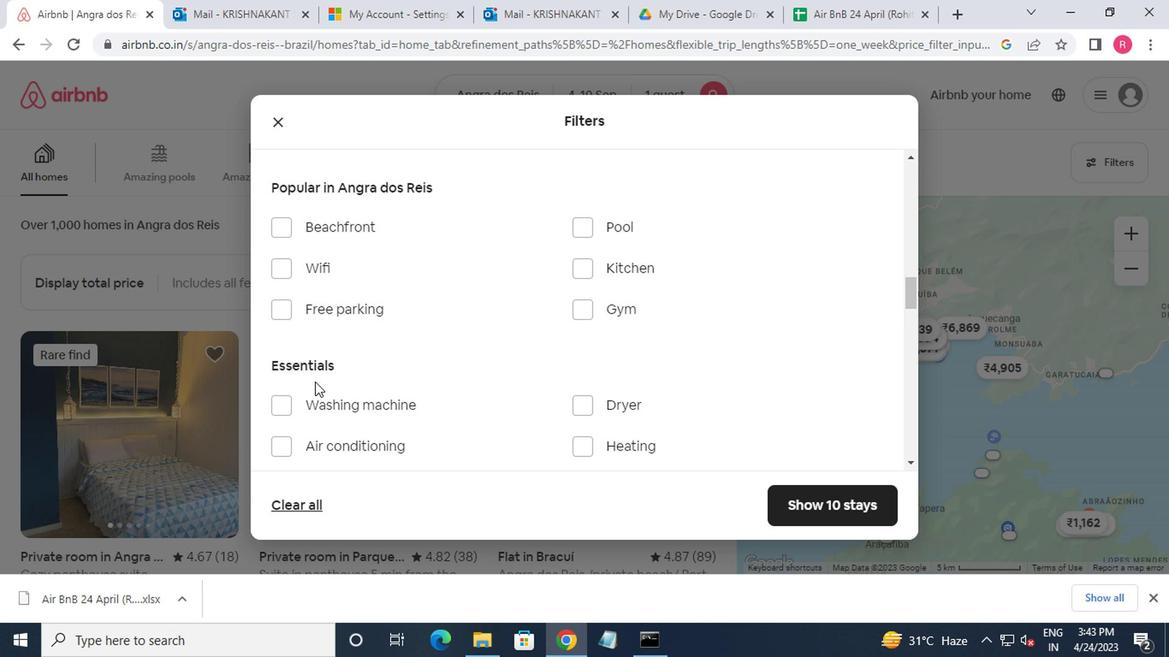 
Action: Mouse scrolled (312, 381) with delta (0, 0)
Screenshot: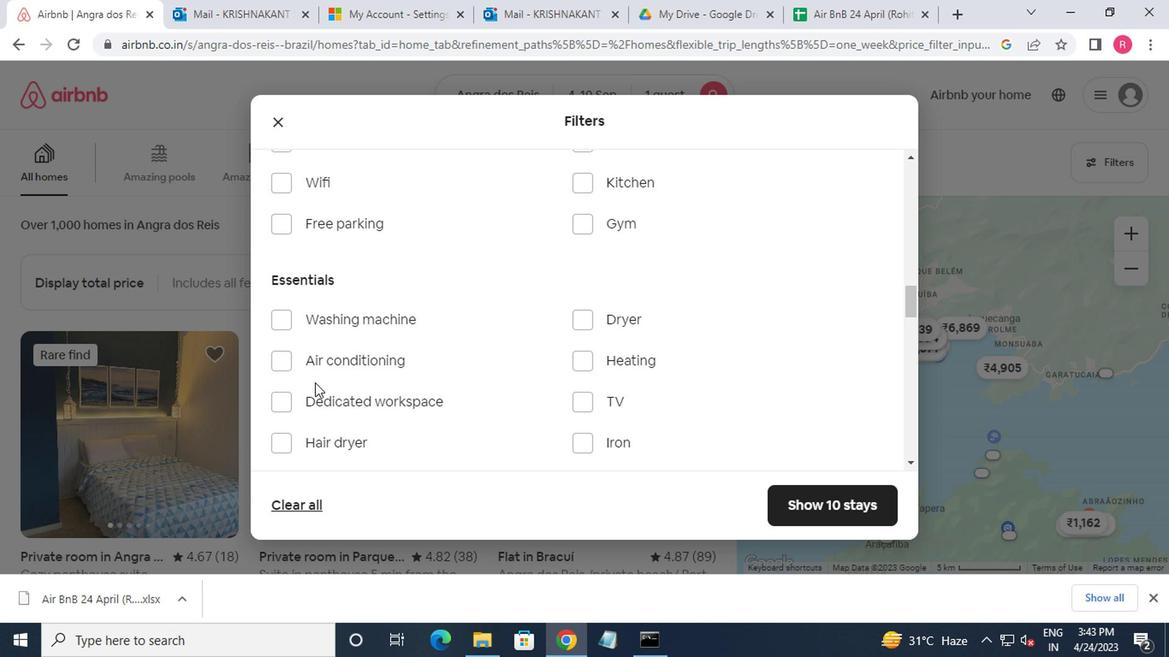 
Action: Mouse scrolled (312, 381) with delta (0, 0)
Screenshot: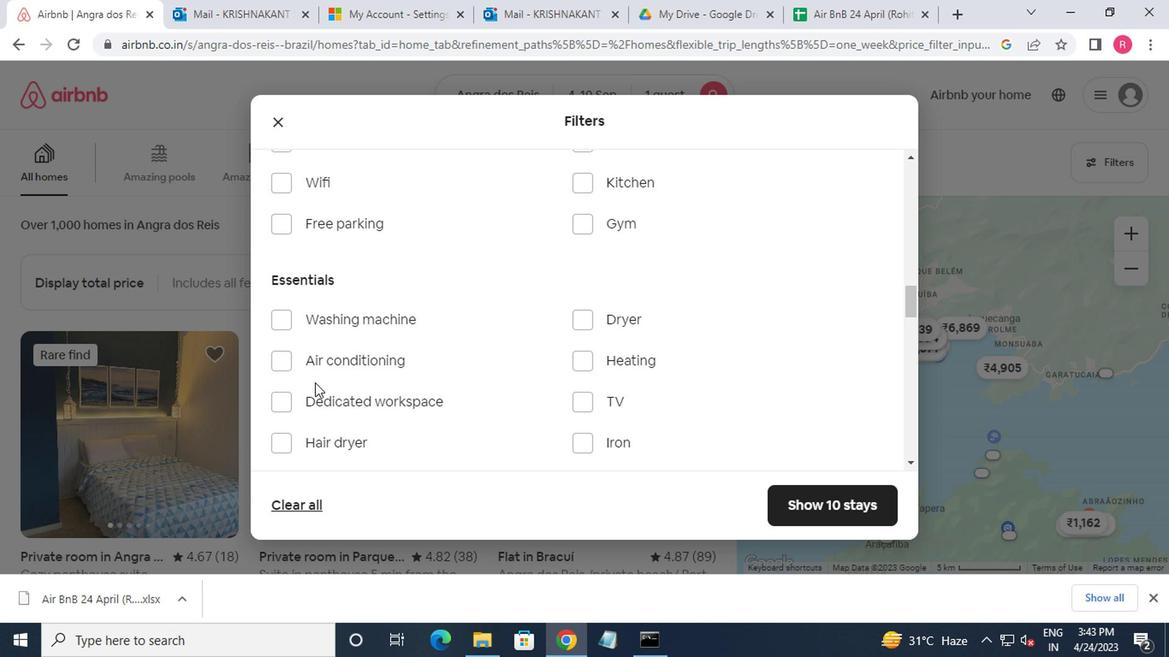 
Action: Mouse scrolled (312, 383) with delta (0, 0)
Screenshot: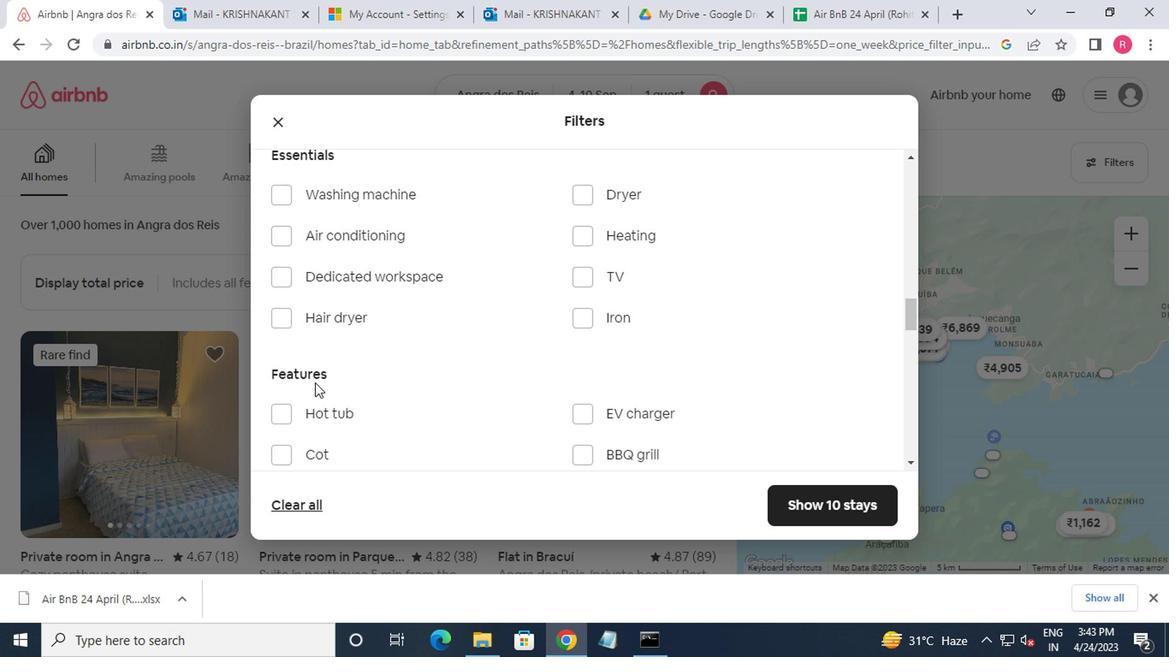 
Action: Mouse moved to (312, 373)
Screenshot: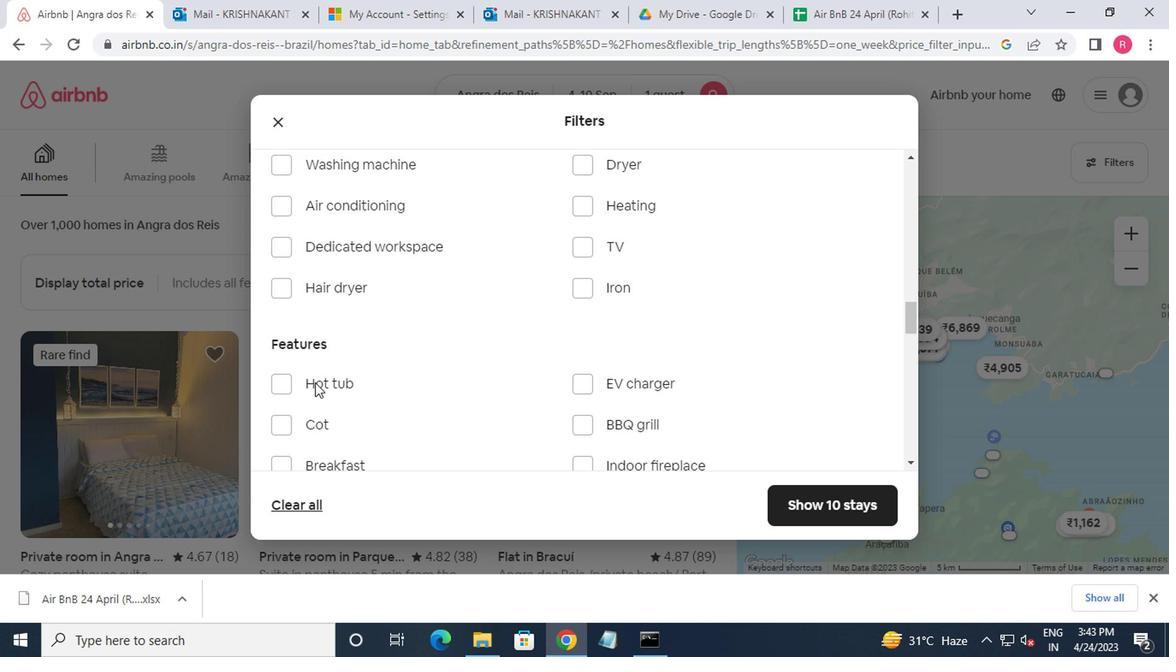 
Action: Mouse scrolled (312, 373) with delta (0, 0)
Screenshot: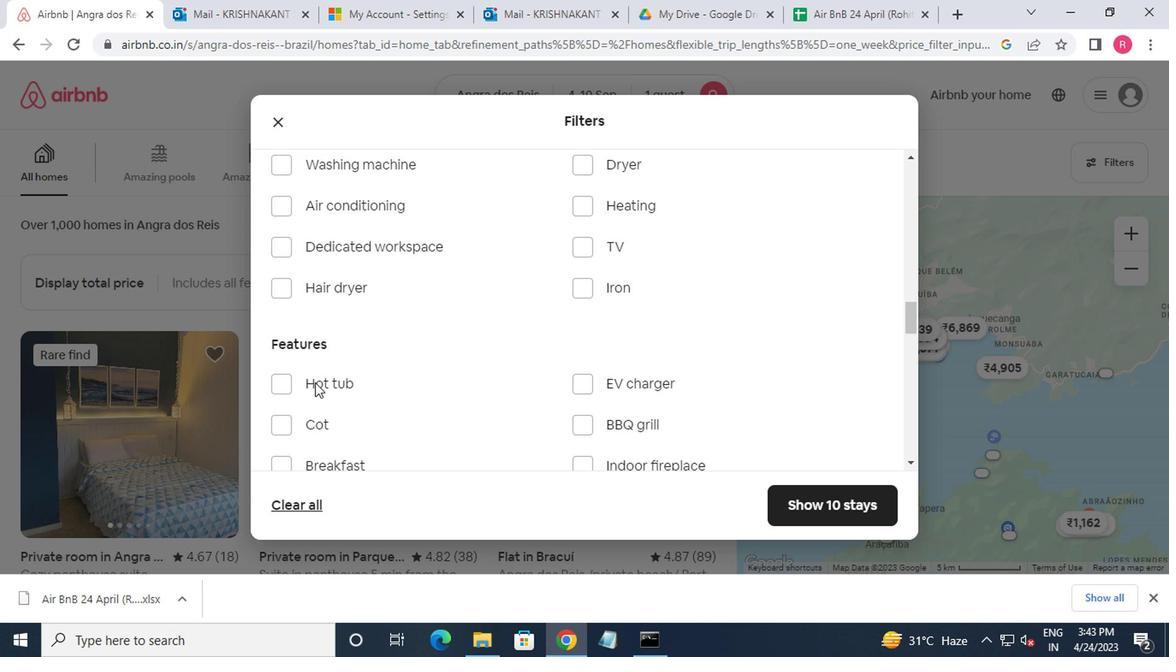 
Action: Mouse moved to (275, 314)
Screenshot: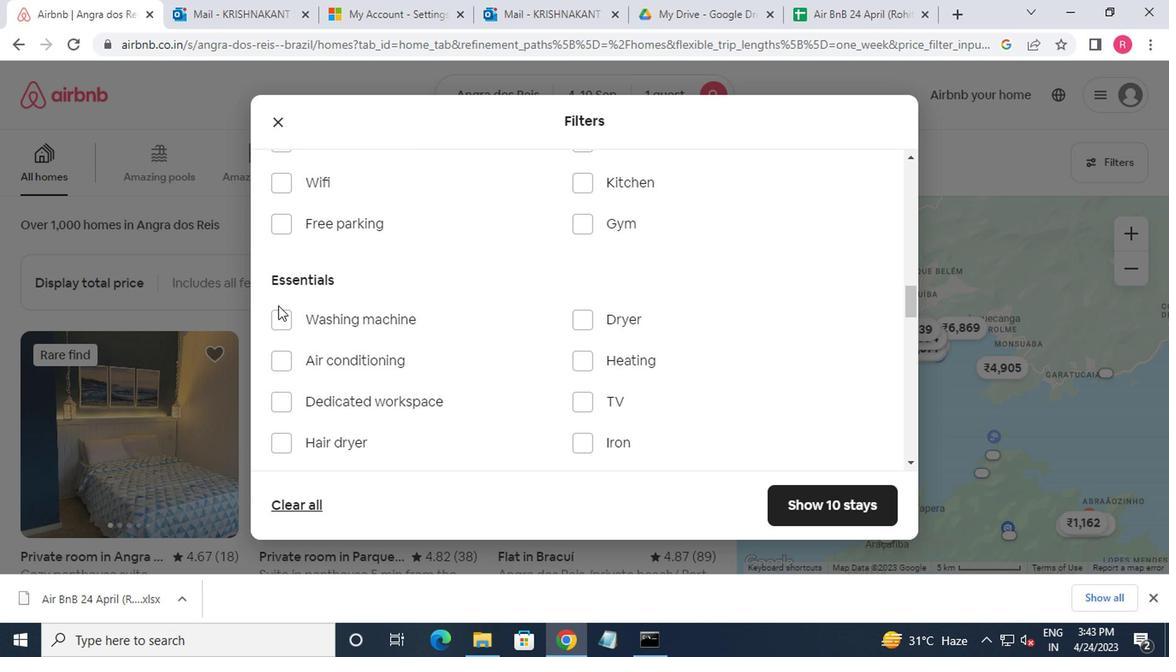 
Action: Mouse pressed left at (275, 314)
Screenshot: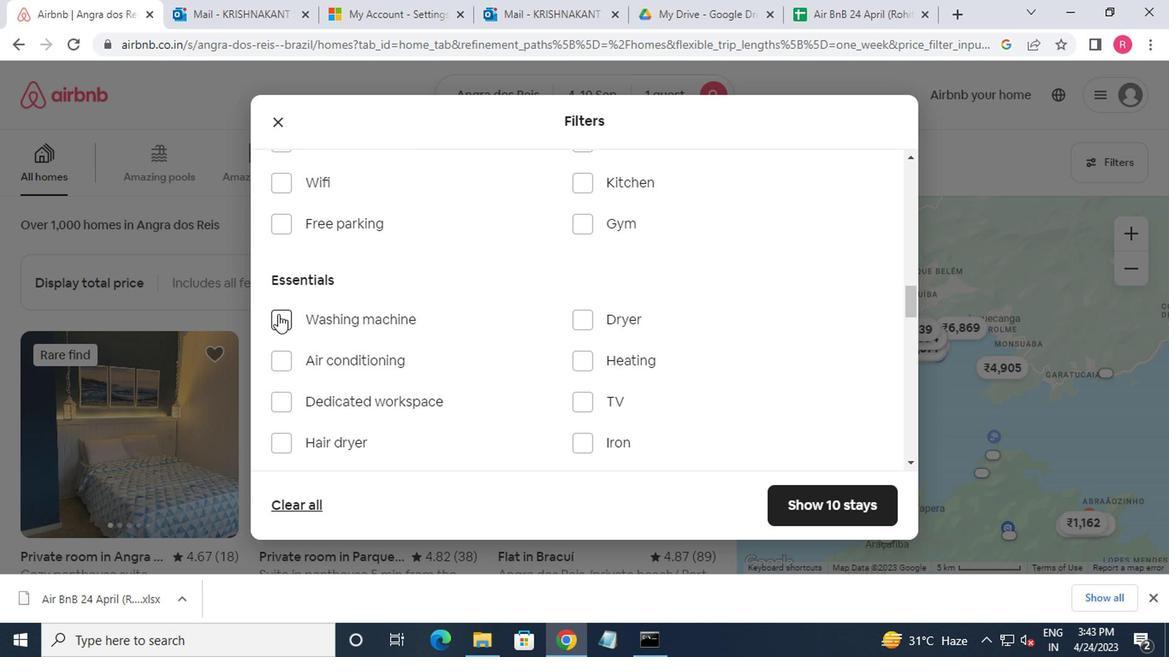 
Action: Mouse moved to (288, 333)
Screenshot: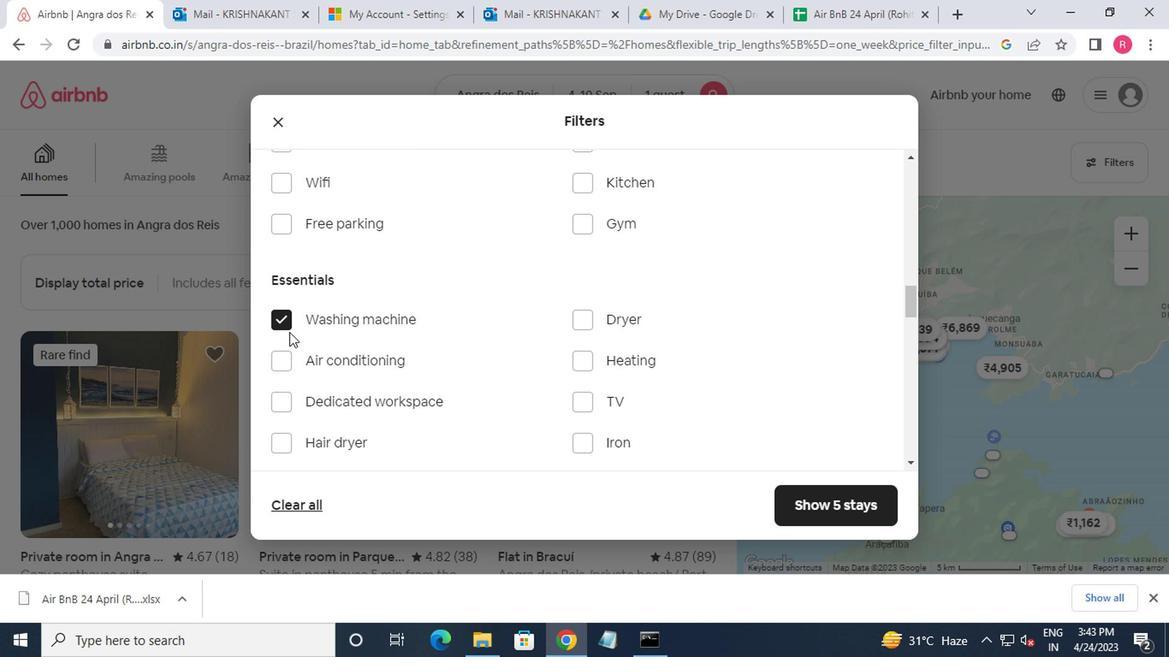 
Action: Mouse scrolled (288, 333) with delta (0, 0)
Screenshot: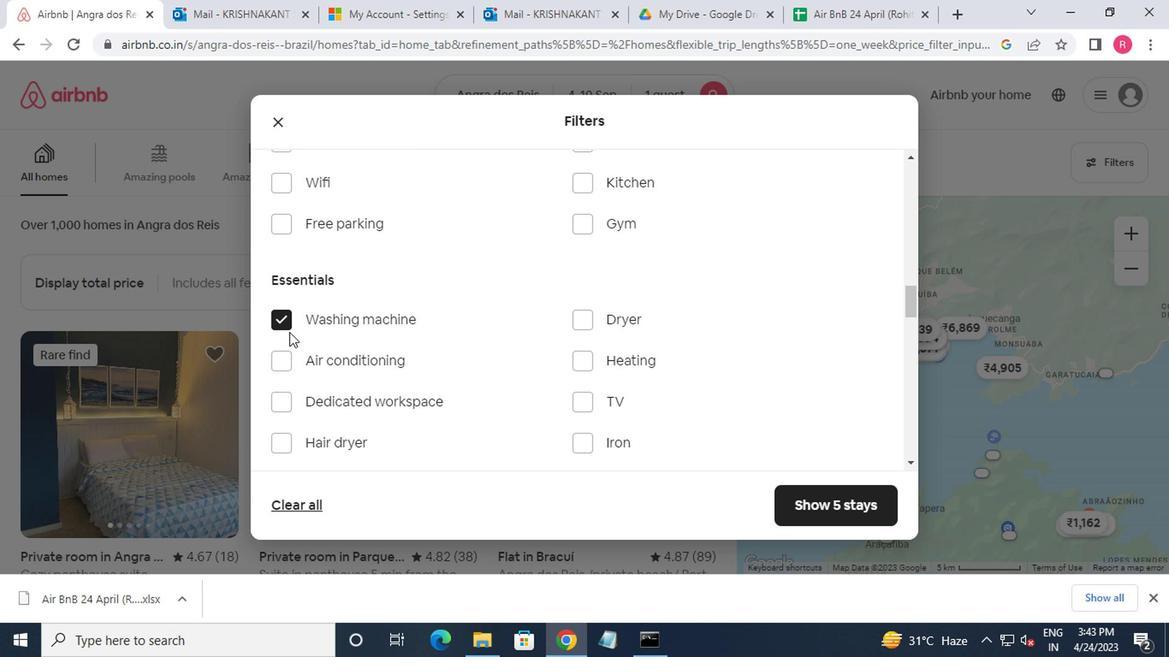 
Action: Mouse moved to (289, 334)
Screenshot: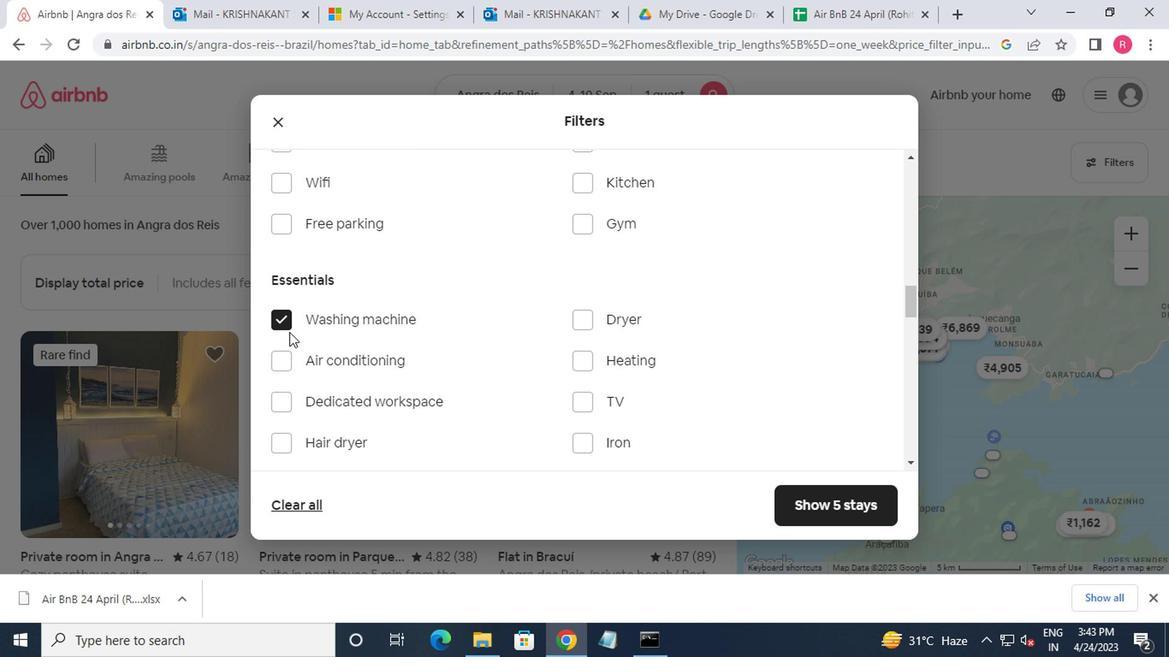 
Action: Mouse scrolled (289, 333) with delta (0, -1)
Screenshot: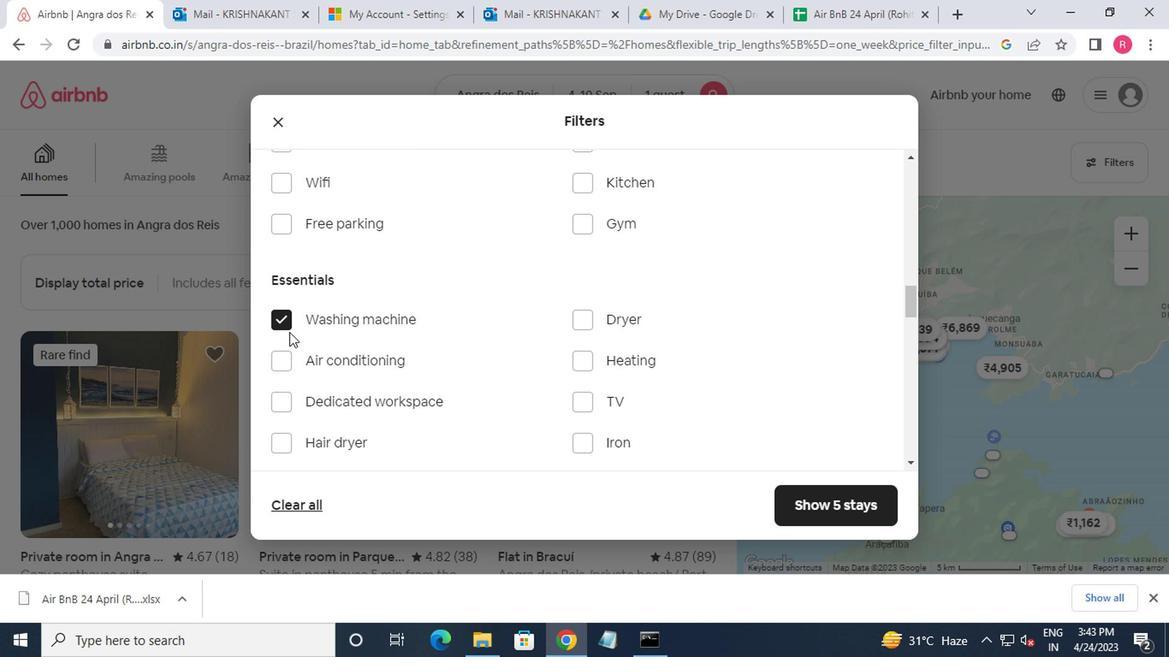 
Action: Mouse scrolled (289, 333) with delta (0, -1)
Screenshot: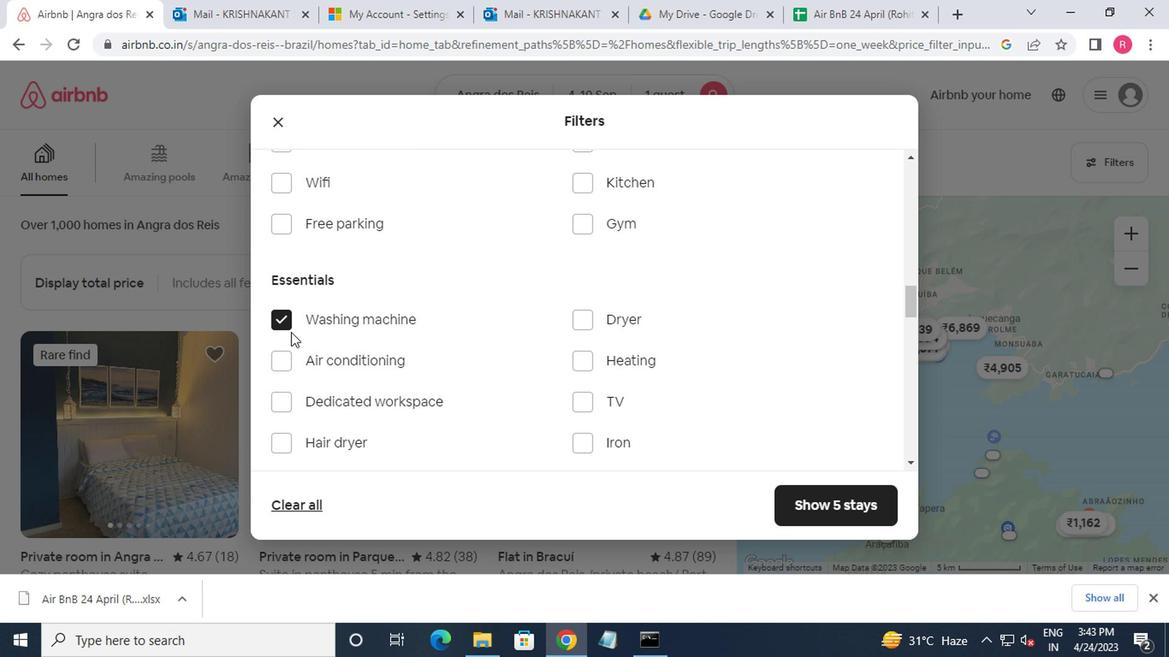 
Action: Mouse scrolled (289, 333) with delta (0, -1)
Screenshot: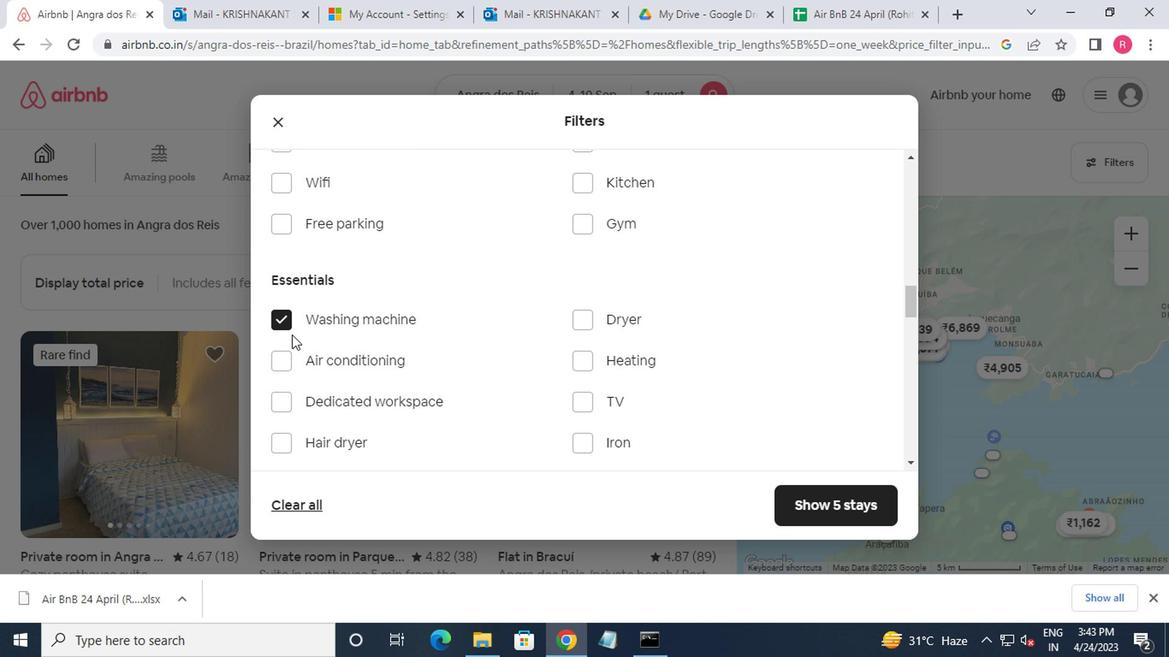 
Action: Mouse moved to (289, 342)
Screenshot: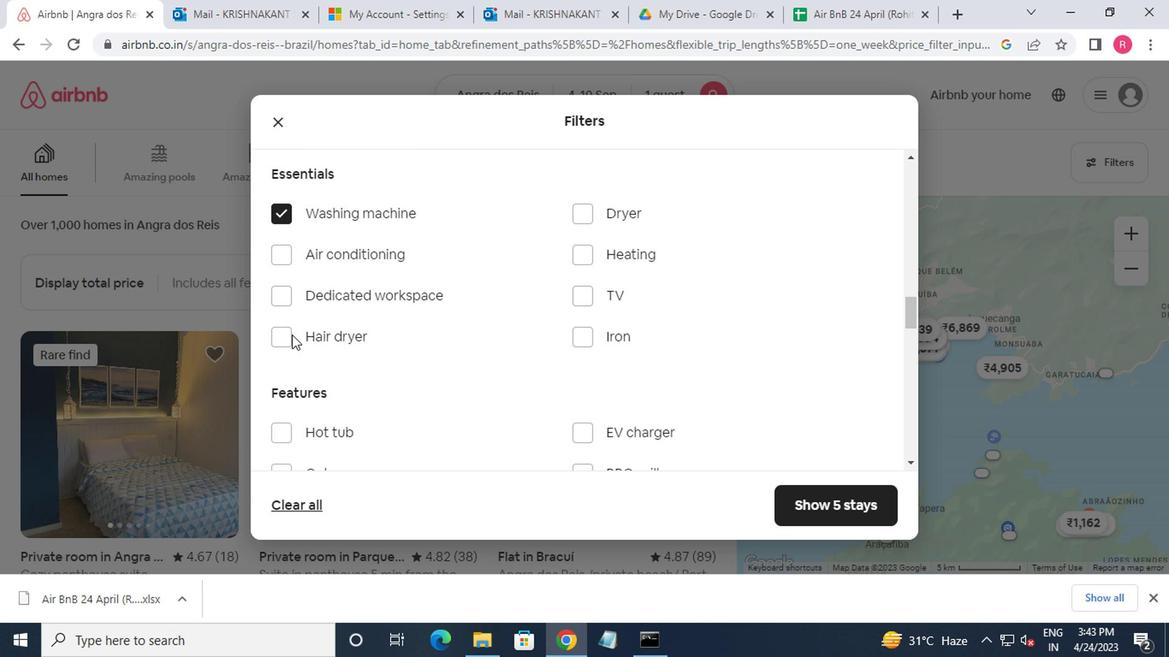 
Action: Mouse scrolled (289, 341) with delta (0, 0)
Screenshot: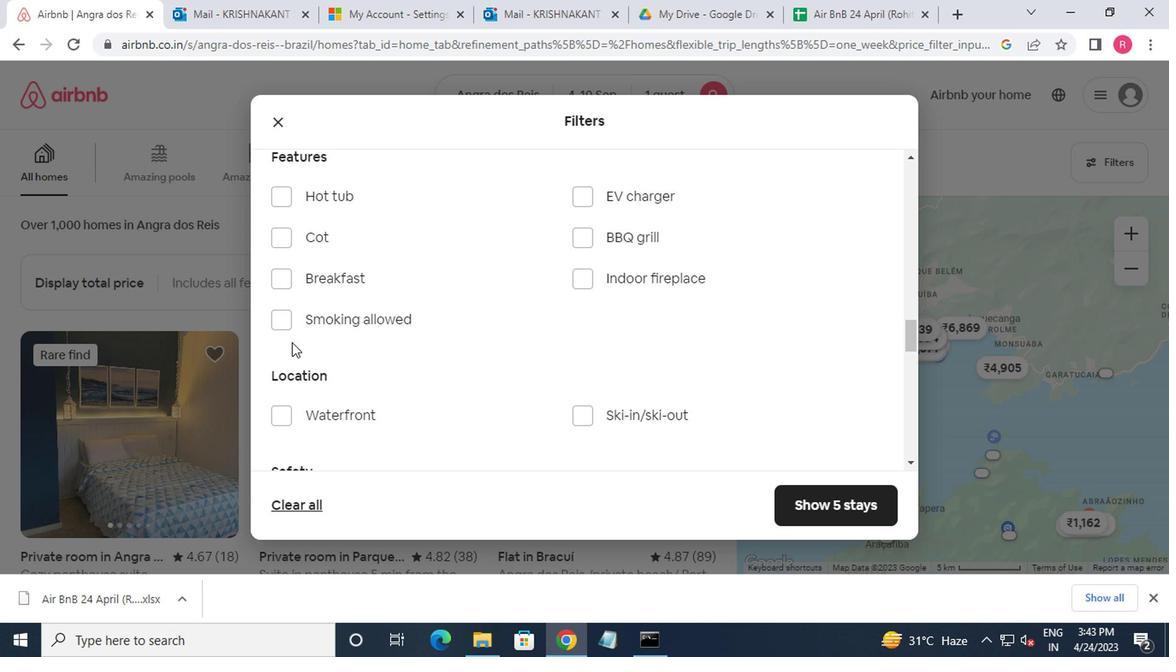 
Action: Mouse scrolled (289, 341) with delta (0, 0)
Screenshot: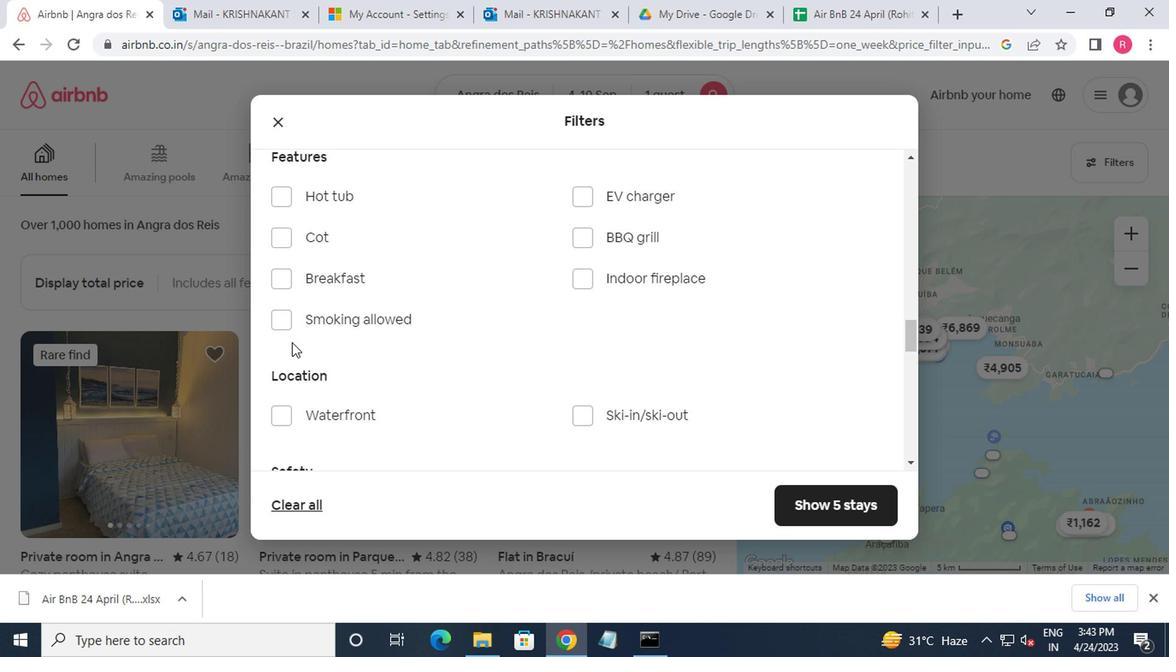 
Action: Mouse scrolled (289, 341) with delta (0, 0)
Screenshot: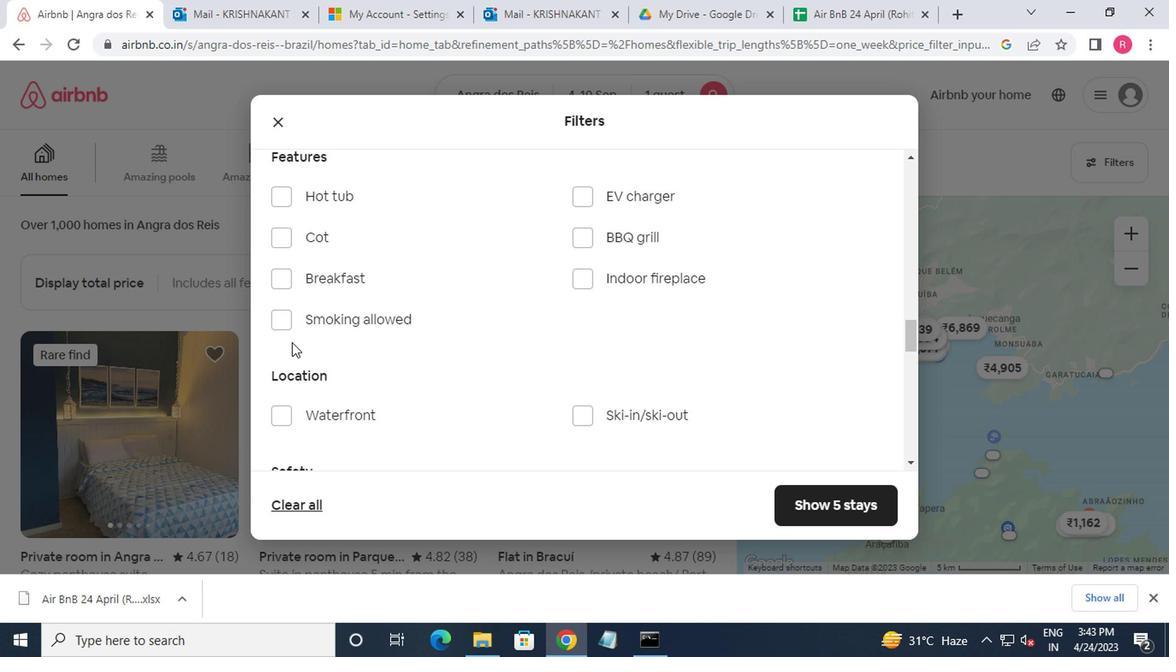 
Action: Mouse moved to (289, 344)
Screenshot: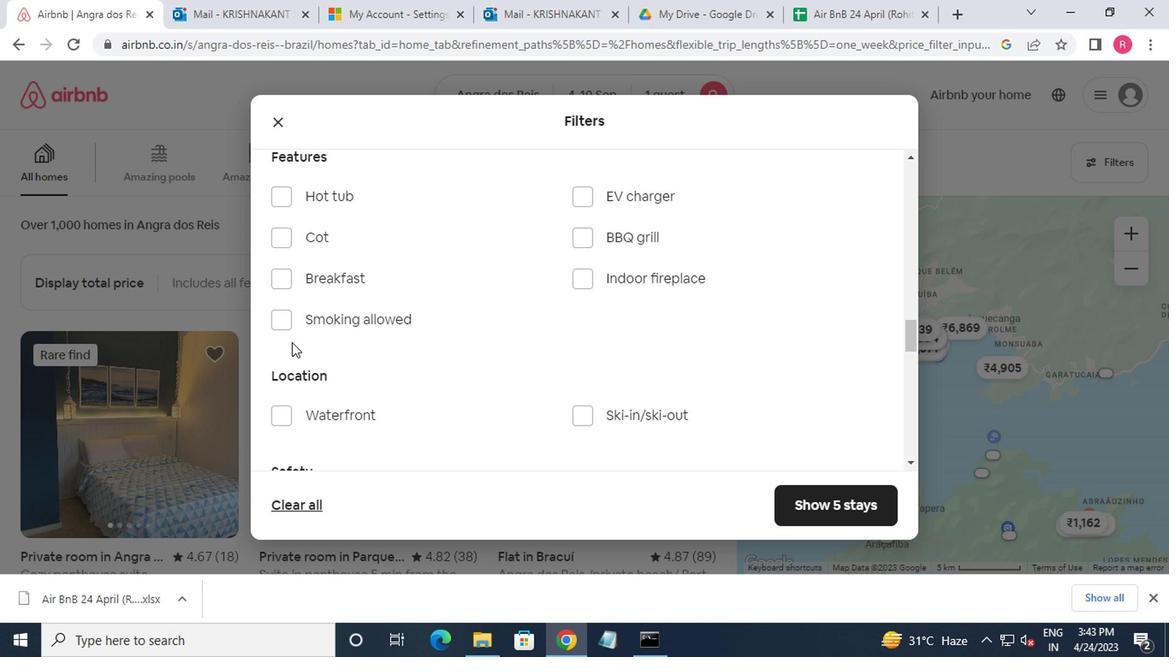 
Action: Mouse scrolled (289, 343) with delta (0, 0)
Screenshot: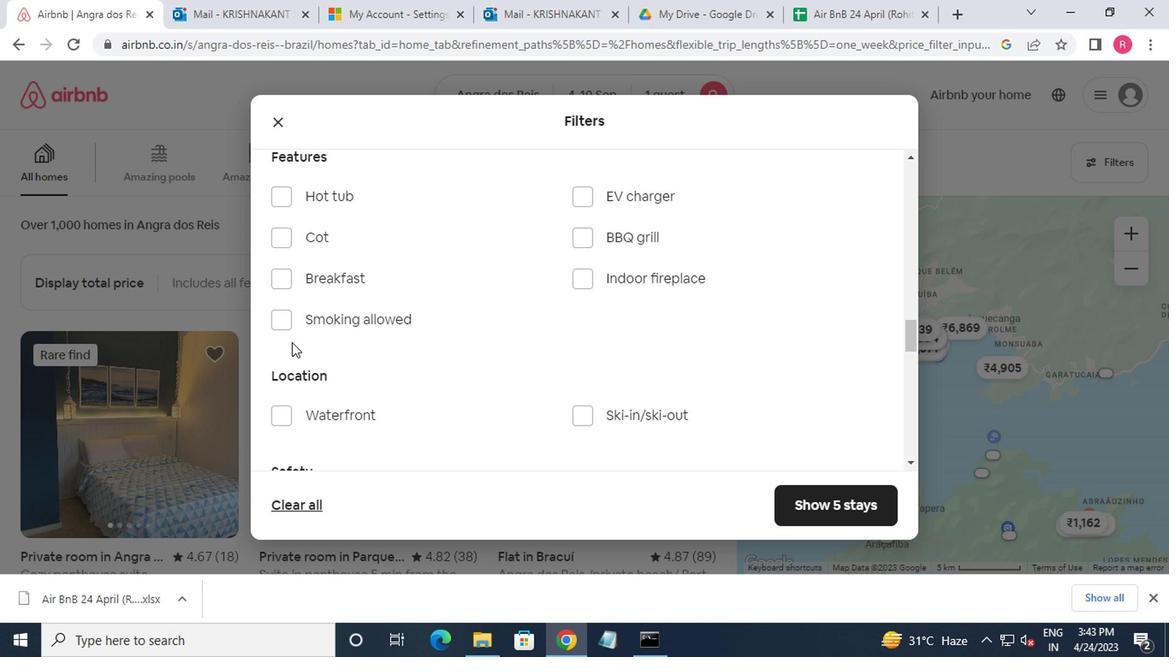 
Action: Mouse moved to (289, 345)
Screenshot: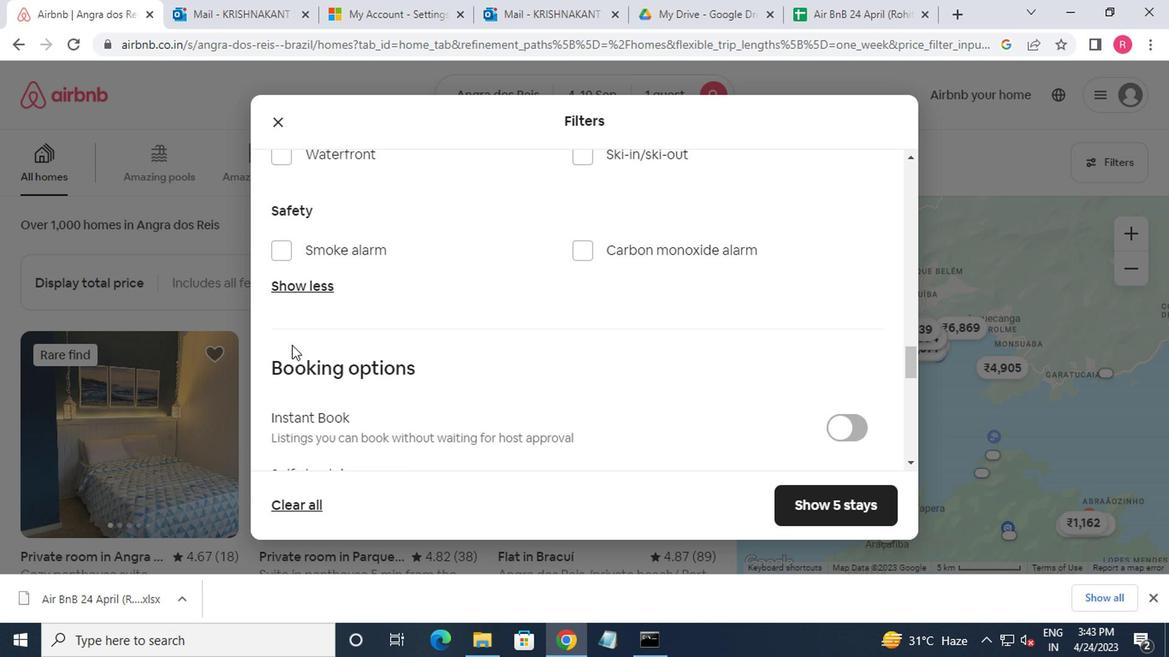
Action: Mouse scrolled (289, 344) with delta (0, -1)
Screenshot: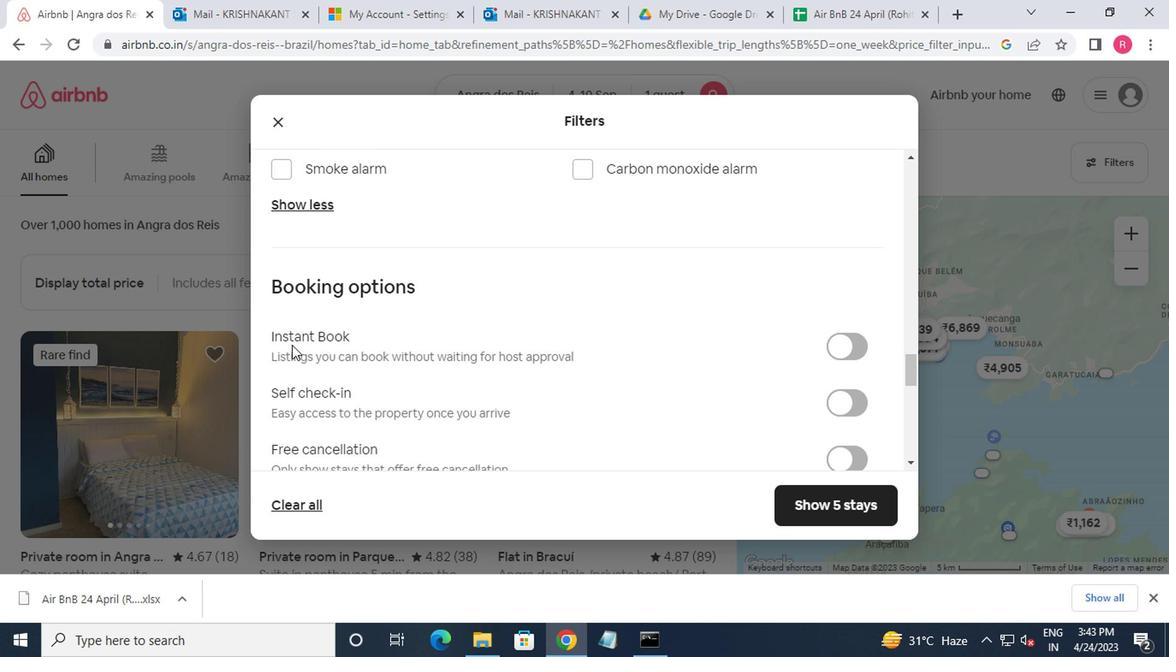 
Action: Mouse scrolled (289, 344) with delta (0, -1)
Screenshot: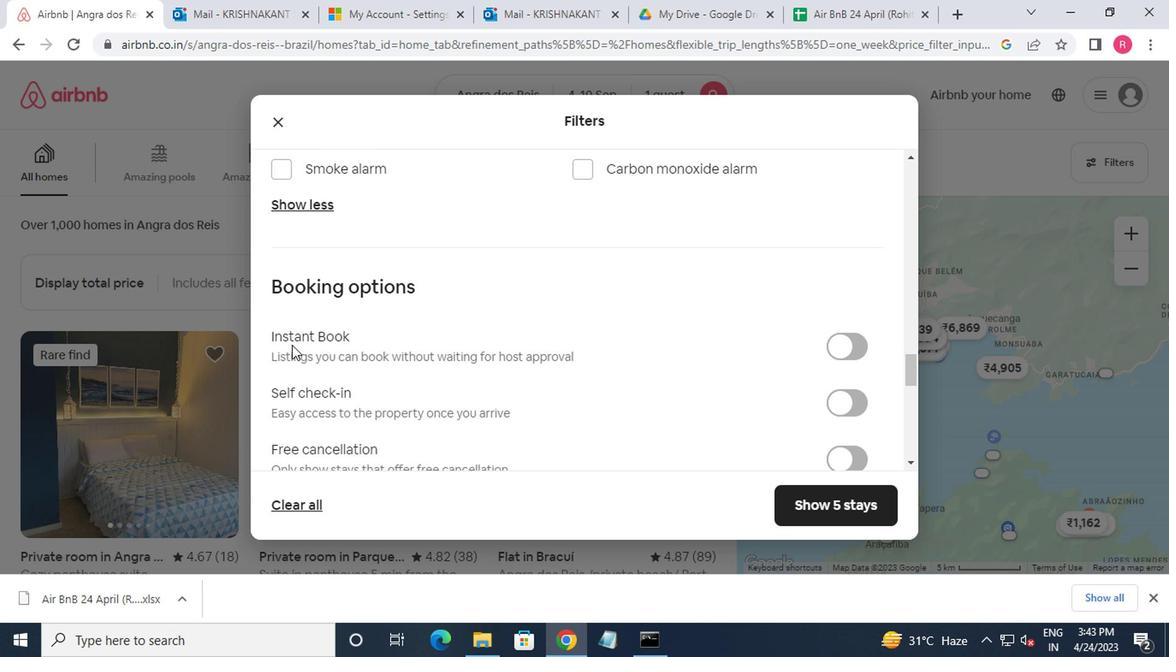 
Action: Mouse scrolled (289, 344) with delta (0, -1)
Screenshot: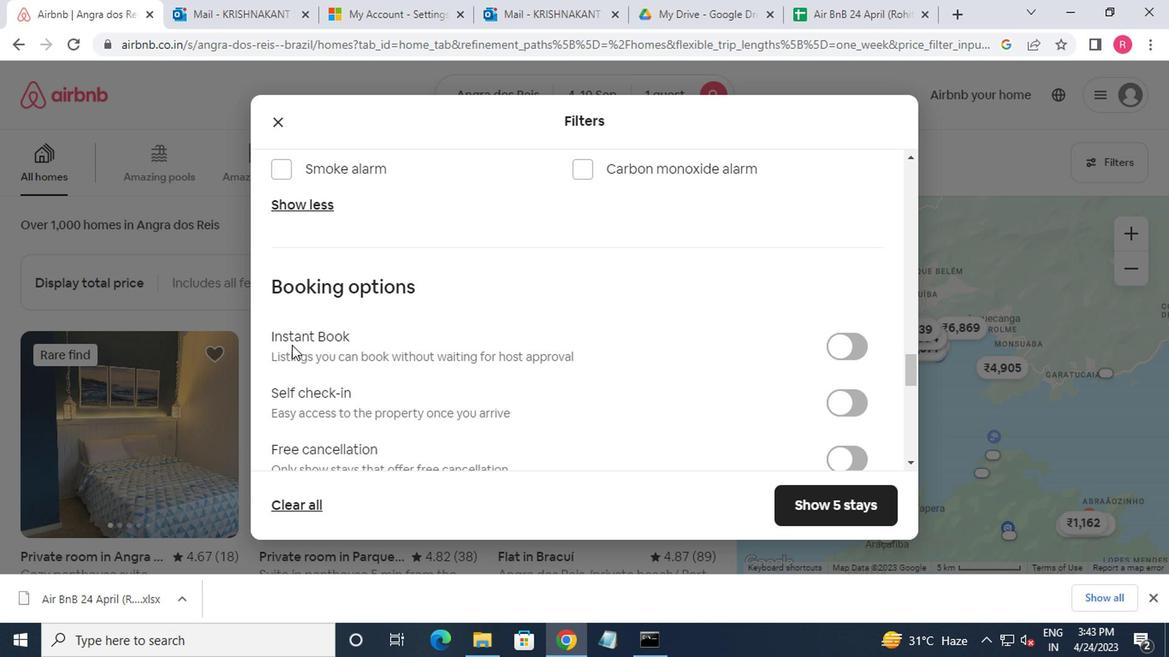 
Action: Mouse moved to (844, 165)
Screenshot: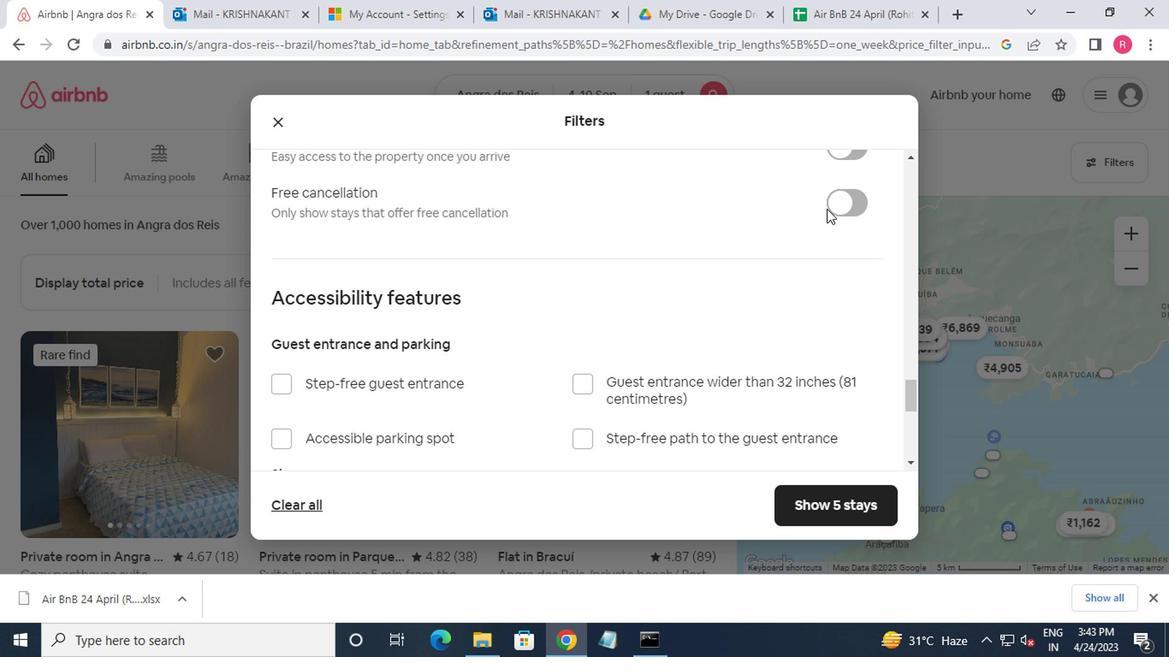 
Action: Mouse pressed left at (844, 165)
Screenshot: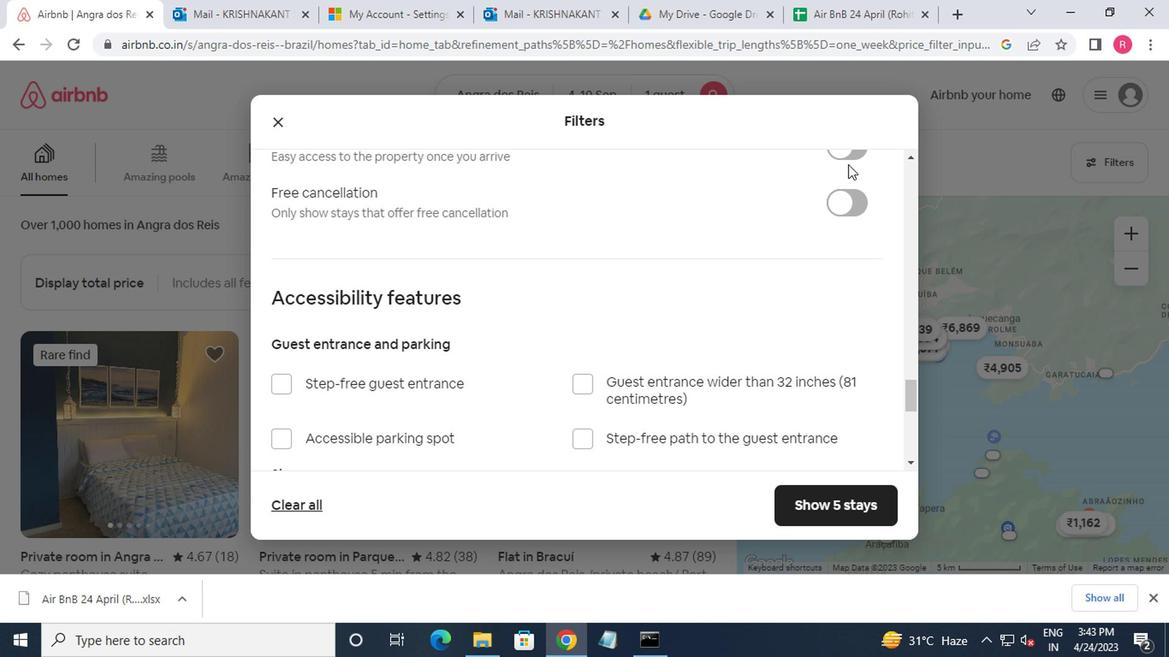 
Action: Mouse moved to (843, 154)
Screenshot: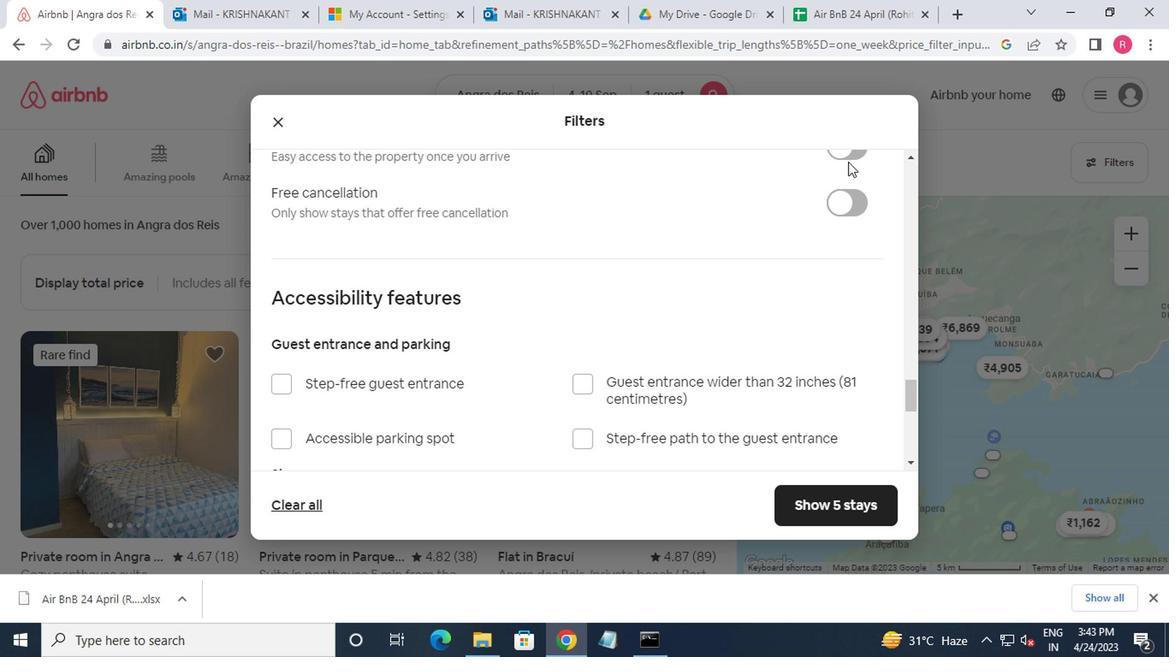 
Action: Mouse pressed left at (843, 154)
Screenshot: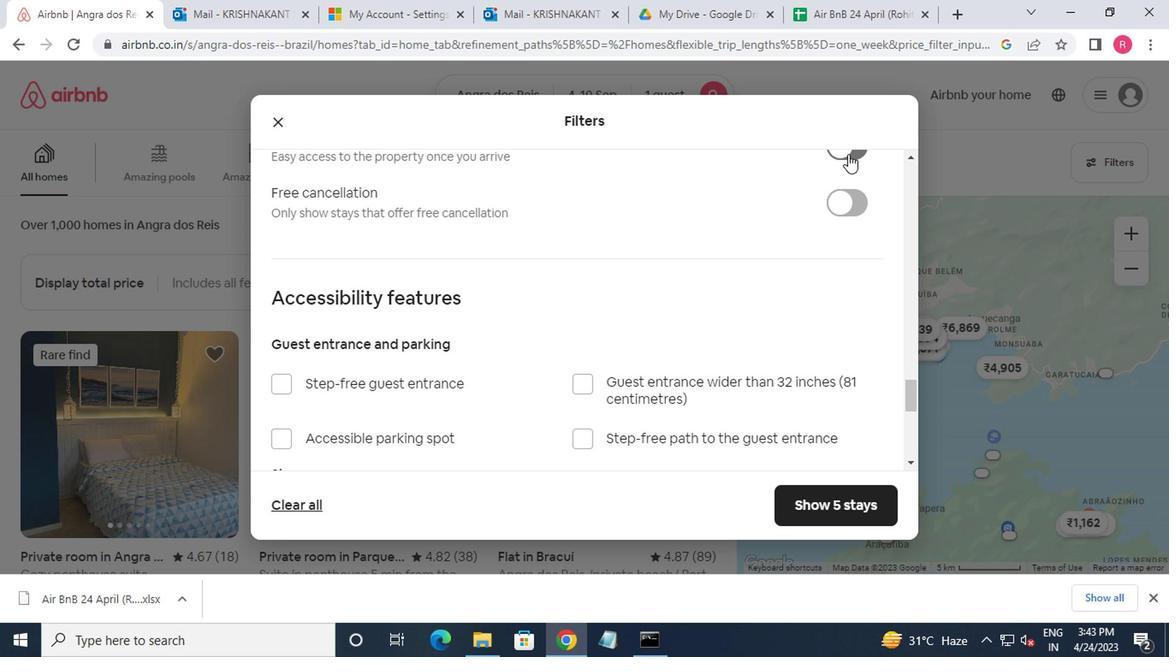 
Action: Mouse moved to (800, 233)
Screenshot: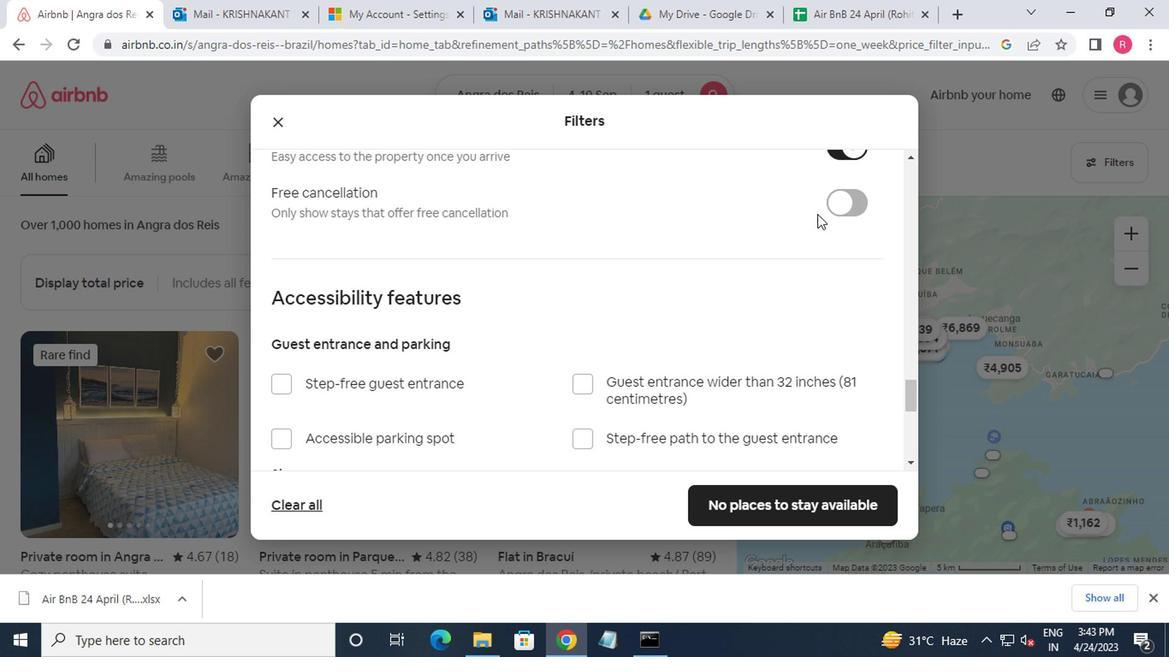 
Action: Mouse scrolled (800, 232) with delta (0, -1)
Screenshot: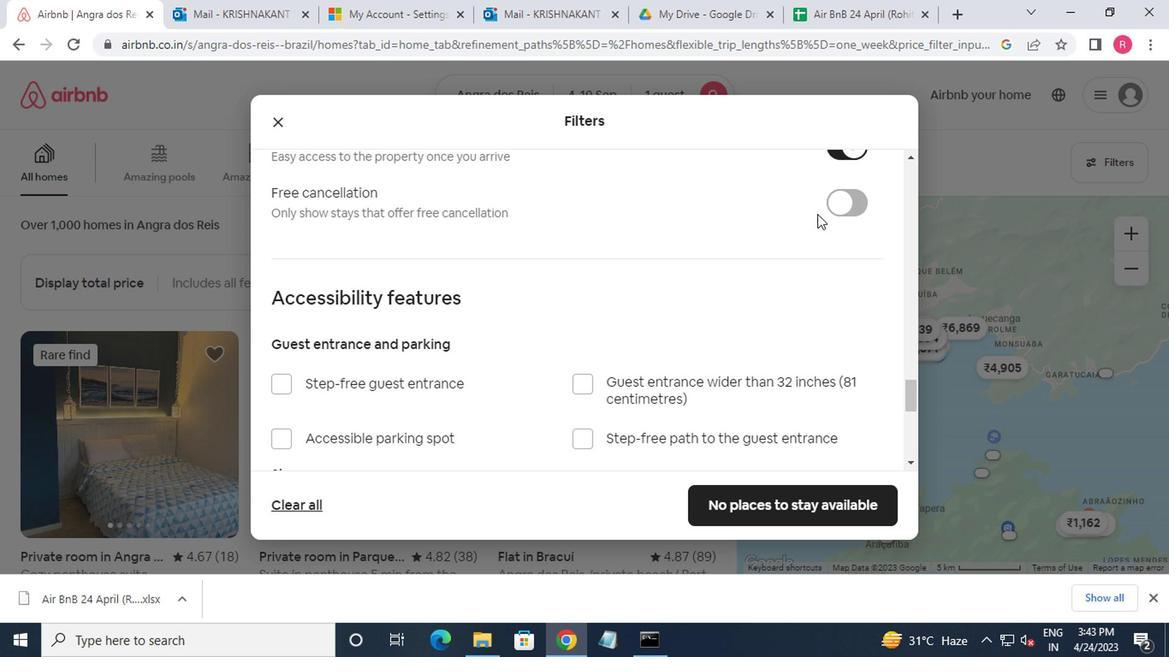 
Action: Mouse moved to (794, 244)
Screenshot: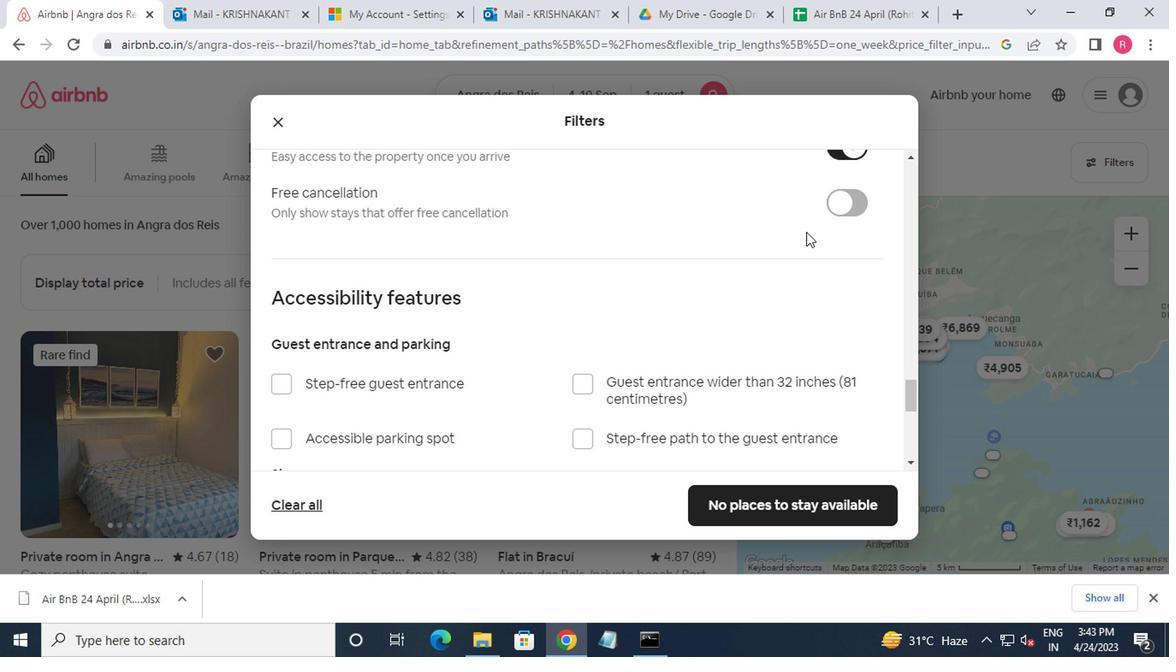 
Action: Mouse scrolled (794, 244) with delta (0, 0)
Screenshot: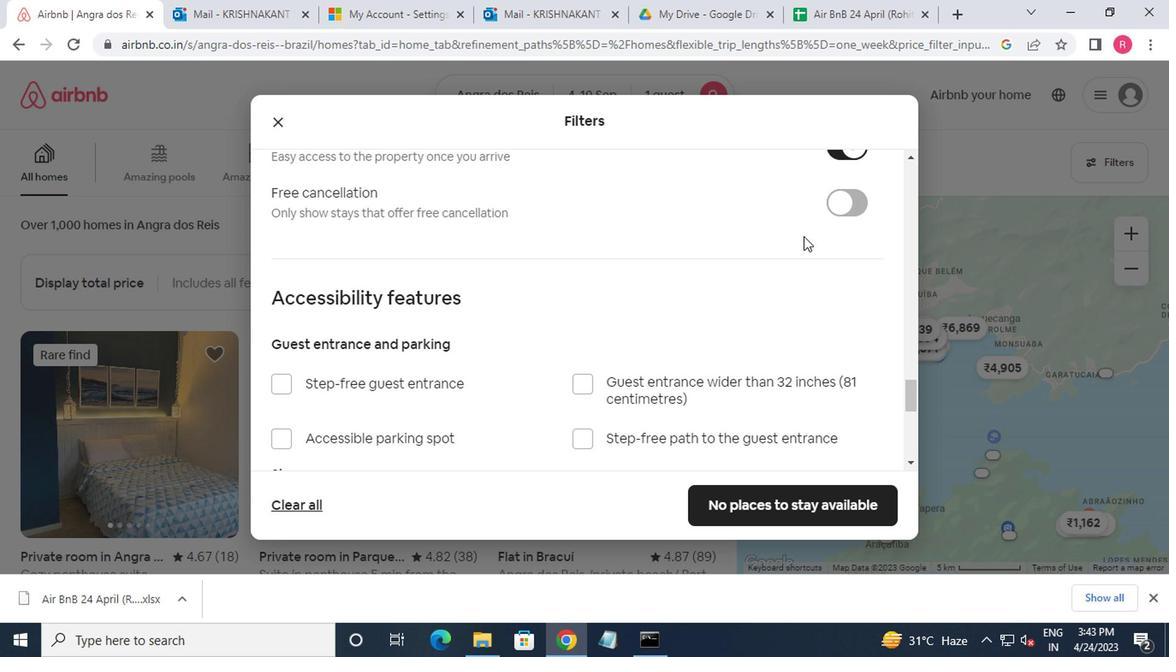 
Action: Mouse moved to (786, 249)
Screenshot: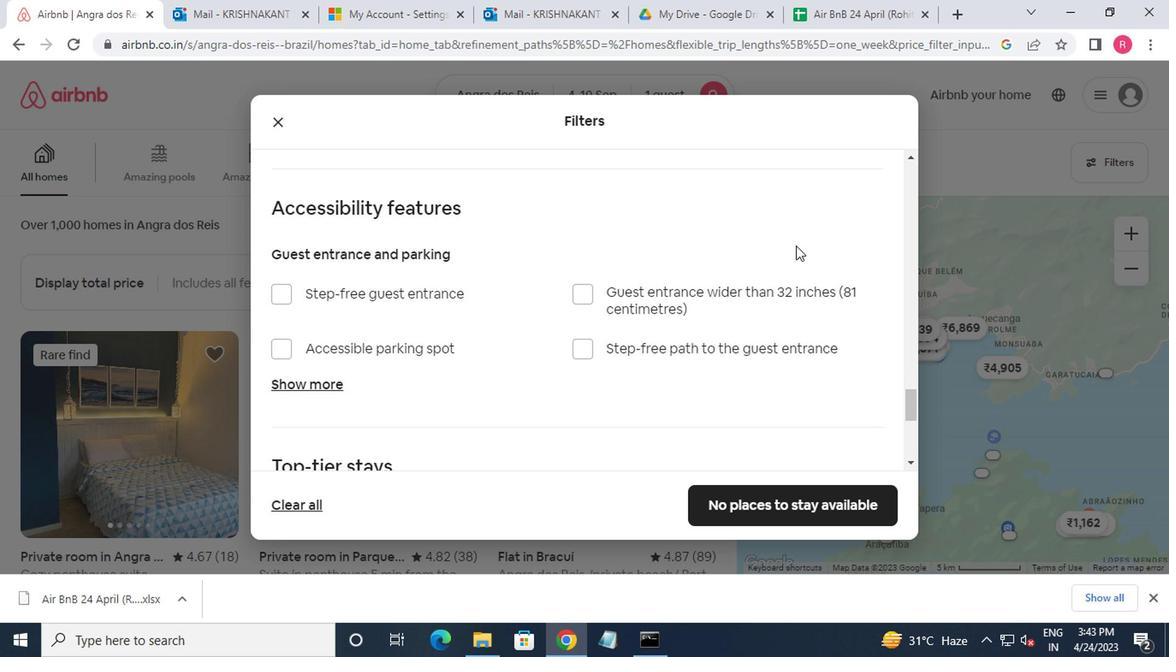 
Action: Mouse scrolled (786, 249) with delta (0, 0)
Screenshot: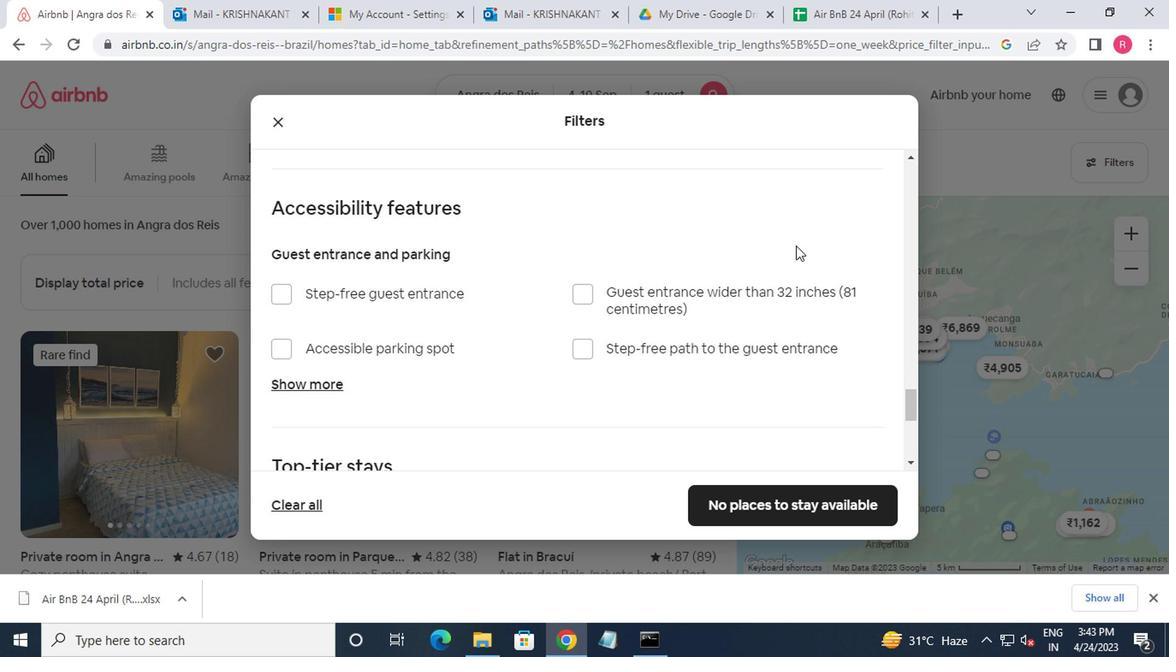 
Action: Mouse moved to (786, 250)
Screenshot: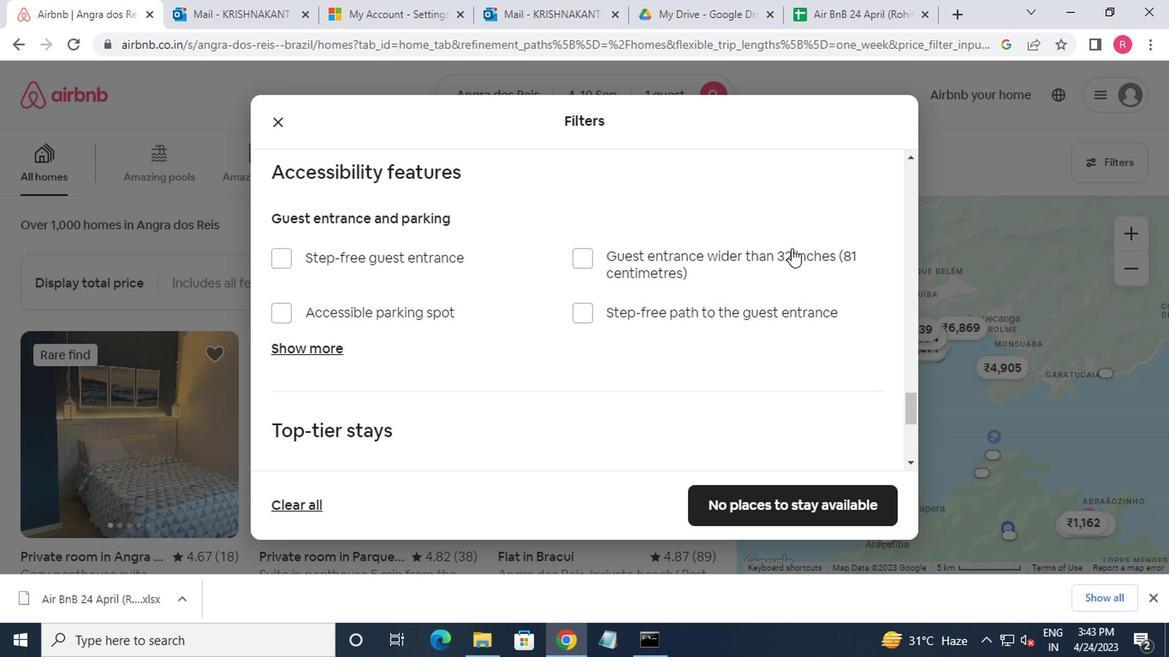 
Action: Mouse scrolled (786, 249) with delta (0, -1)
Screenshot: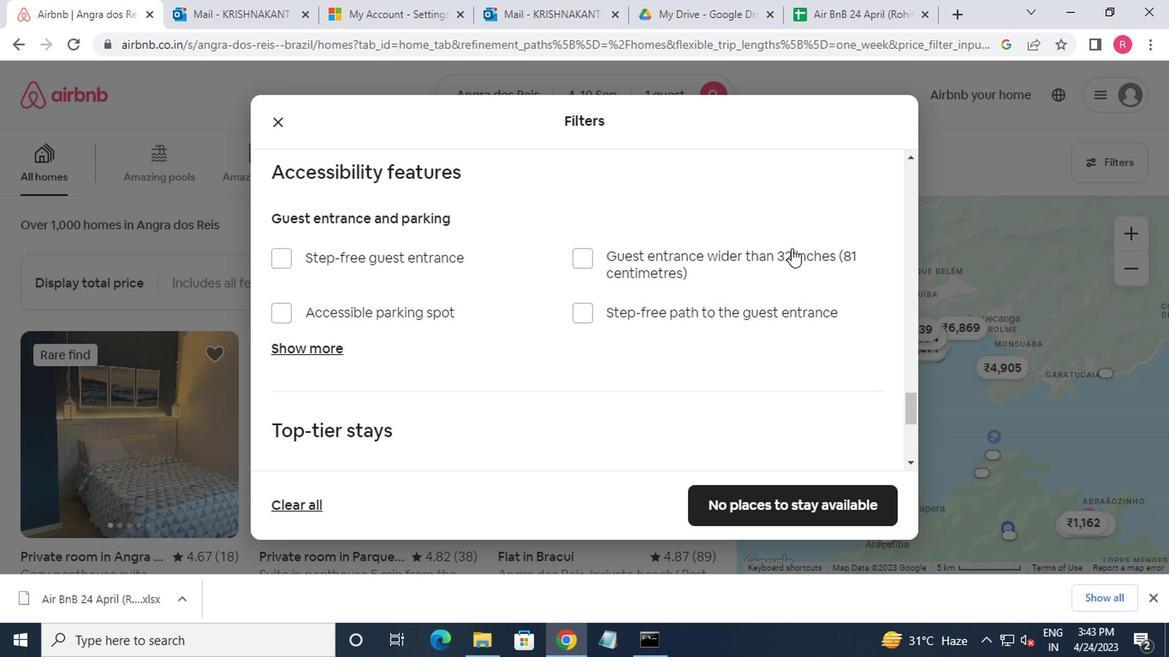 
Action: Mouse moved to (761, 272)
Screenshot: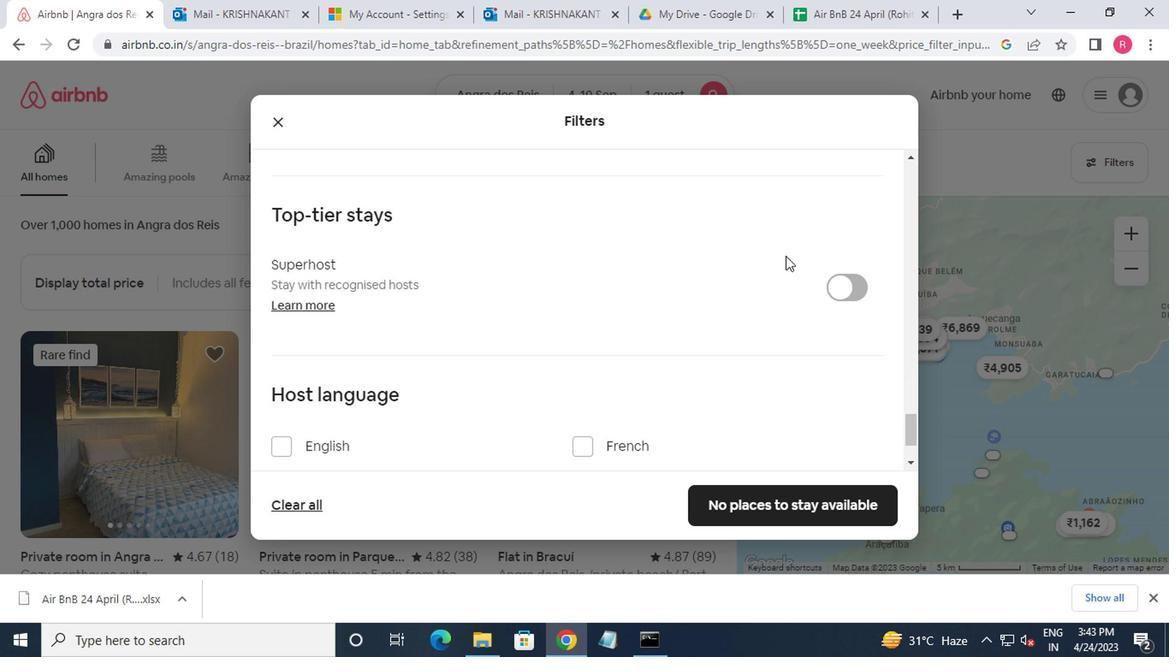 
Action: Mouse scrolled (761, 270) with delta (0, -1)
Screenshot: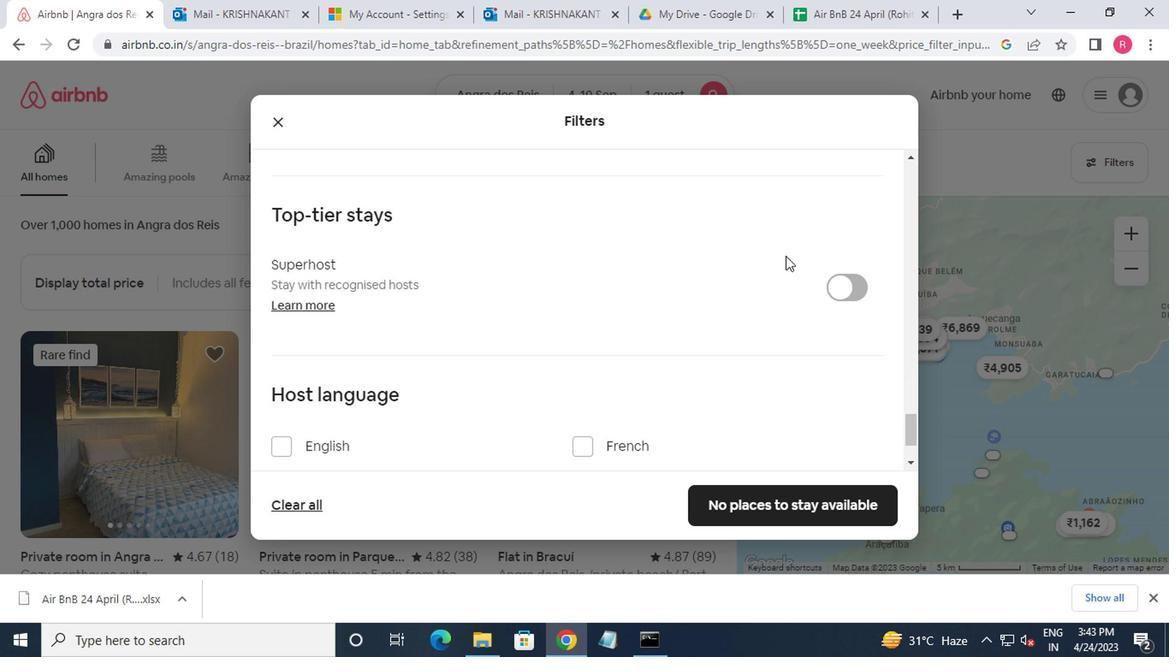 
Action: Mouse moved to (750, 277)
Screenshot: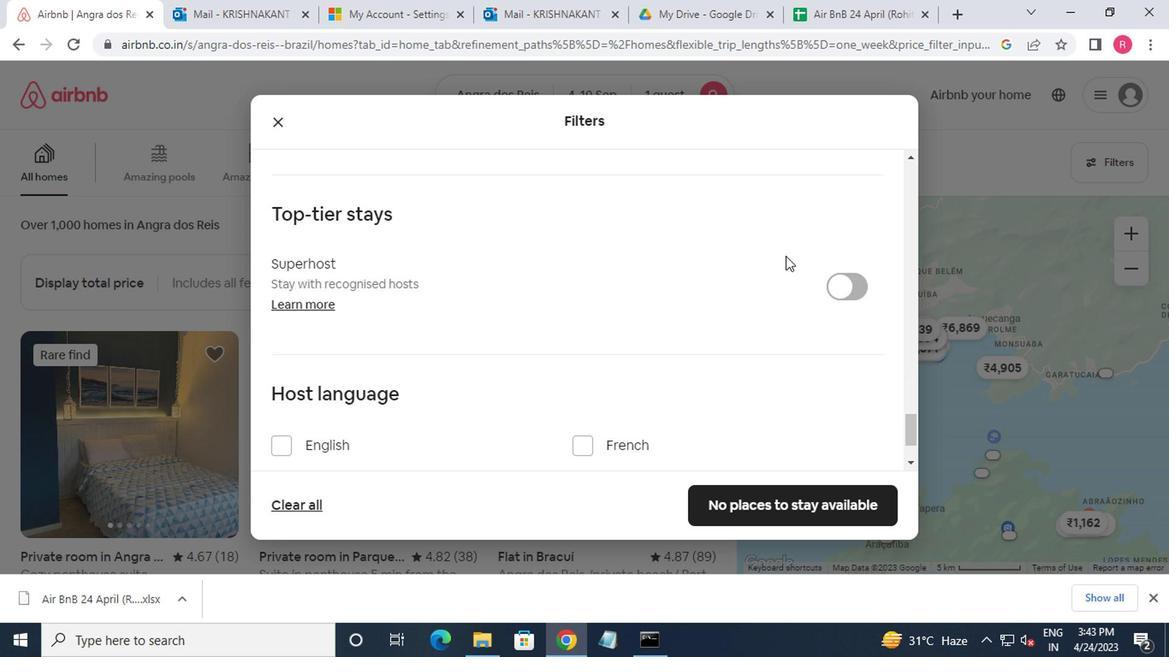 
Action: Mouse scrolled (750, 277) with delta (0, 0)
Screenshot: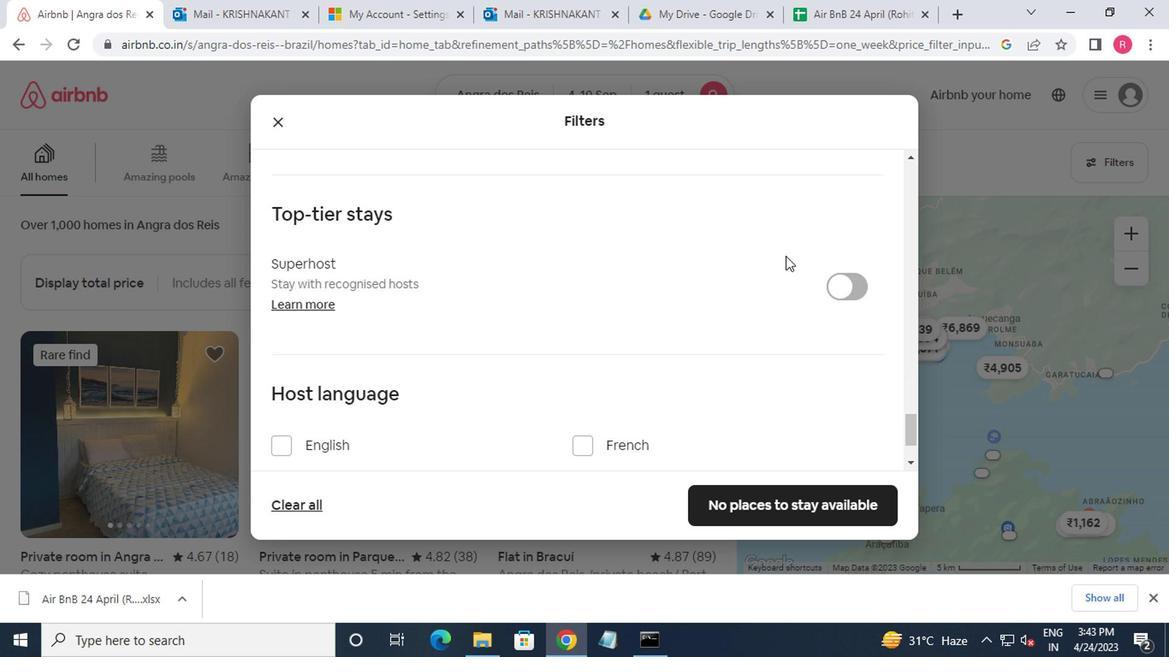 
Action: Mouse moved to (745, 281)
Screenshot: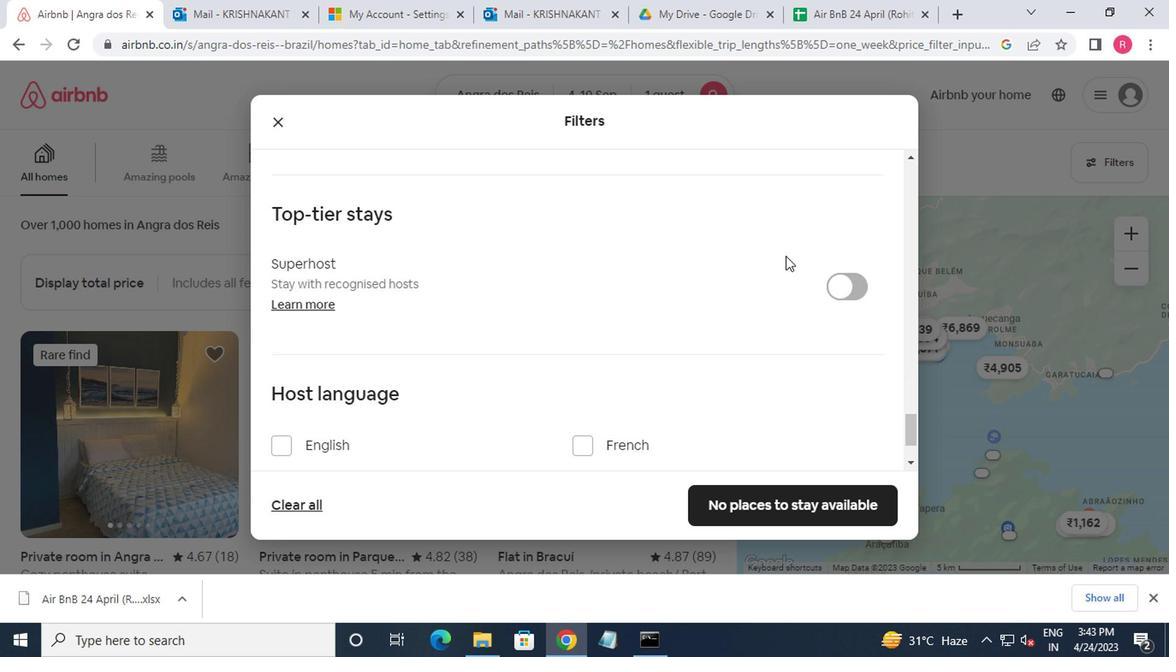 
Action: Mouse scrolled (745, 280) with delta (0, 0)
Screenshot: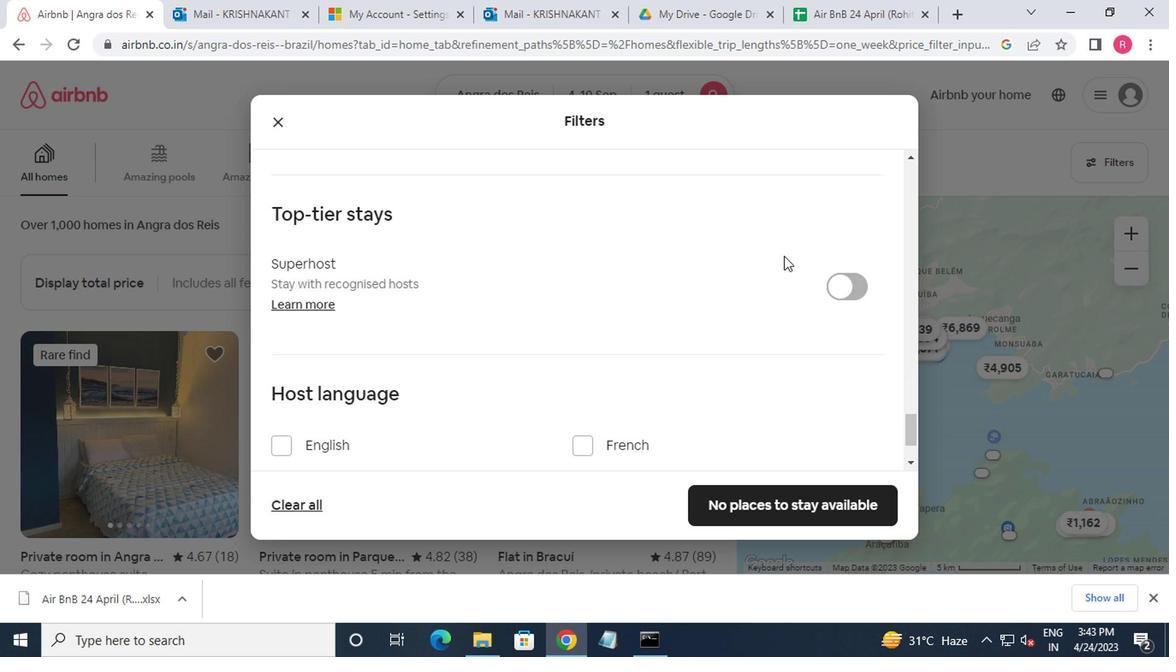 
Action: Mouse moved to (293, 425)
Screenshot: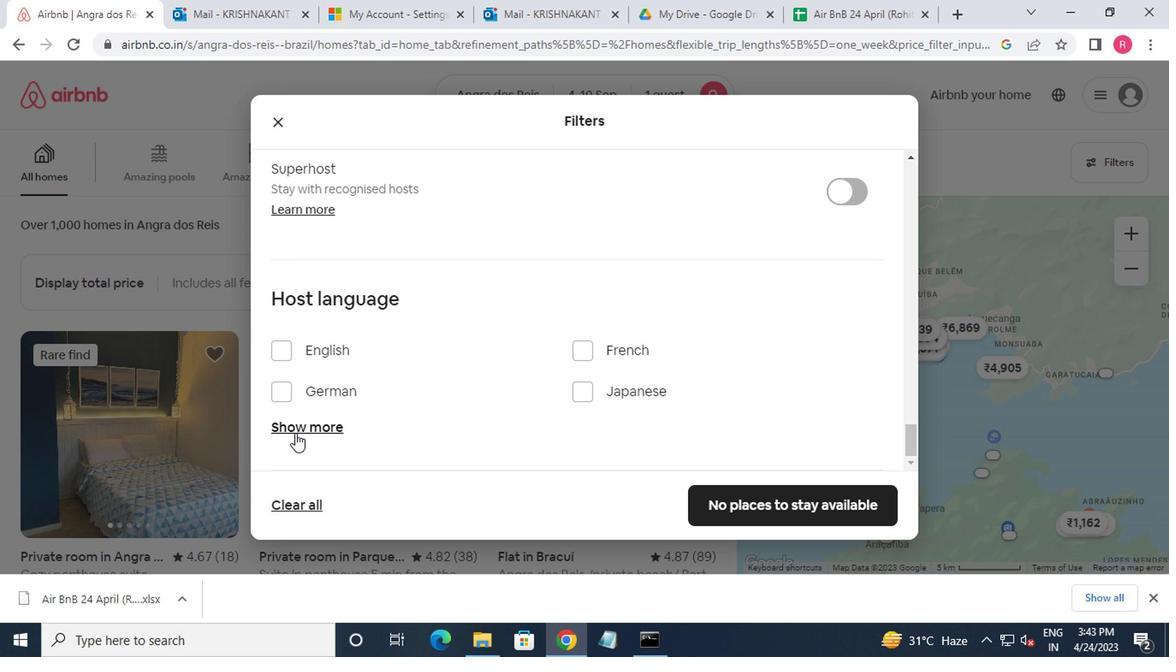 
Action: Mouse pressed left at (293, 425)
Screenshot: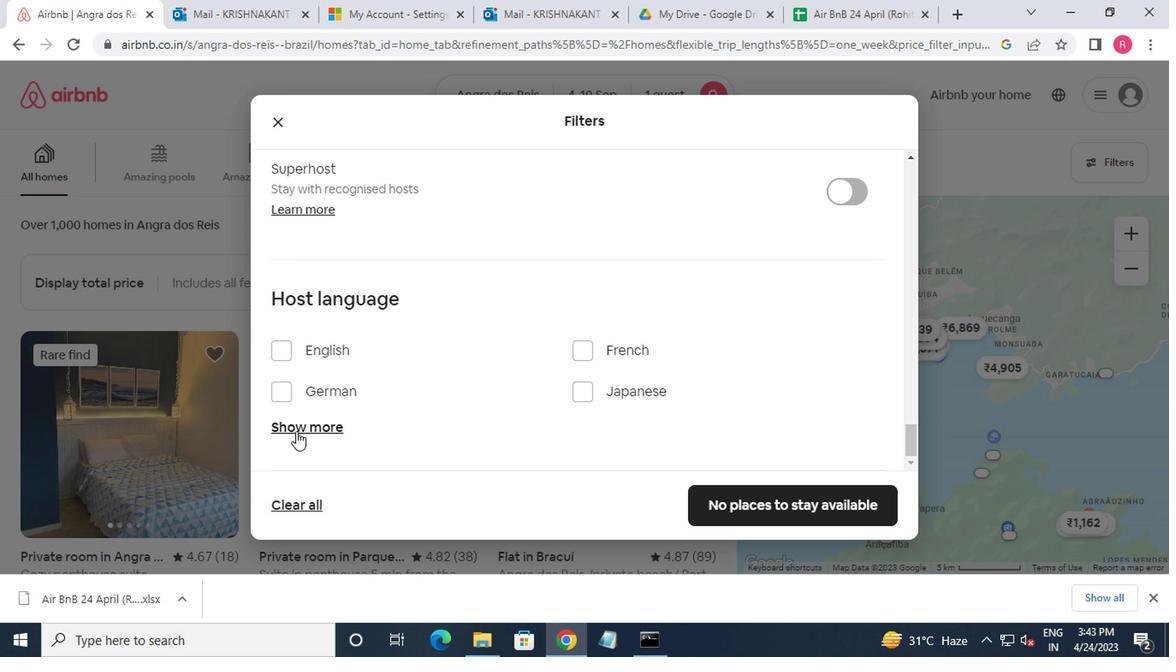 
Action: Mouse scrolled (293, 423) with delta (0, -1)
Screenshot: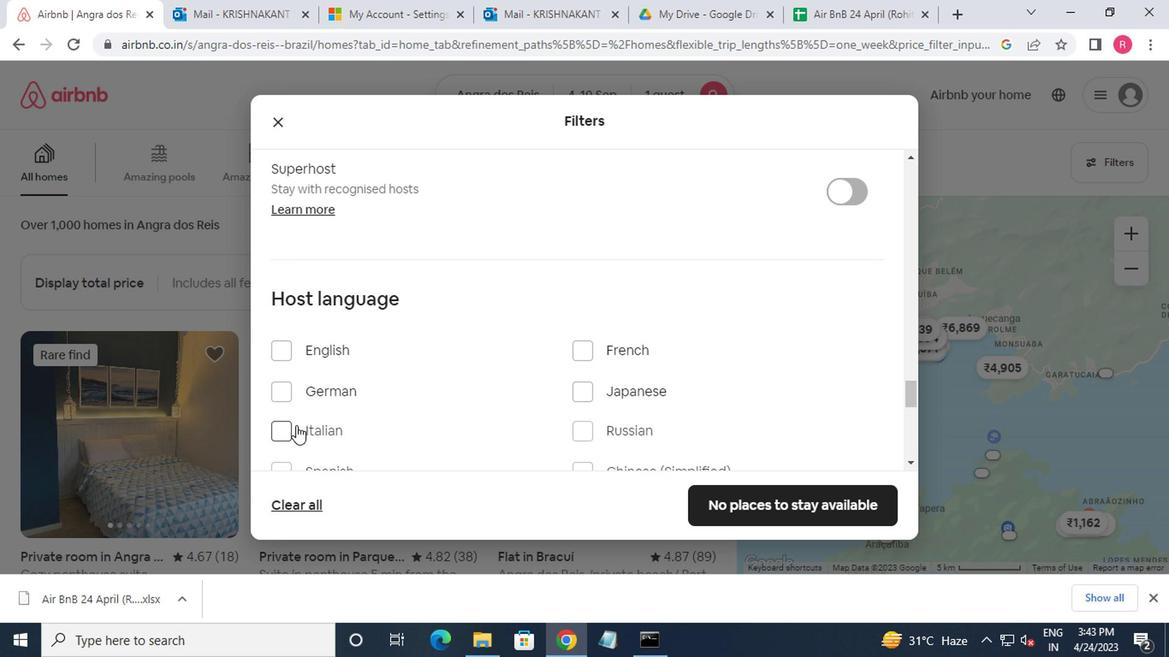 
Action: Mouse moved to (278, 388)
Screenshot: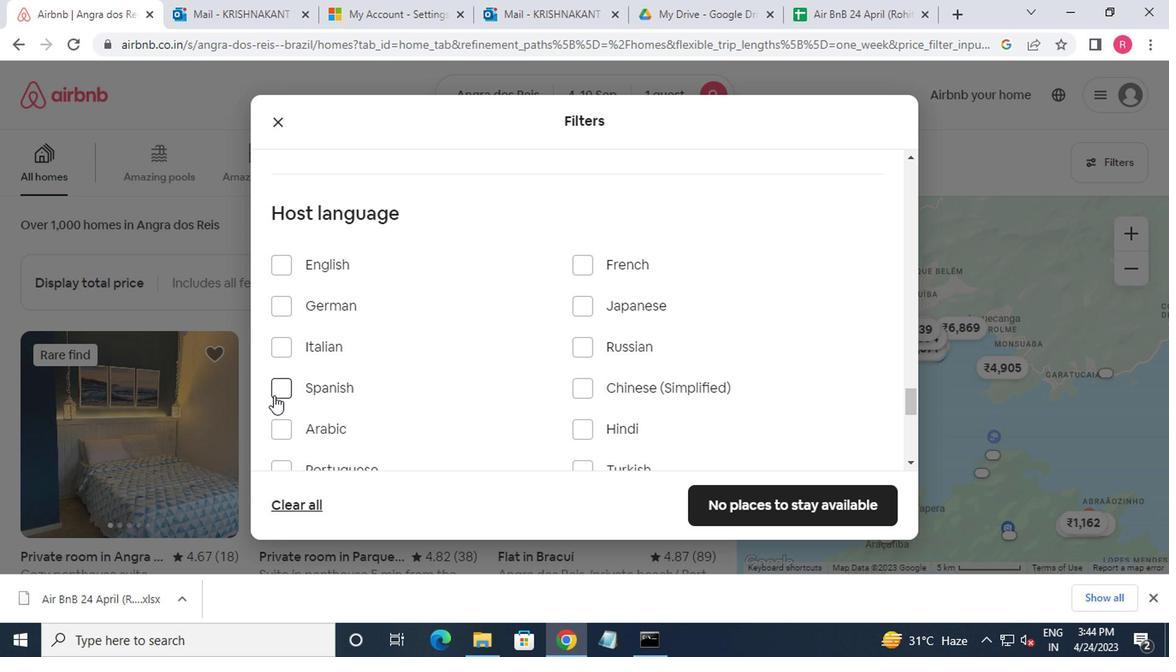 
Action: Mouse pressed left at (278, 388)
Screenshot: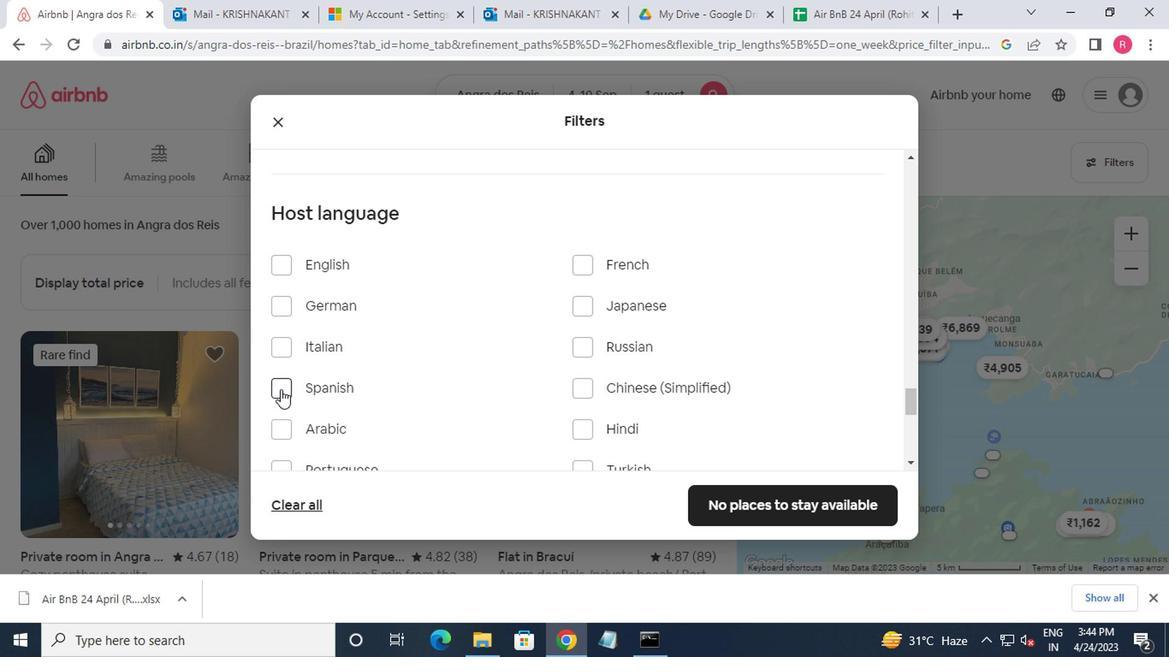 
Action: Mouse moved to (722, 507)
Screenshot: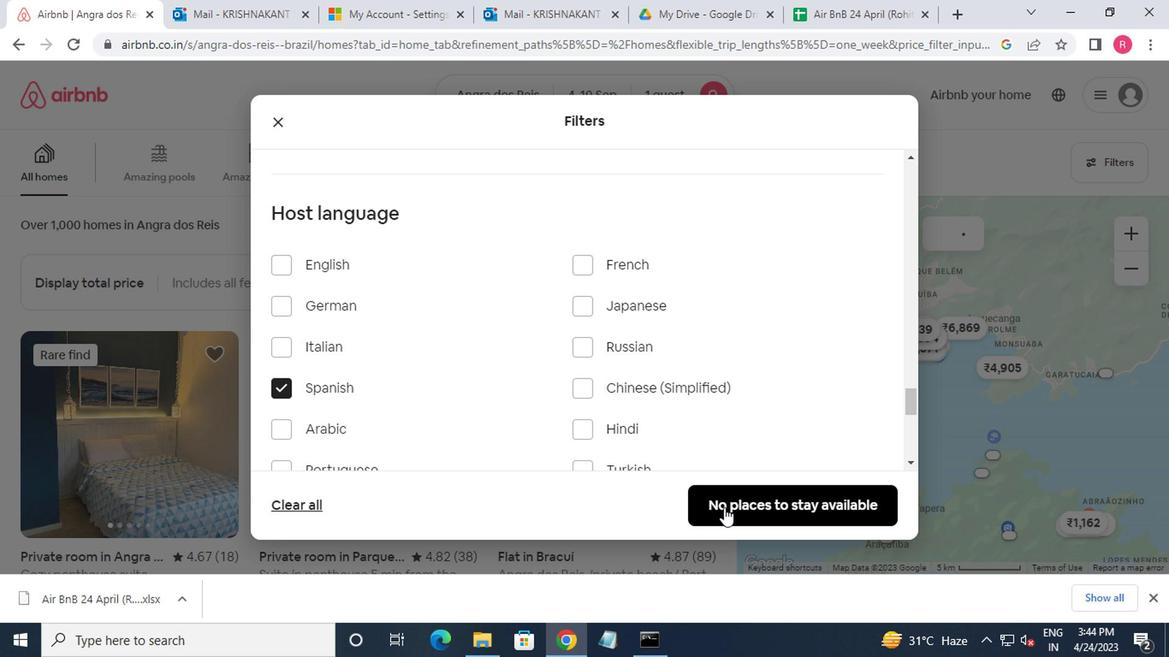 
Action: Mouse pressed left at (722, 507)
Screenshot: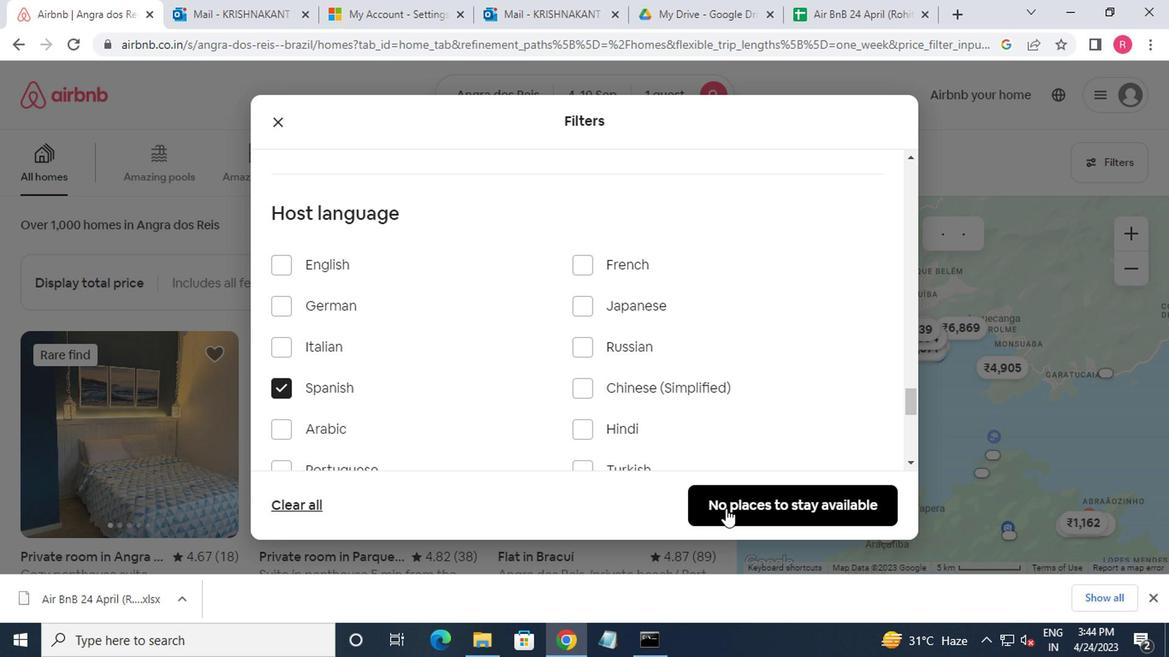 
Action: Mouse moved to (724, 507)
Screenshot: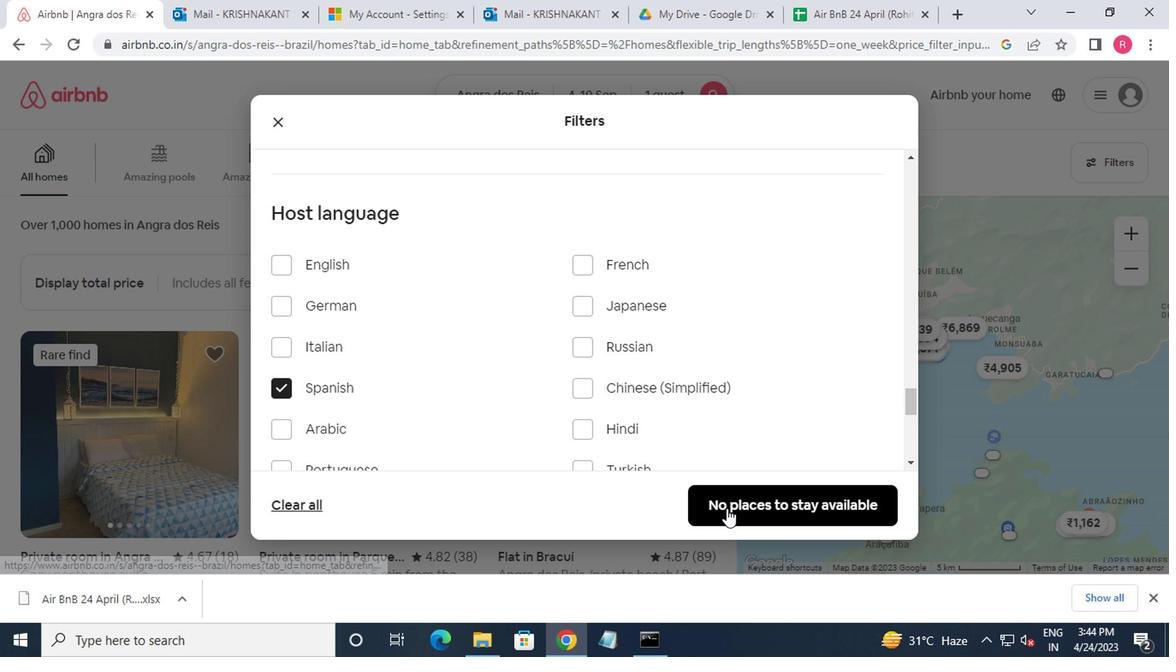 
